 Task: Look for space in Trussville, United States from 10th July, 2023 to 15th July, 2023 for 7 adults in price range Rs.10000 to Rs.15000. Place can be entire place or shared room with 4 bedrooms having 7 beds and 4 bathrooms. Property type can be house, flat, guest house. Amenities needed are: wifi, TV, free parkinig on premises, gym, breakfast. Booking option can be shelf check-in. Required host language is English.
Action: Mouse moved to (491, 94)
Screenshot: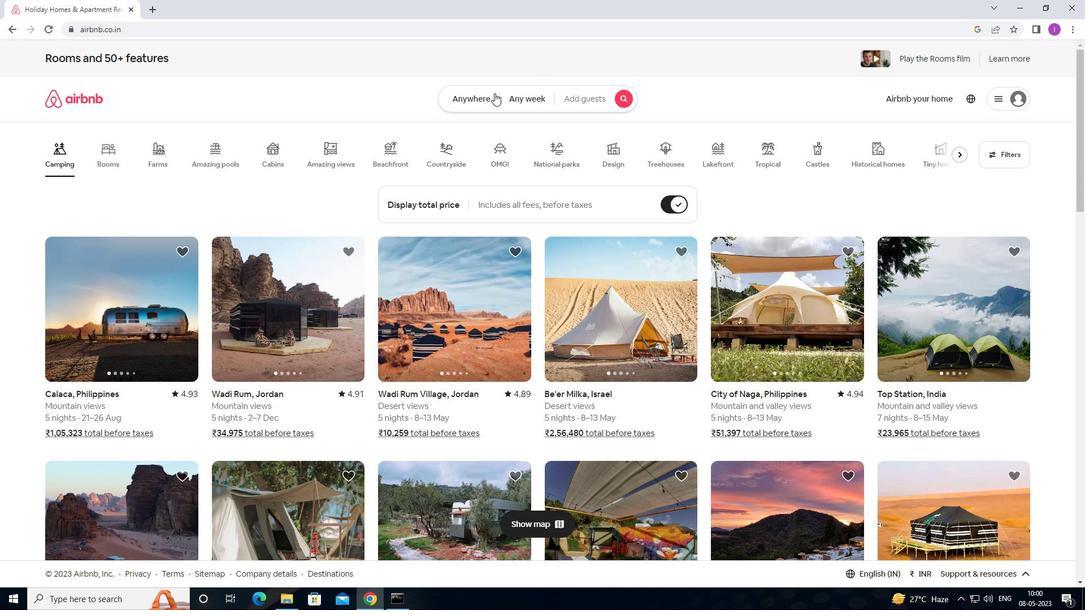 
Action: Mouse pressed left at (491, 94)
Screenshot: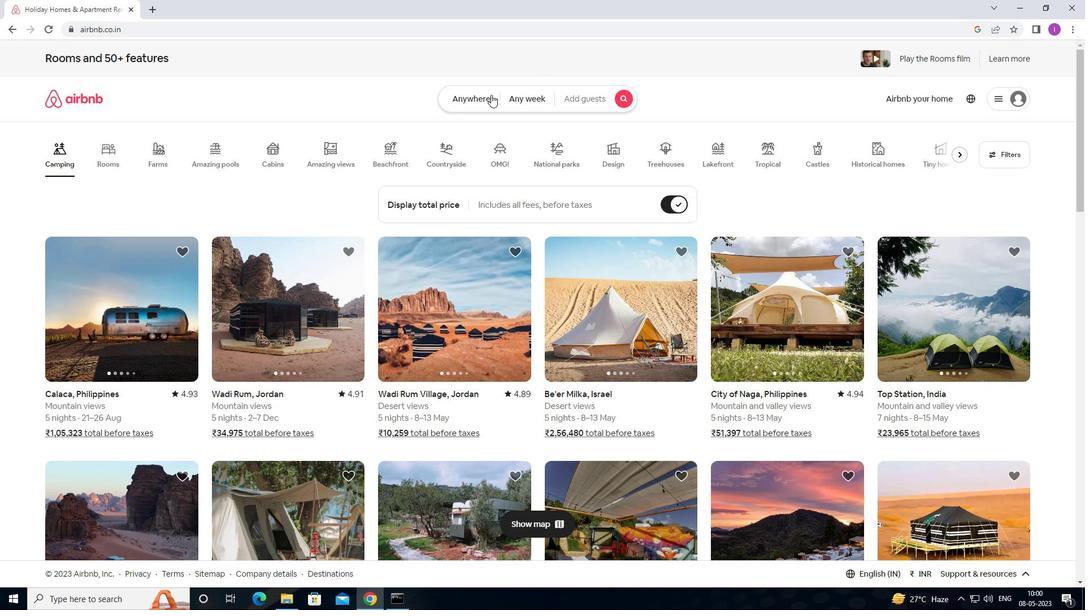
Action: Mouse moved to (395, 144)
Screenshot: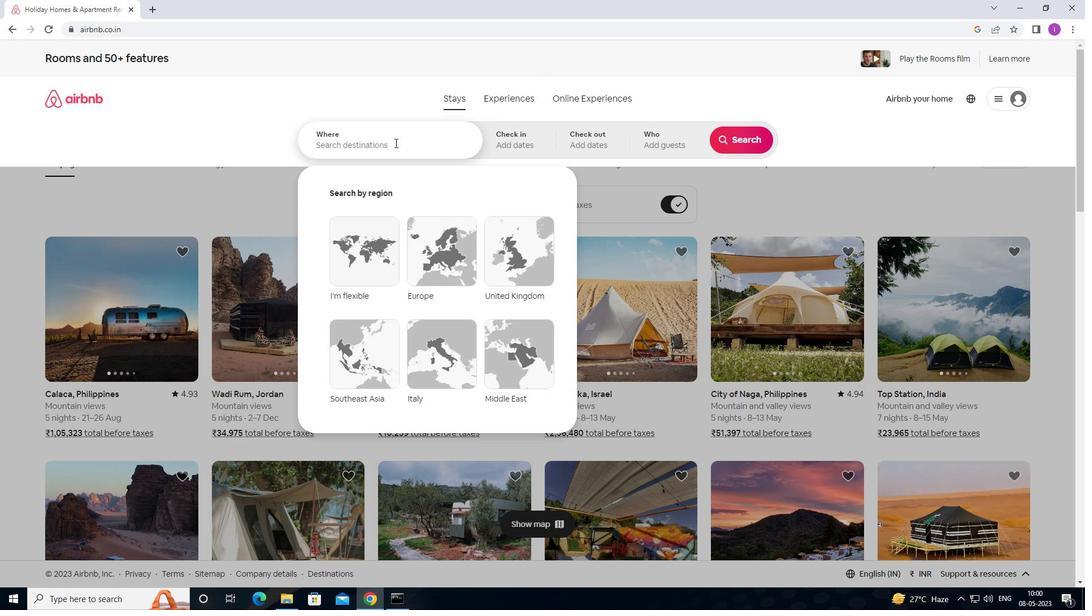 
Action: Mouse pressed left at (395, 144)
Screenshot: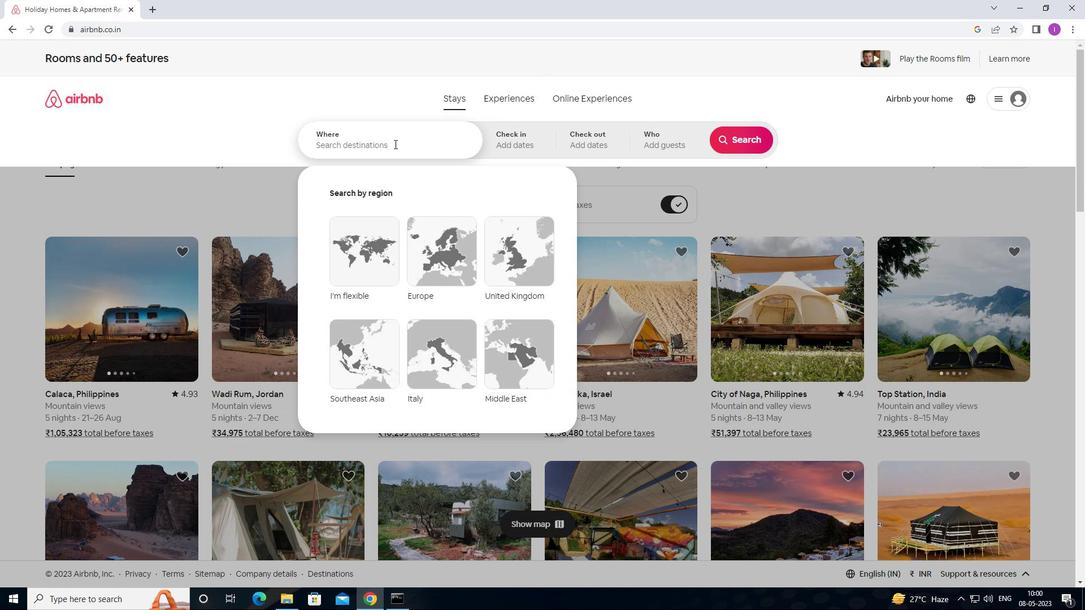 
Action: Mouse moved to (833, 153)
Screenshot: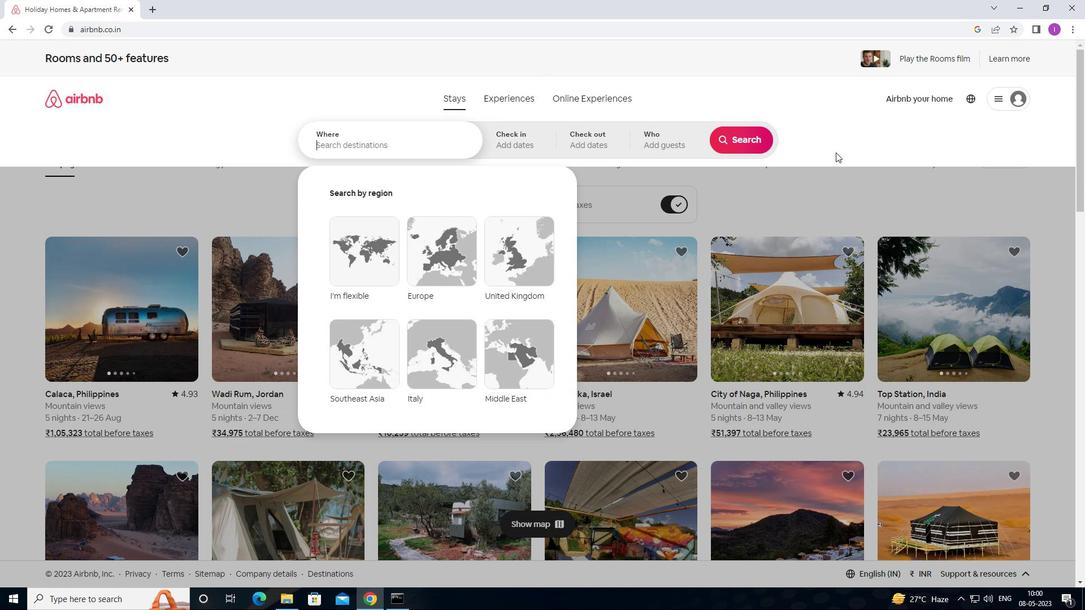 
Action: Key pressed <Key.shift>TRUSSVILLE,<Key.shift>UNITED<Key.space>STATES
Screenshot: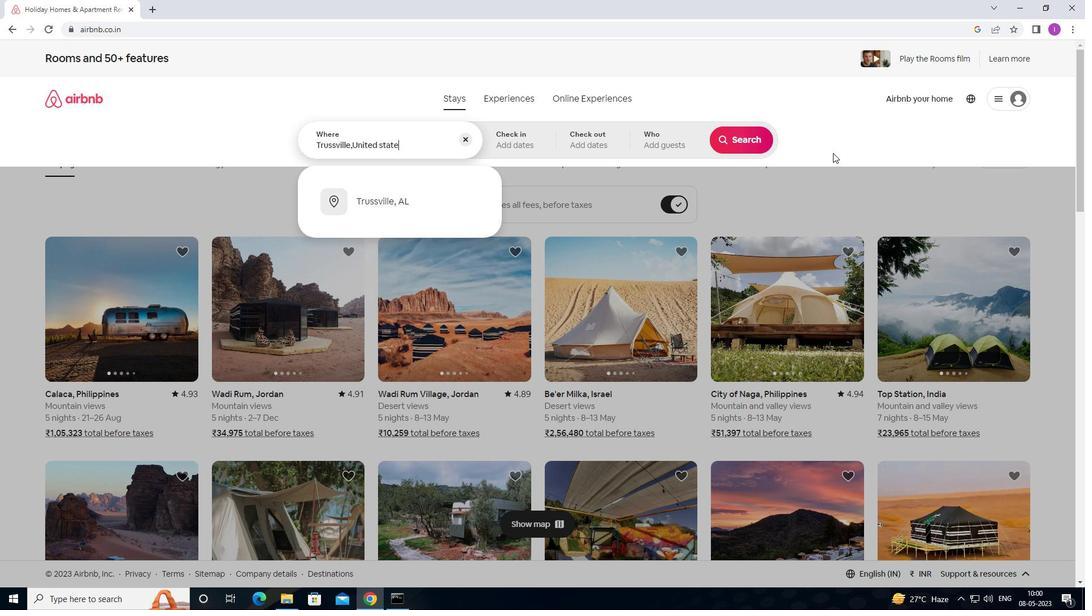 
Action: Mouse moved to (530, 146)
Screenshot: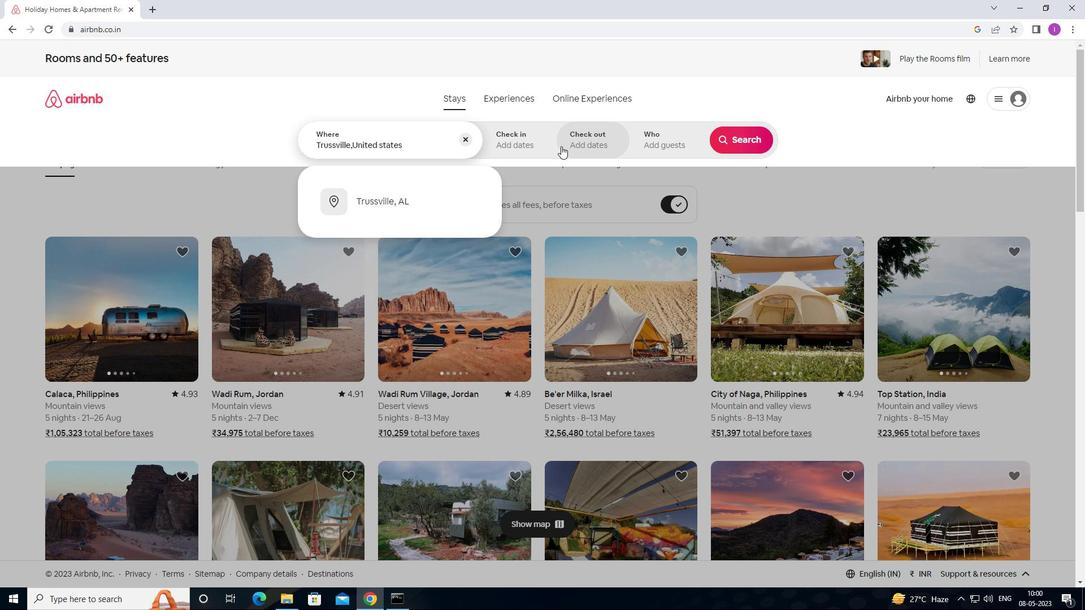 
Action: Mouse pressed left at (530, 146)
Screenshot: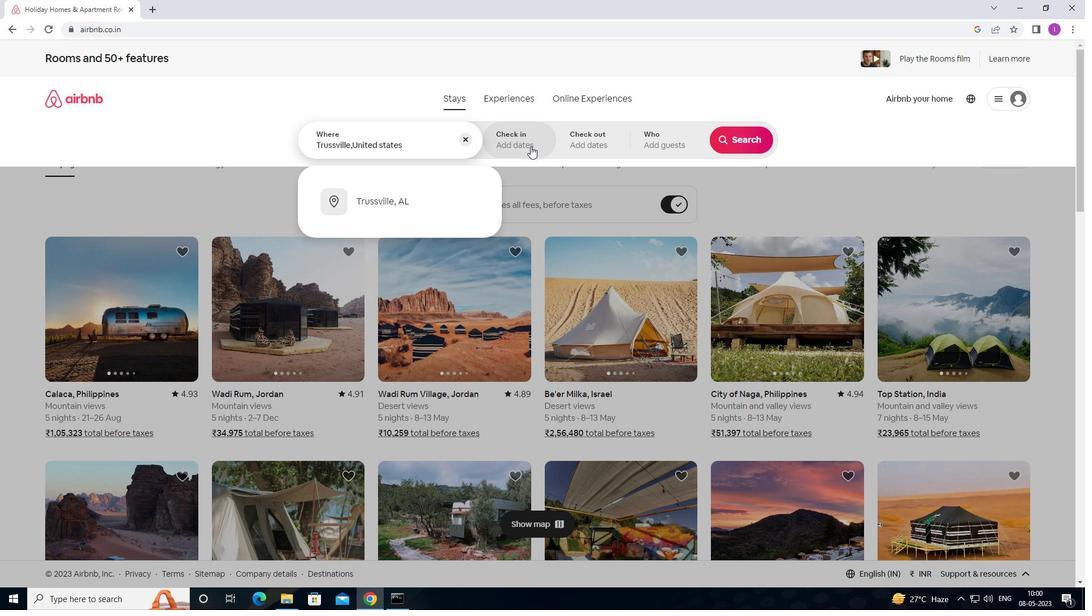
Action: Mouse moved to (743, 232)
Screenshot: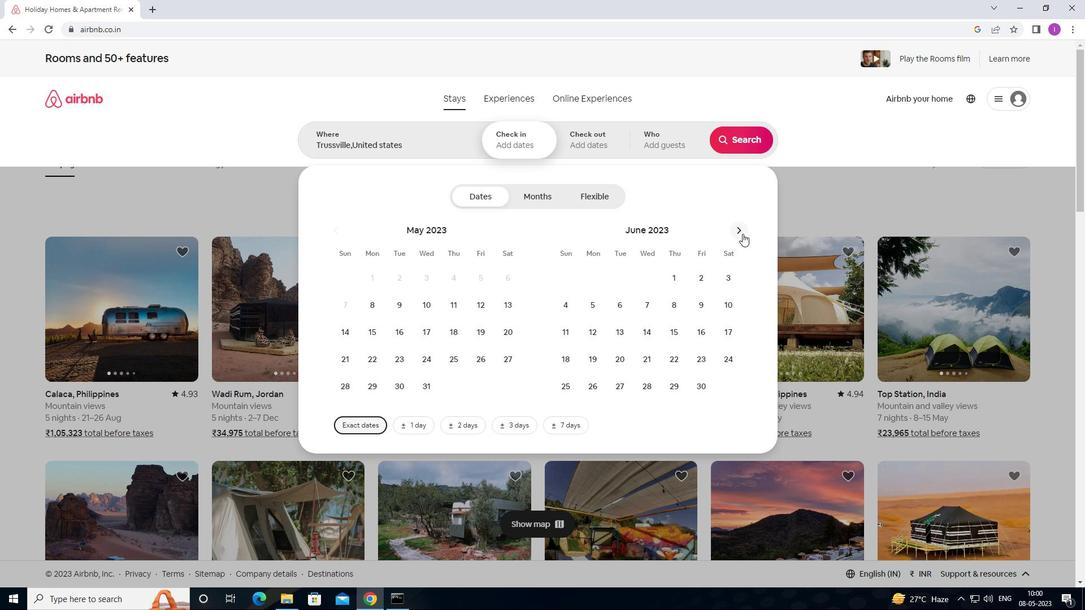 
Action: Mouse pressed left at (743, 232)
Screenshot: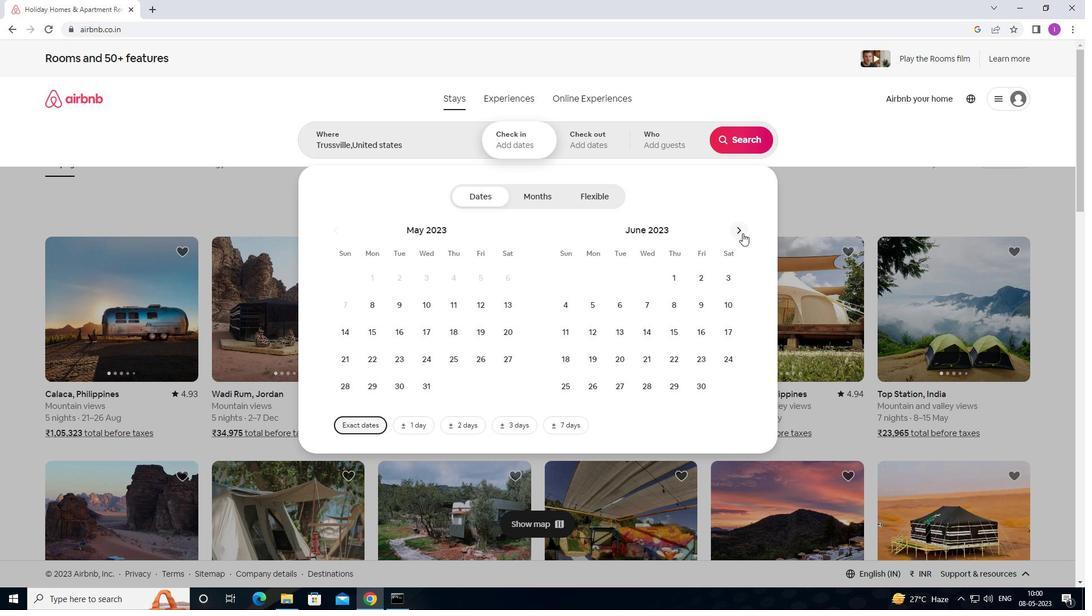 
Action: Mouse moved to (598, 332)
Screenshot: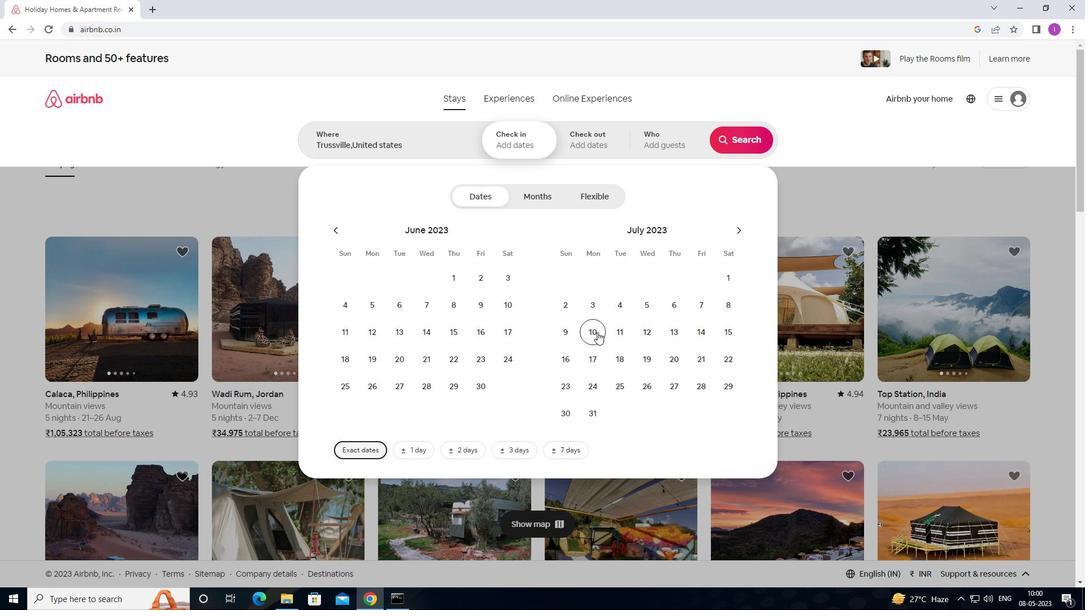 
Action: Mouse pressed left at (598, 332)
Screenshot: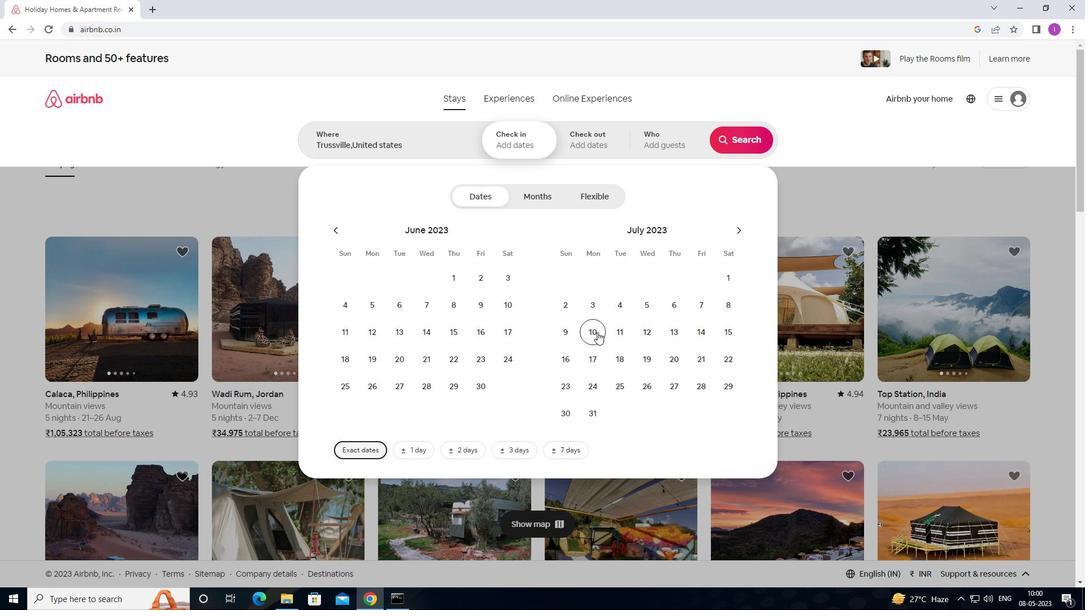 
Action: Mouse moved to (736, 336)
Screenshot: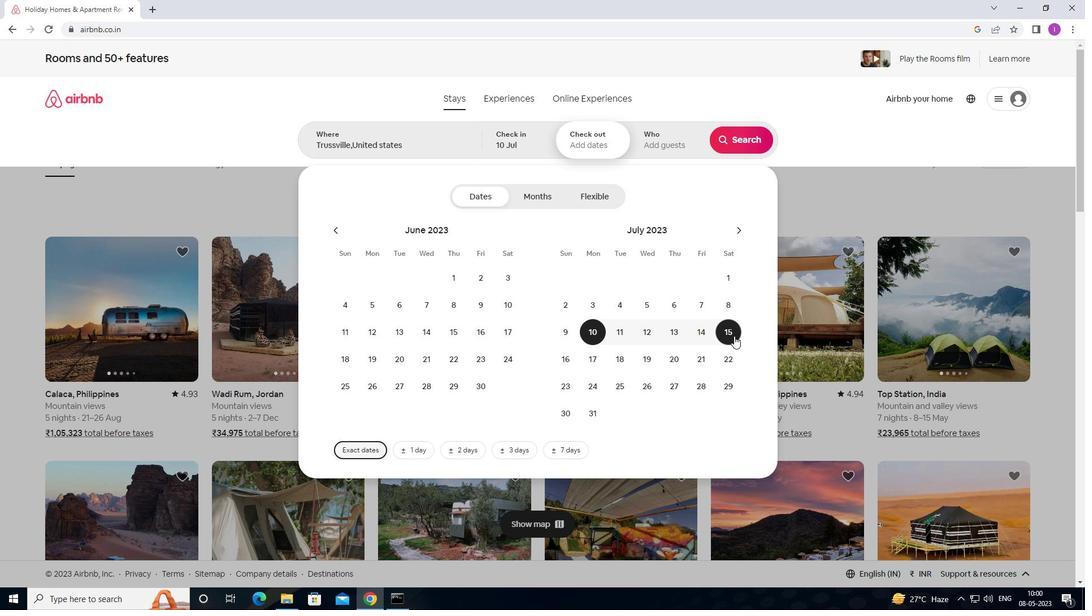 
Action: Mouse pressed left at (736, 336)
Screenshot: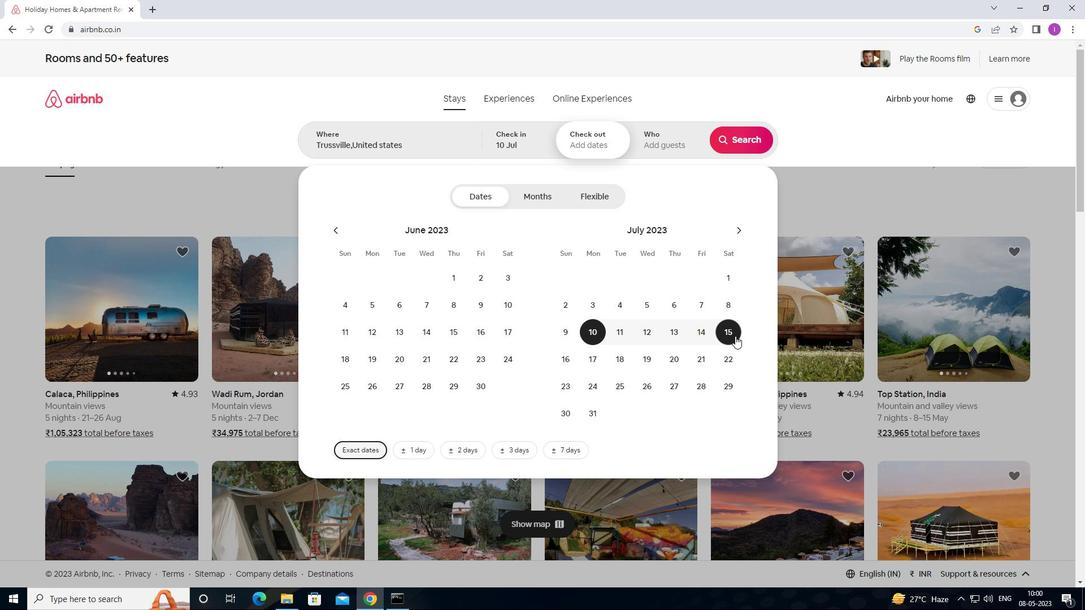 
Action: Mouse moved to (675, 137)
Screenshot: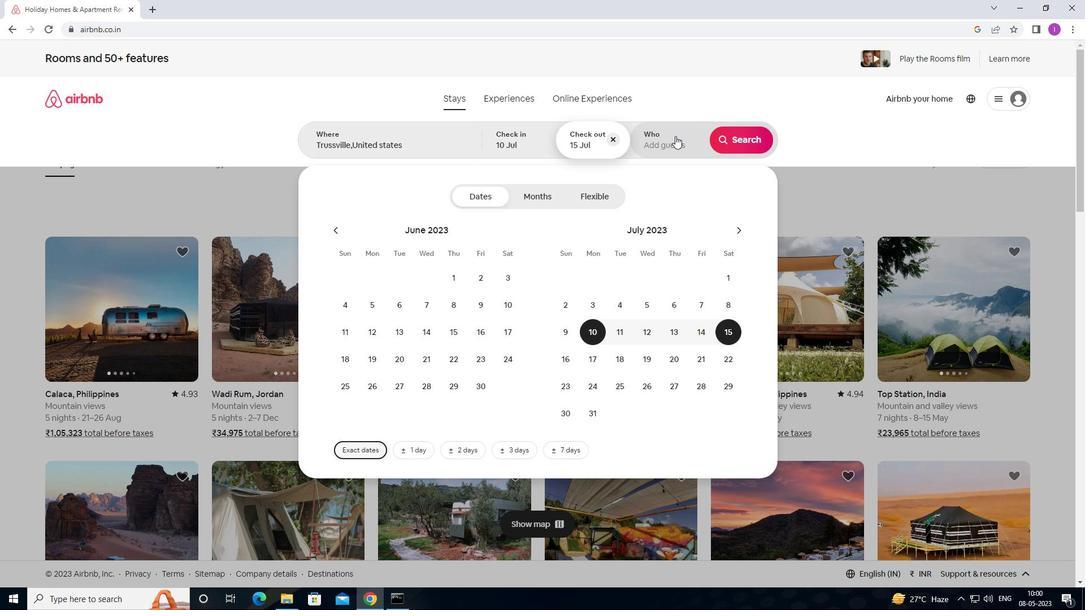 
Action: Mouse pressed left at (675, 137)
Screenshot: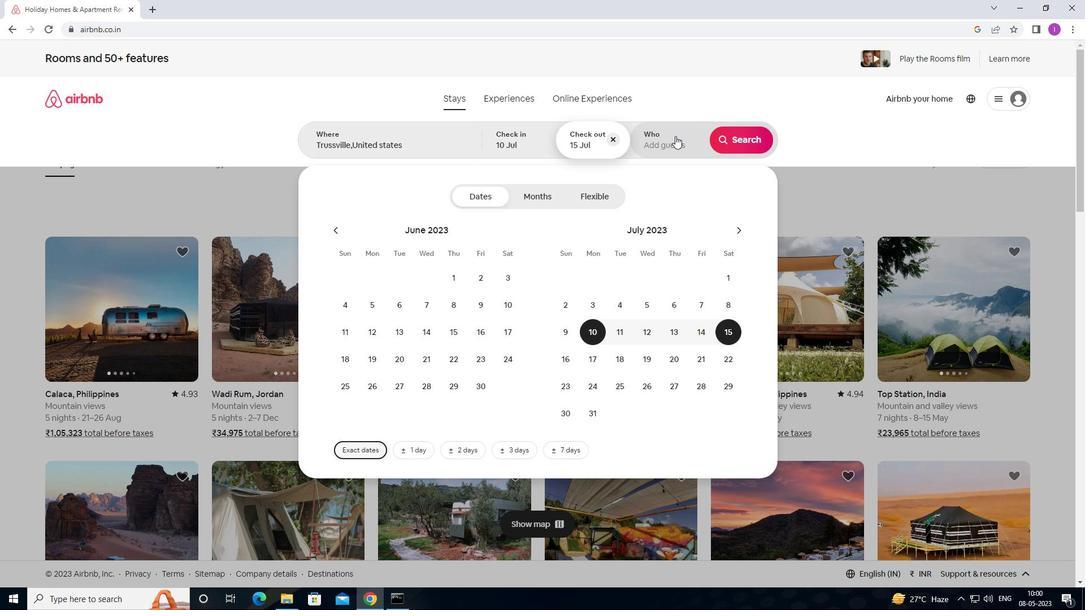 
Action: Mouse moved to (743, 205)
Screenshot: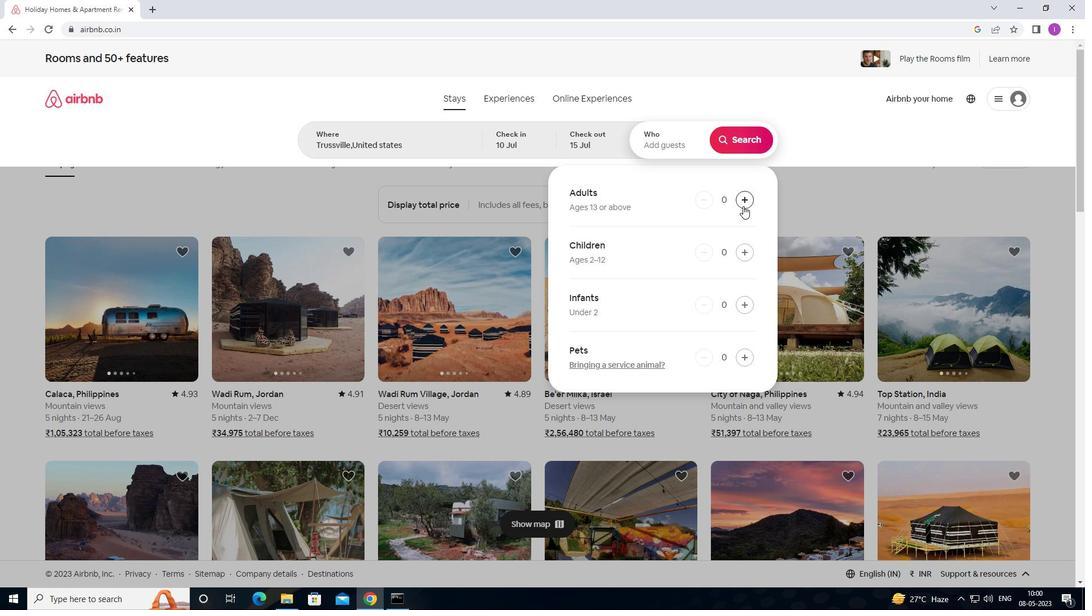
Action: Mouse pressed left at (743, 205)
Screenshot: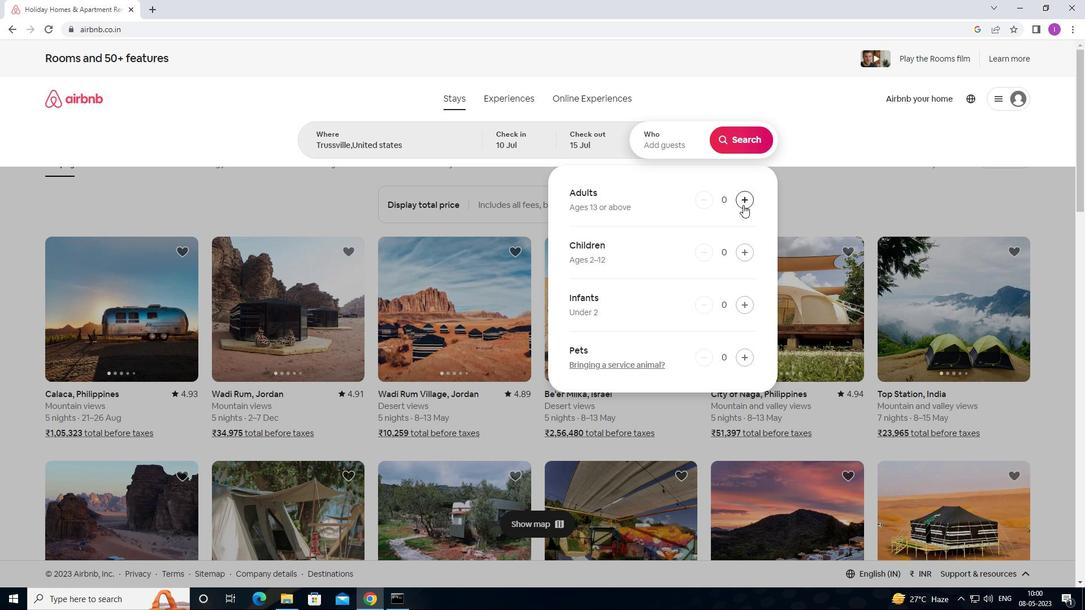 
Action: Mouse pressed left at (743, 205)
Screenshot: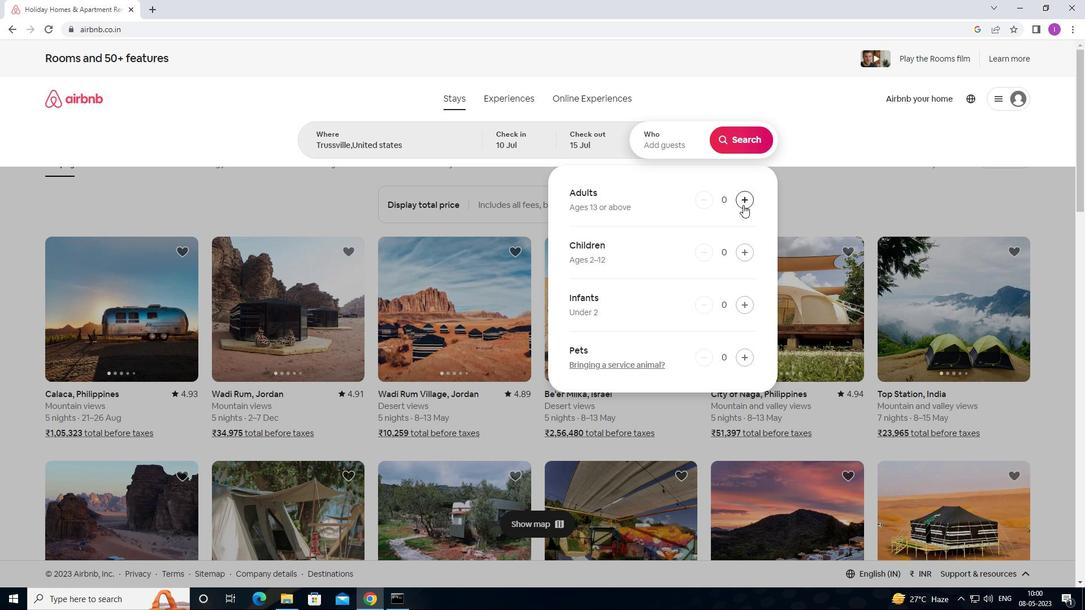 
Action: Mouse pressed left at (743, 205)
Screenshot: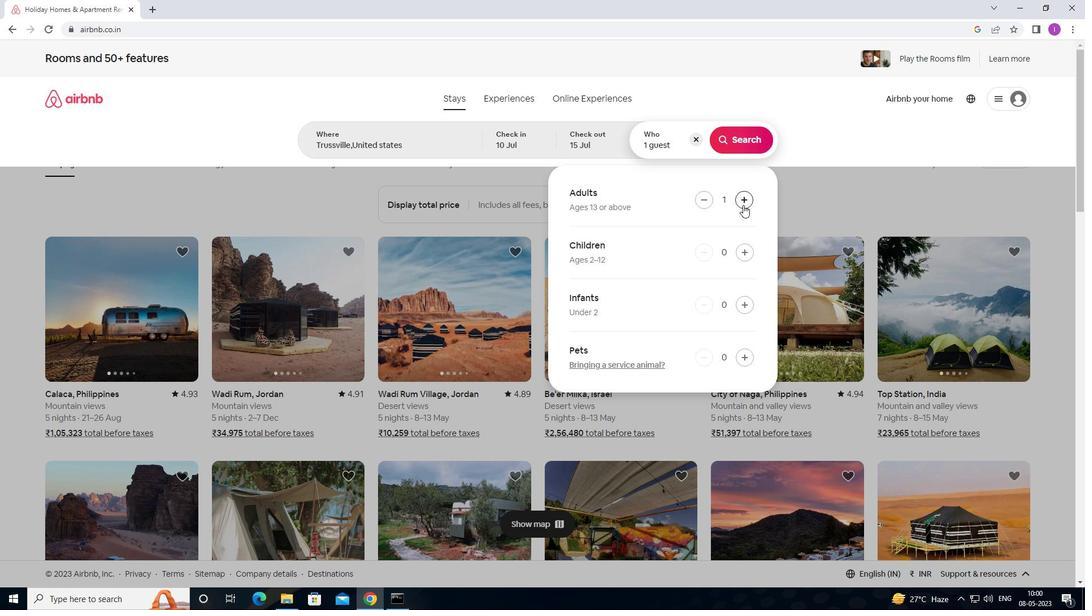 
Action: Mouse pressed left at (743, 205)
Screenshot: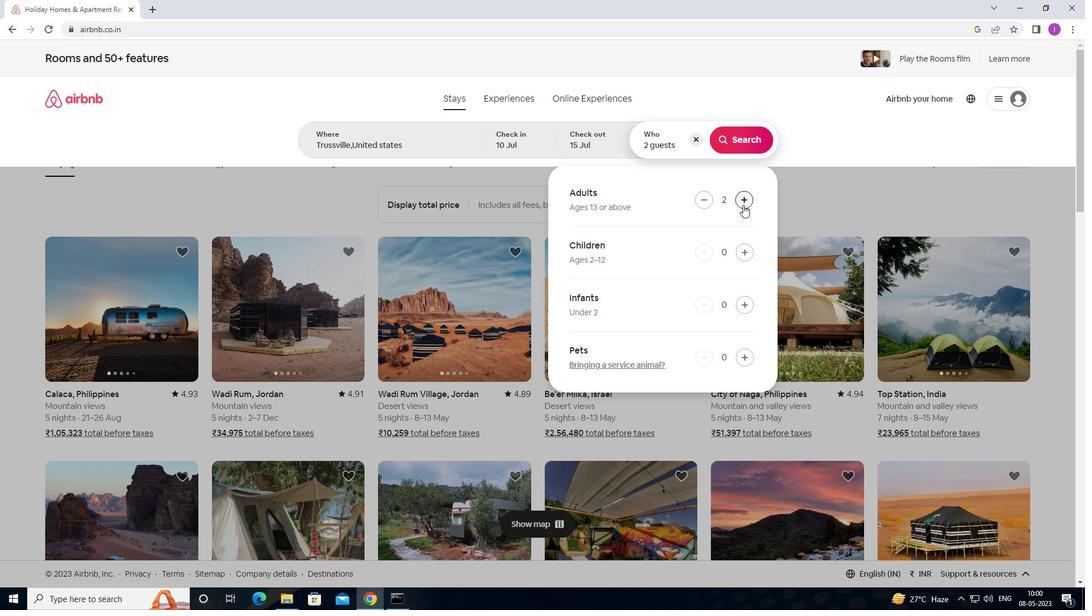 
Action: Mouse pressed left at (743, 205)
Screenshot: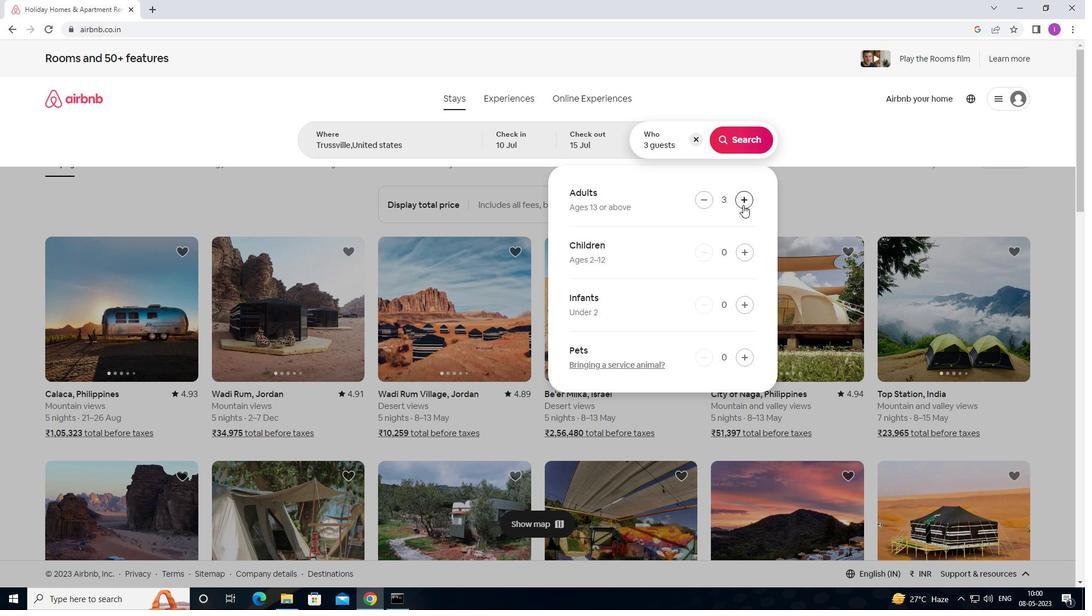 
Action: Mouse pressed left at (743, 205)
Screenshot: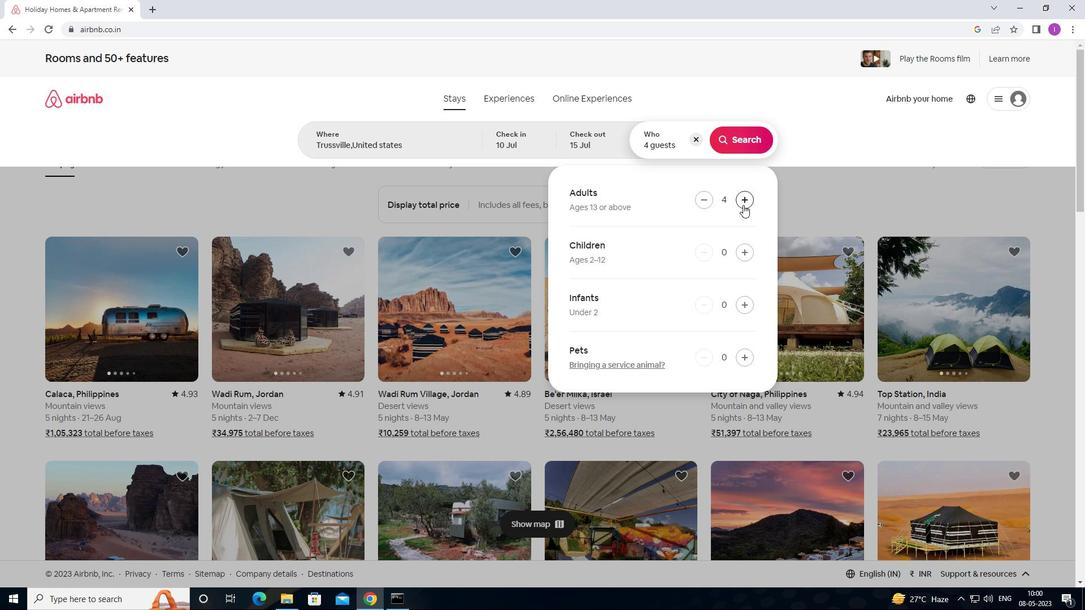 
Action: Mouse pressed left at (743, 205)
Screenshot: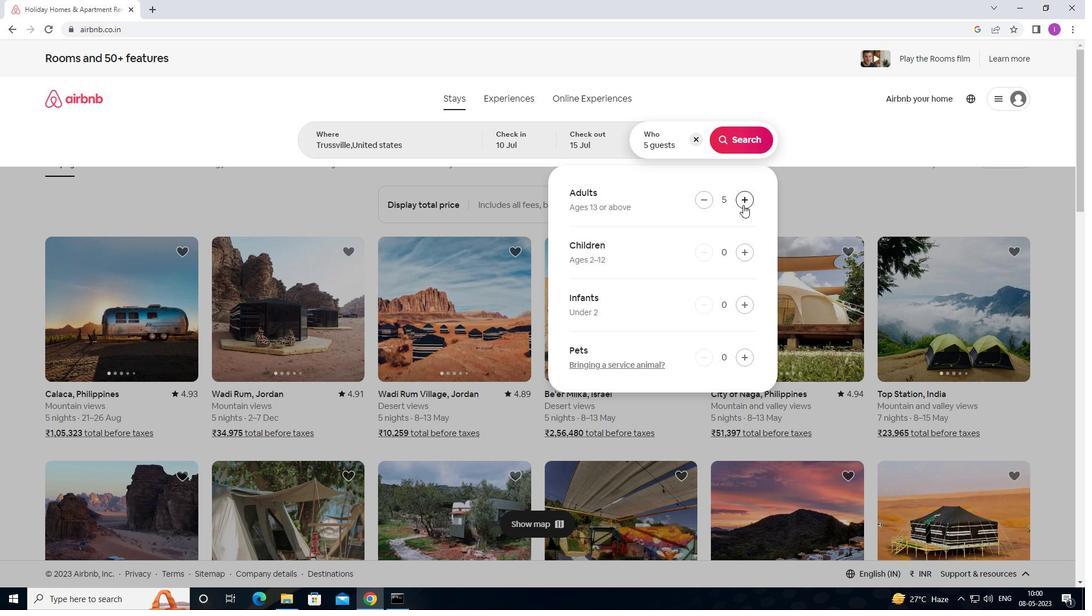 
Action: Mouse moved to (761, 145)
Screenshot: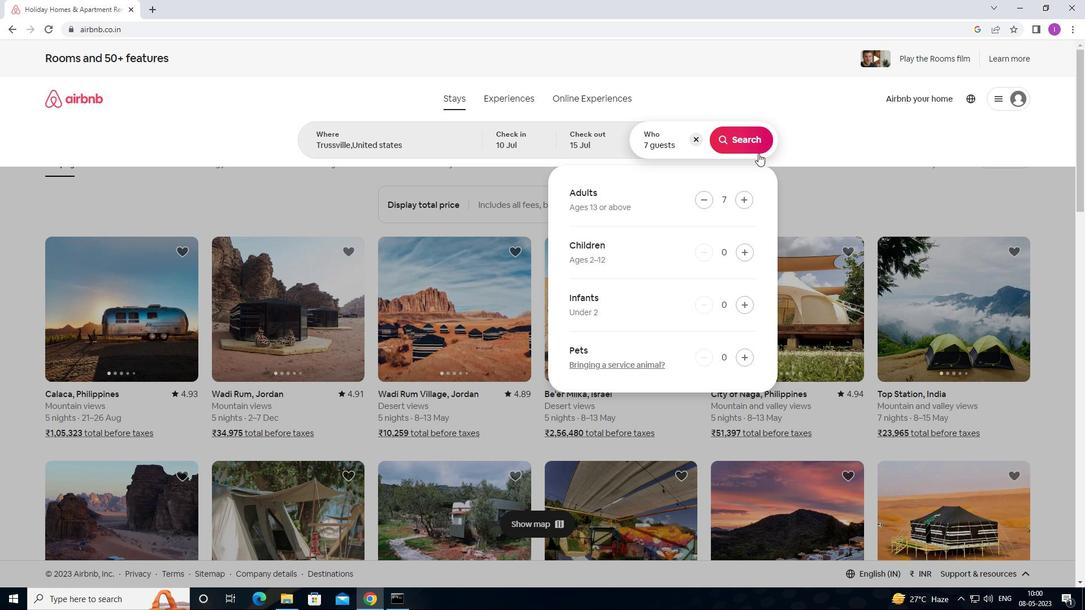 
Action: Mouse pressed left at (761, 145)
Screenshot: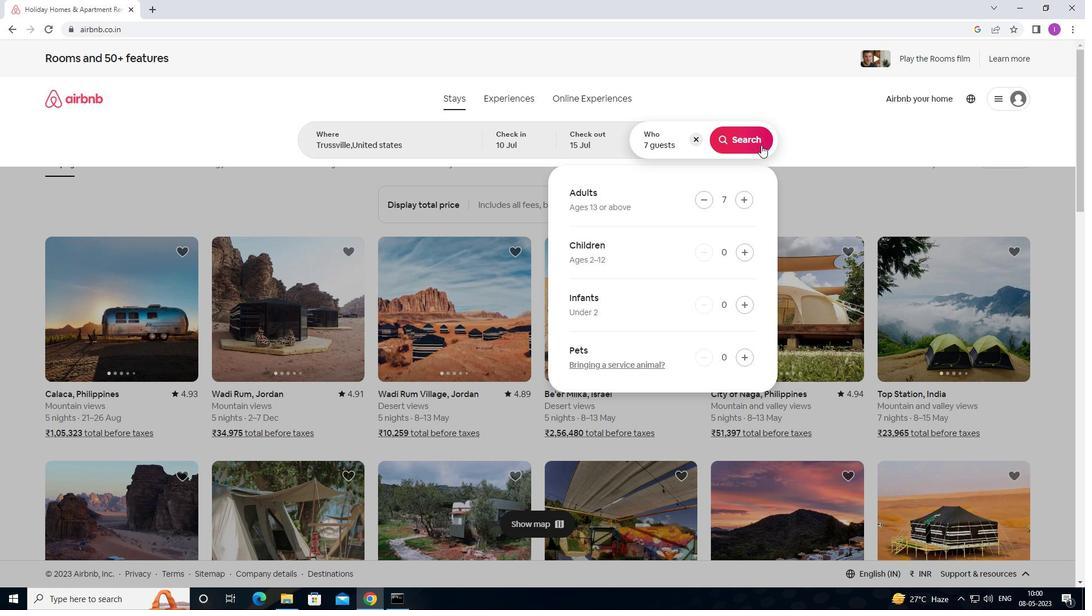 
Action: Mouse moved to (1026, 105)
Screenshot: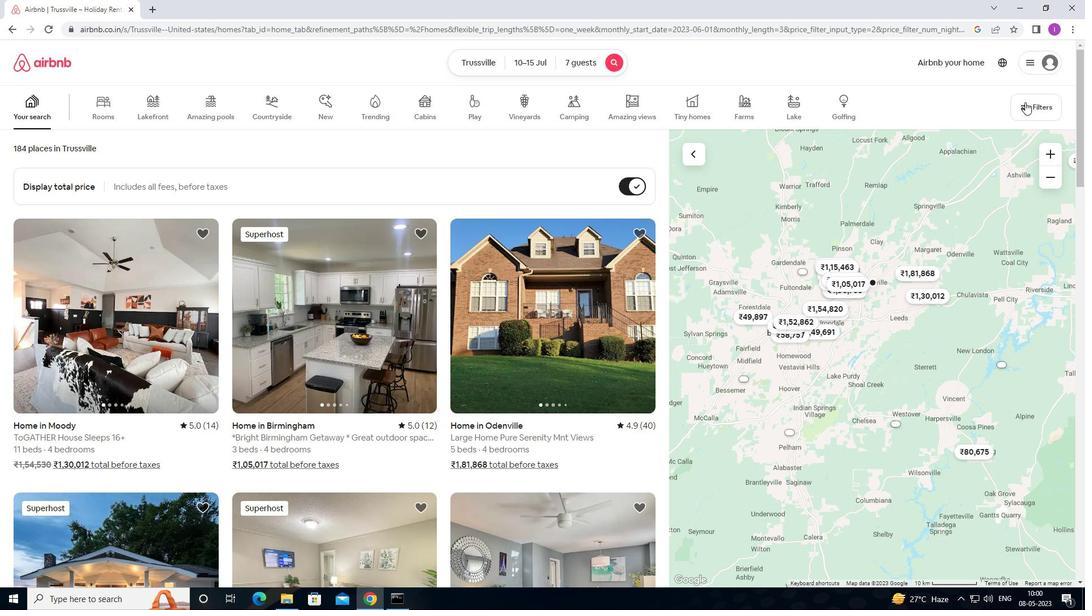 
Action: Mouse pressed left at (1026, 105)
Screenshot: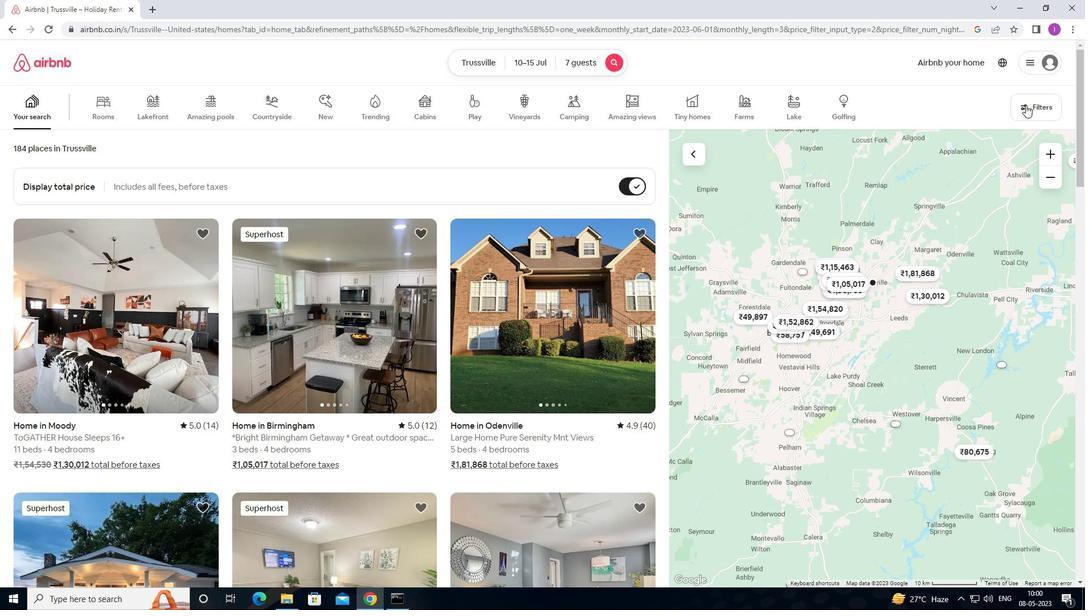 
Action: Mouse moved to (396, 387)
Screenshot: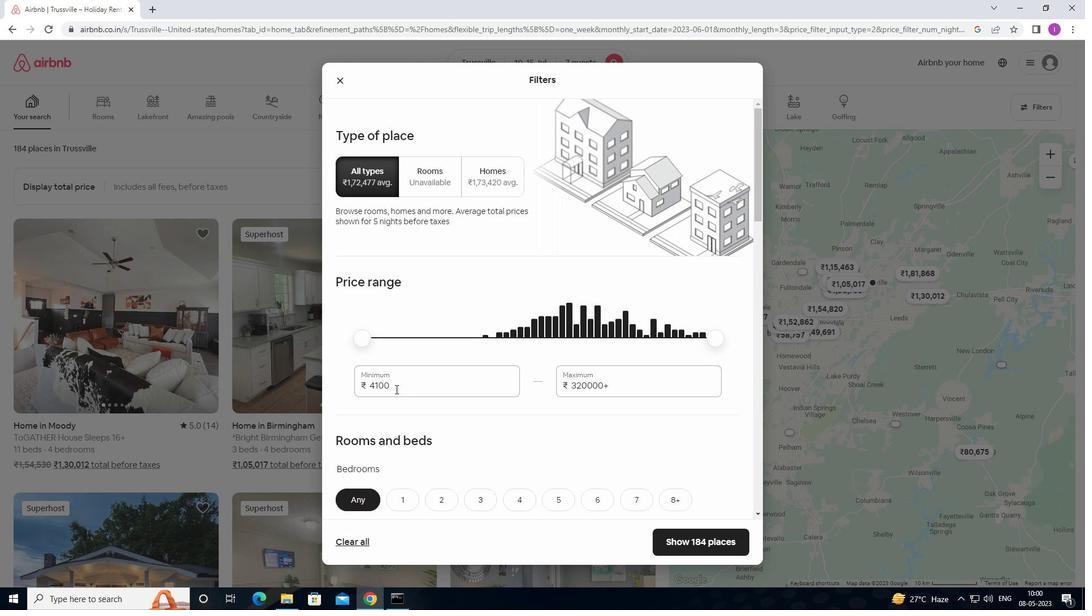 
Action: Mouse pressed left at (396, 387)
Screenshot: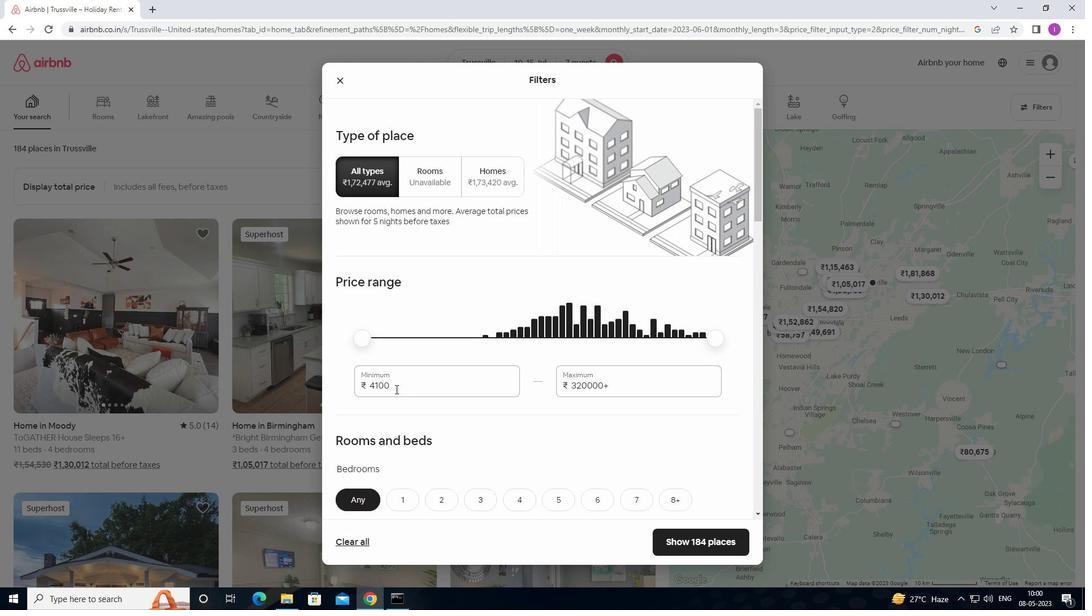 
Action: Mouse moved to (440, 384)
Screenshot: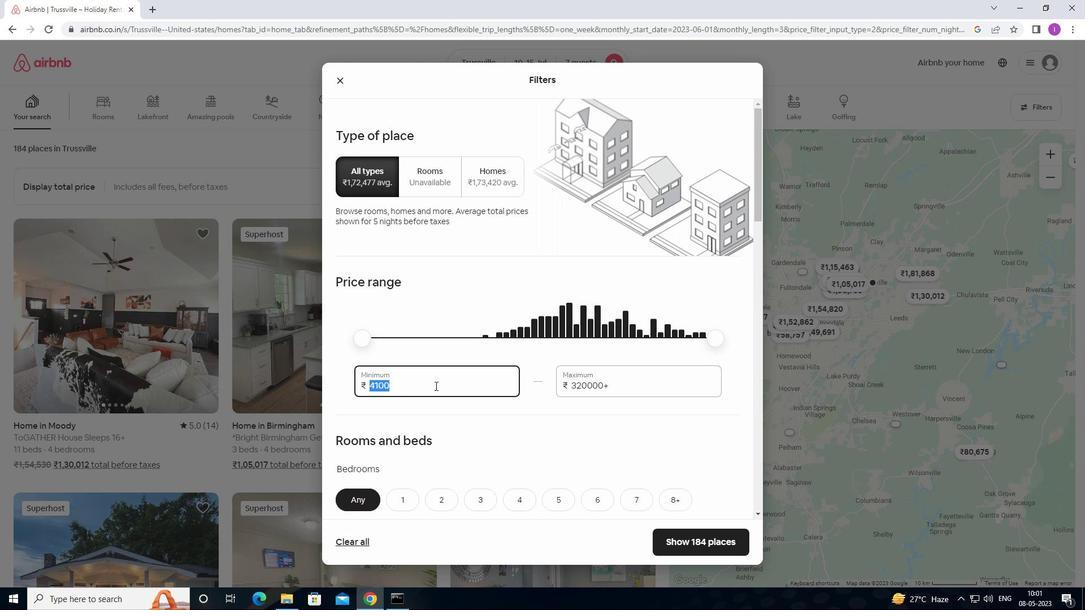 
Action: Key pressed 10000
Screenshot: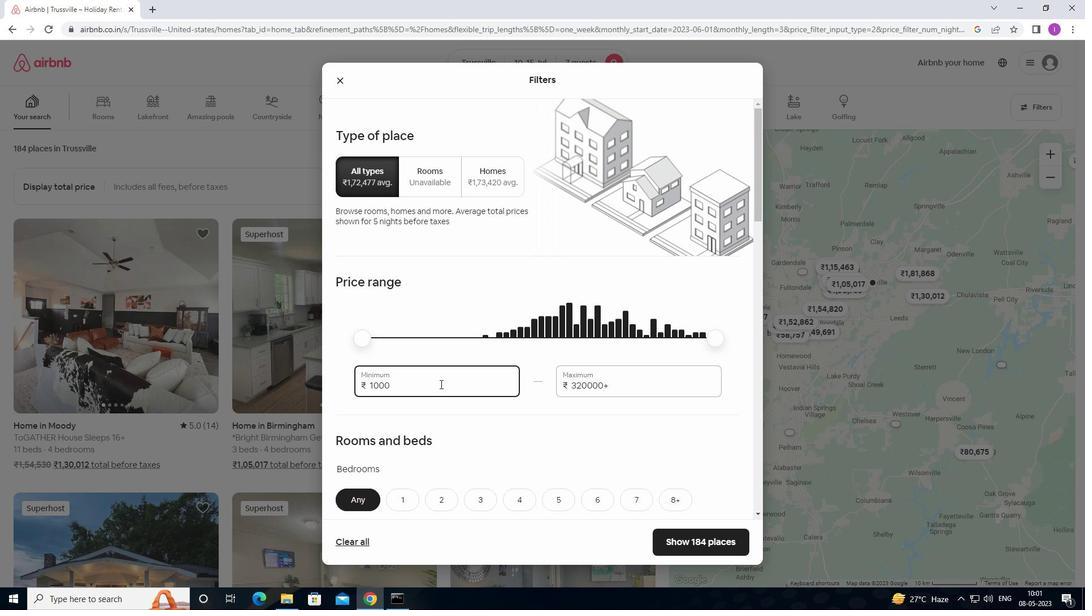 
Action: Mouse moved to (621, 385)
Screenshot: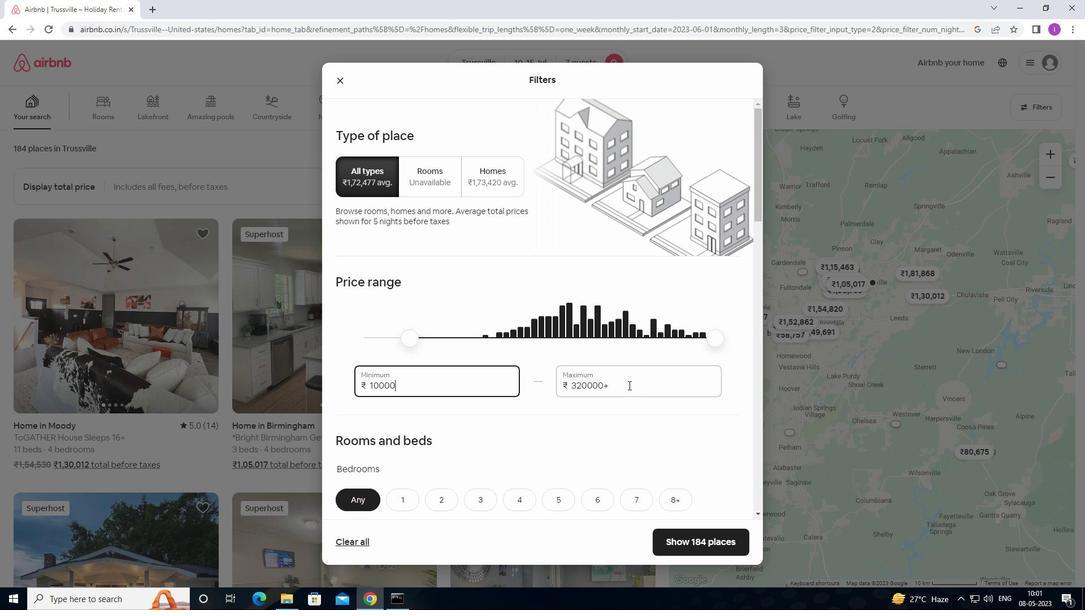 
Action: Mouse pressed left at (621, 385)
Screenshot: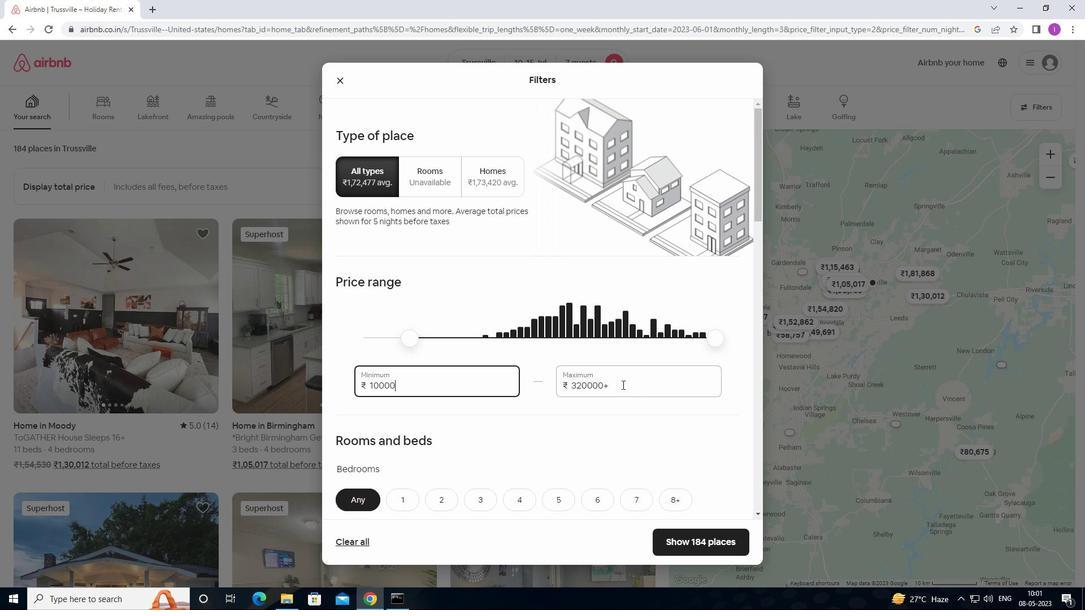 
Action: Mouse moved to (562, 386)
Screenshot: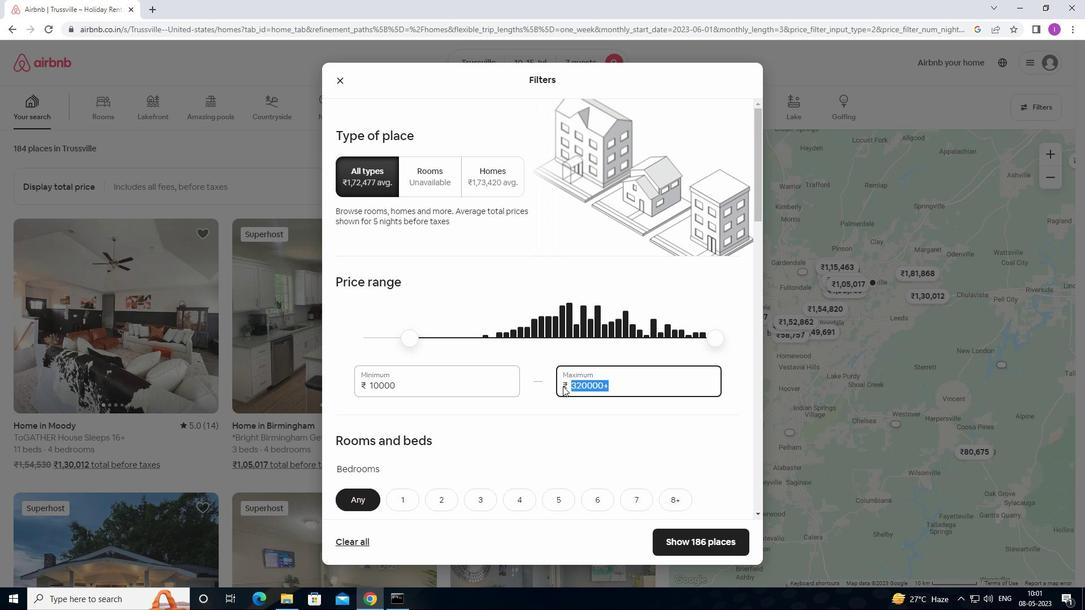 
Action: Key pressed 15000
Screenshot: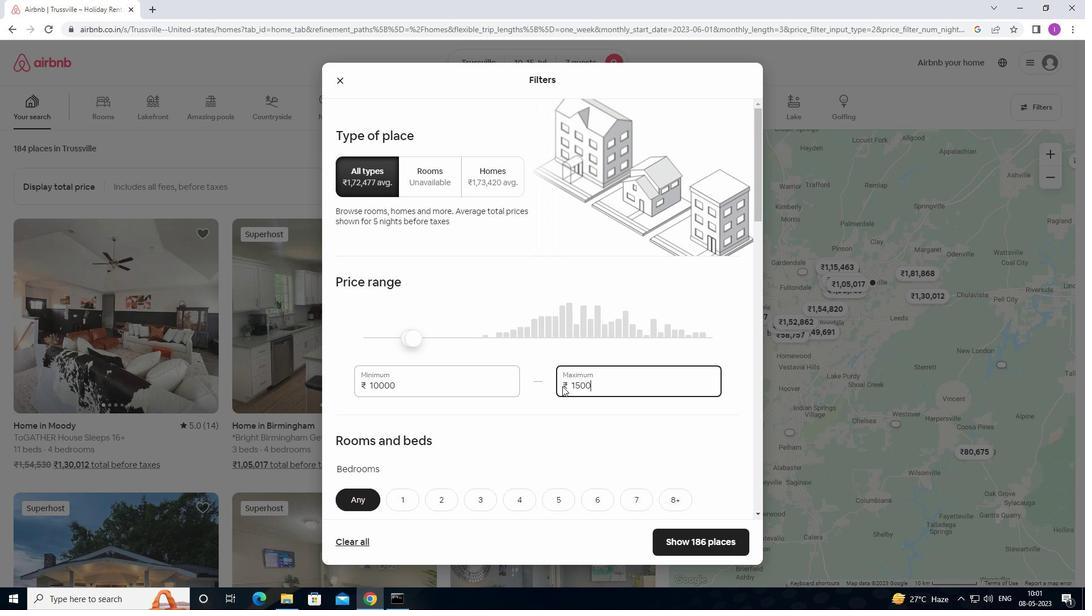 
Action: Mouse moved to (581, 387)
Screenshot: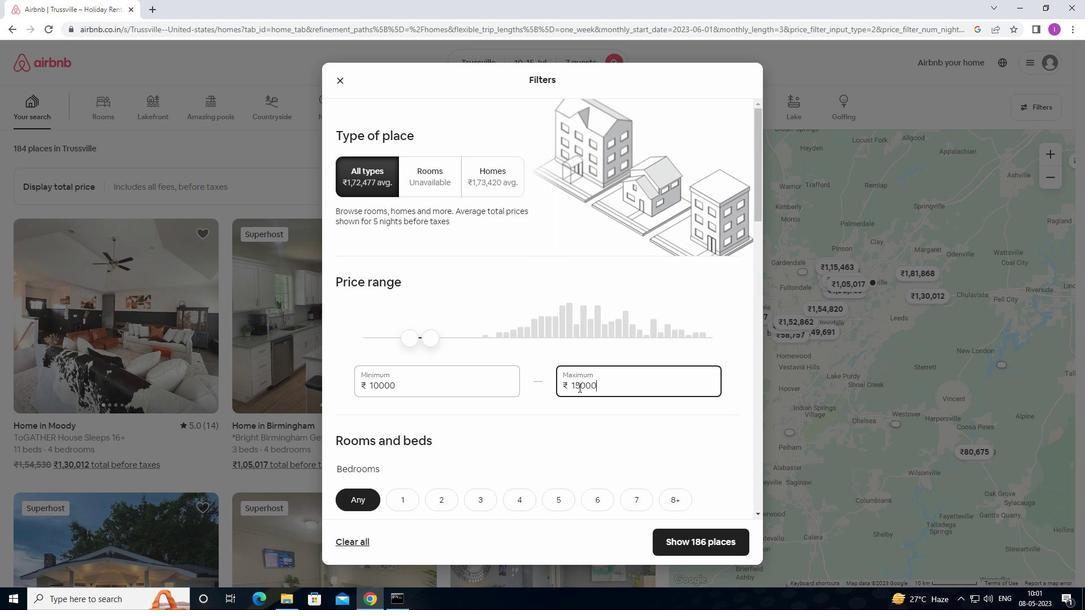 
Action: Mouse scrolled (581, 386) with delta (0, 0)
Screenshot: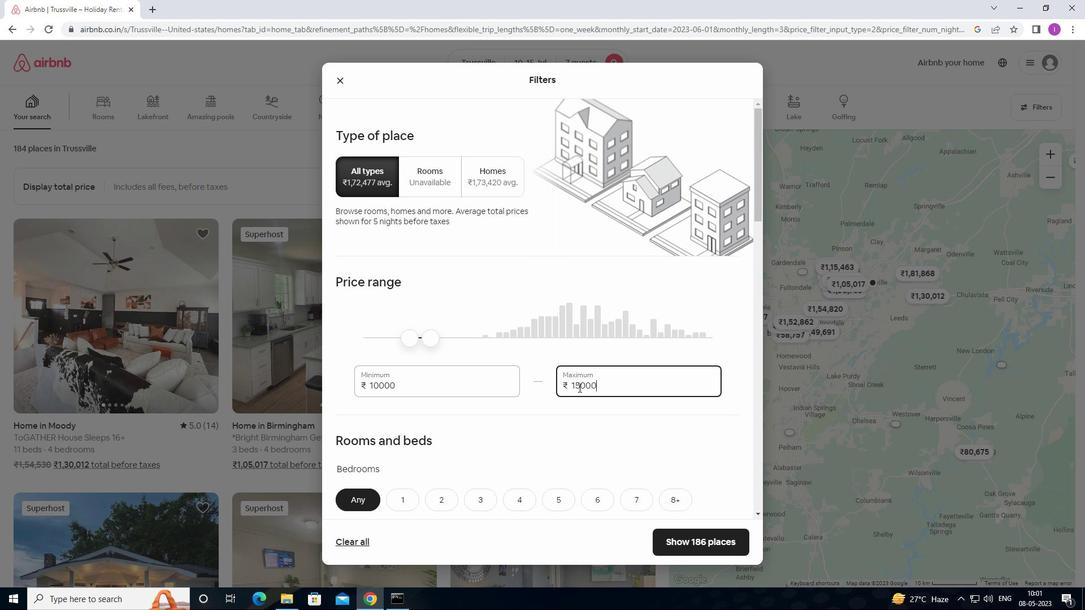 
Action: Mouse scrolled (581, 386) with delta (0, 0)
Screenshot: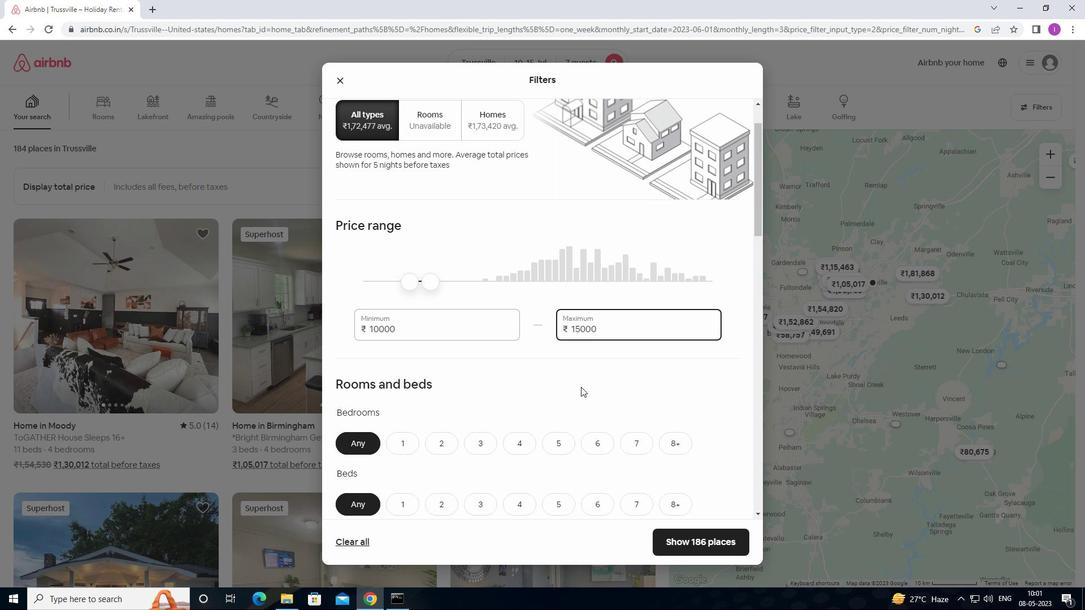 
Action: Mouse moved to (516, 389)
Screenshot: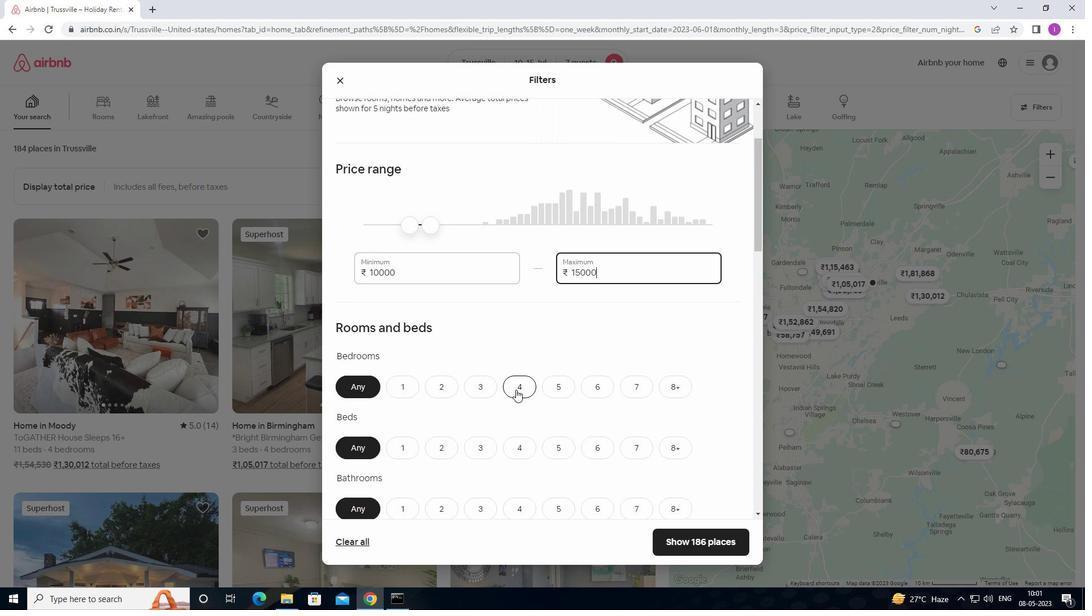 
Action: Mouse pressed left at (516, 389)
Screenshot: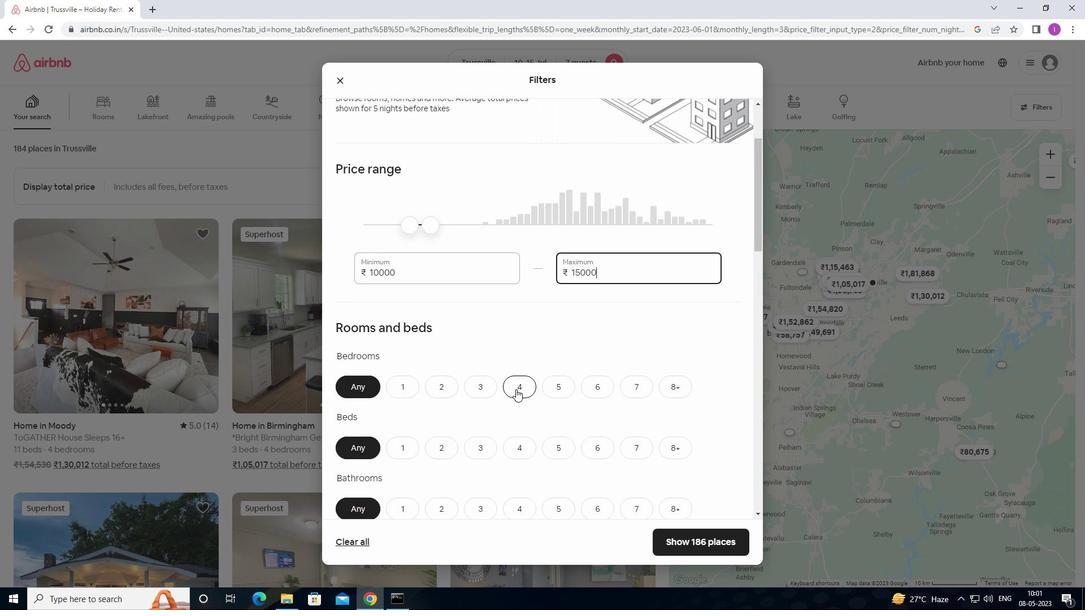 
Action: Mouse moved to (646, 445)
Screenshot: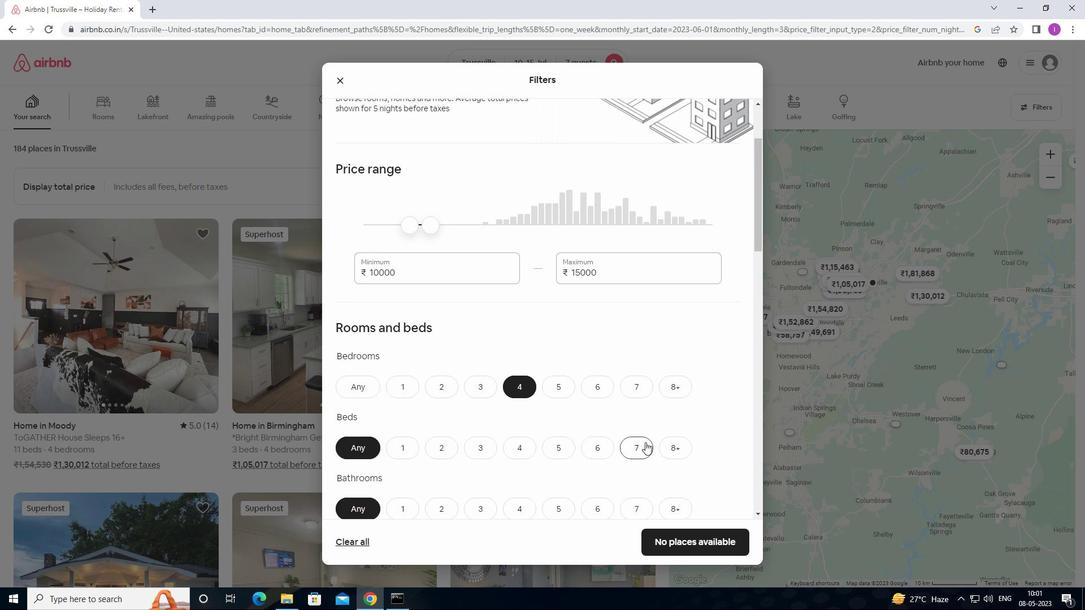 
Action: Mouse pressed left at (646, 445)
Screenshot: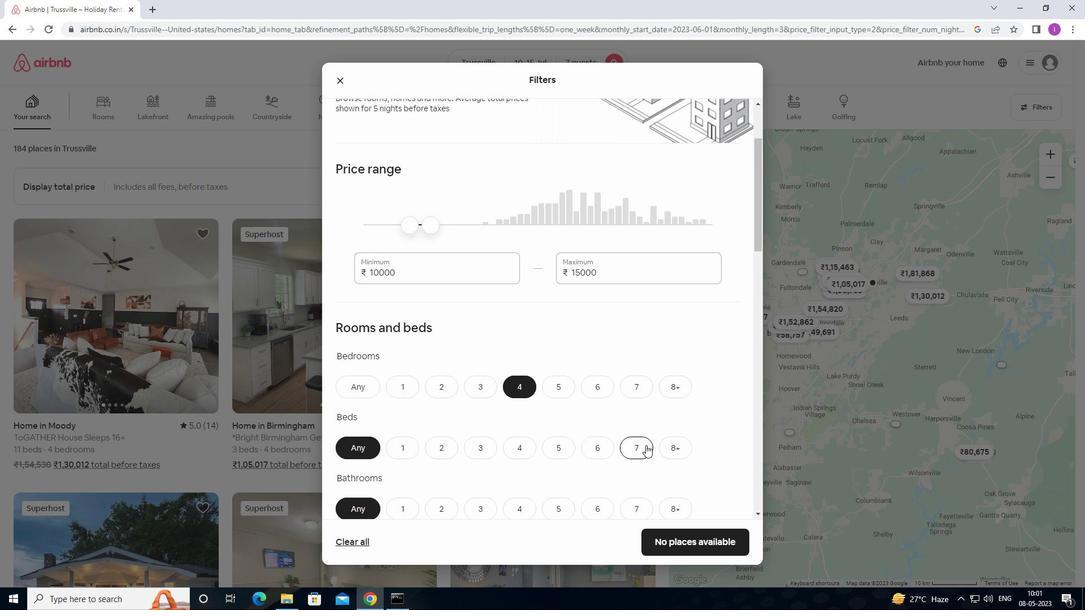 
Action: Mouse moved to (607, 482)
Screenshot: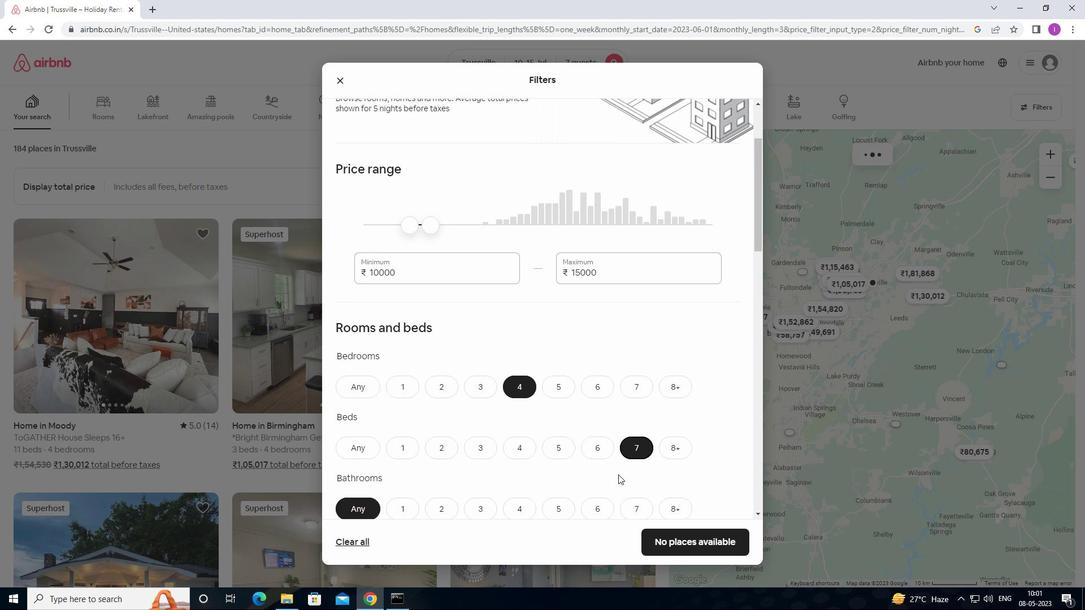 
Action: Mouse scrolled (607, 482) with delta (0, 0)
Screenshot: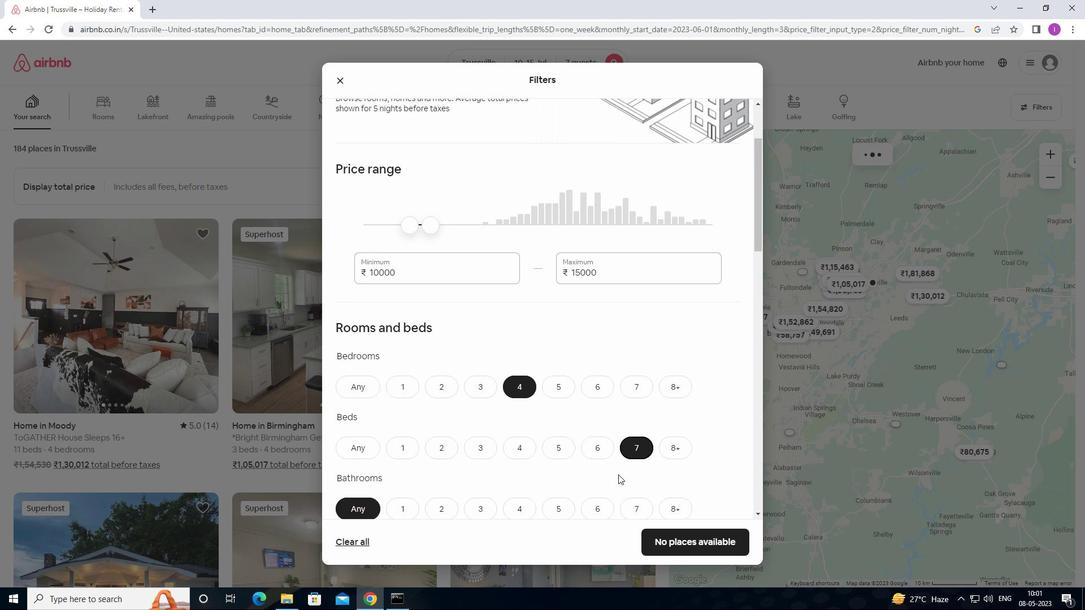 
Action: Mouse moved to (607, 482)
Screenshot: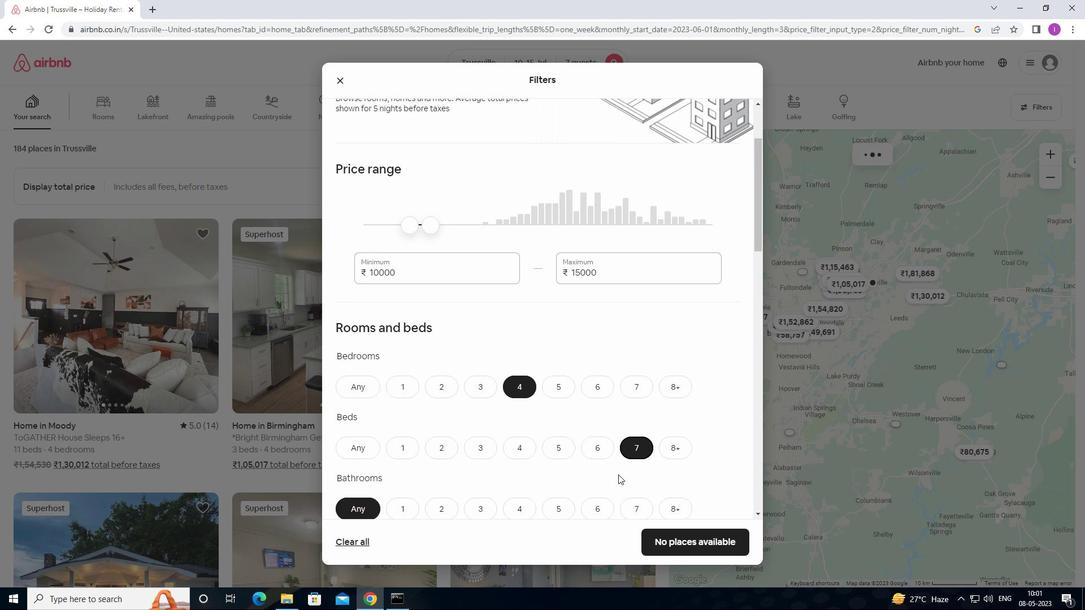 
Action: Mouse scrolled (607, 482) with delta (0, 0)
Screenshot: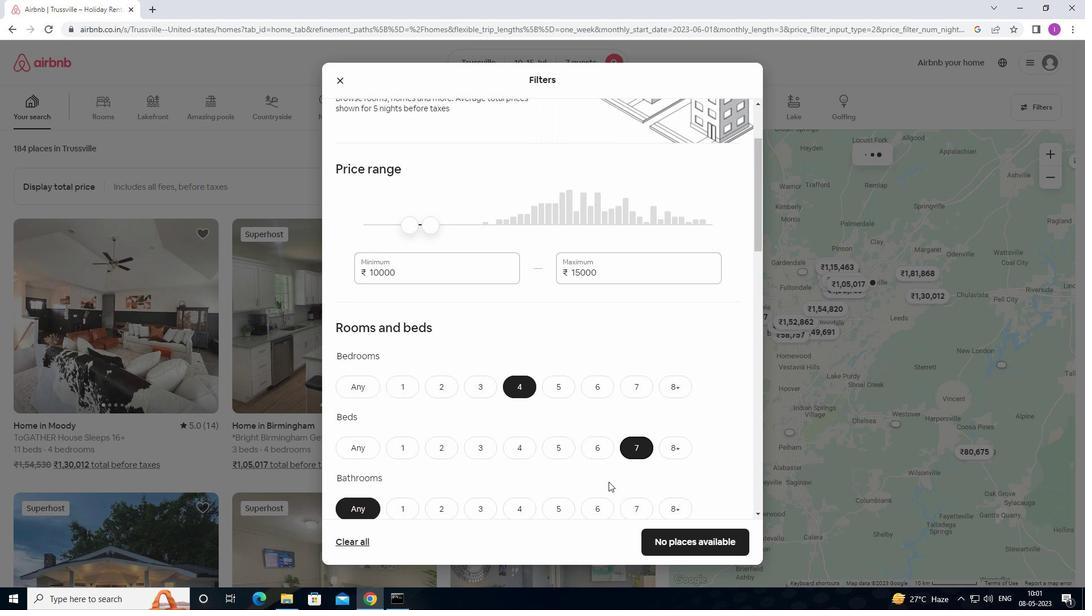 
Action: Mouse moved to (519, 401)
Screenshot: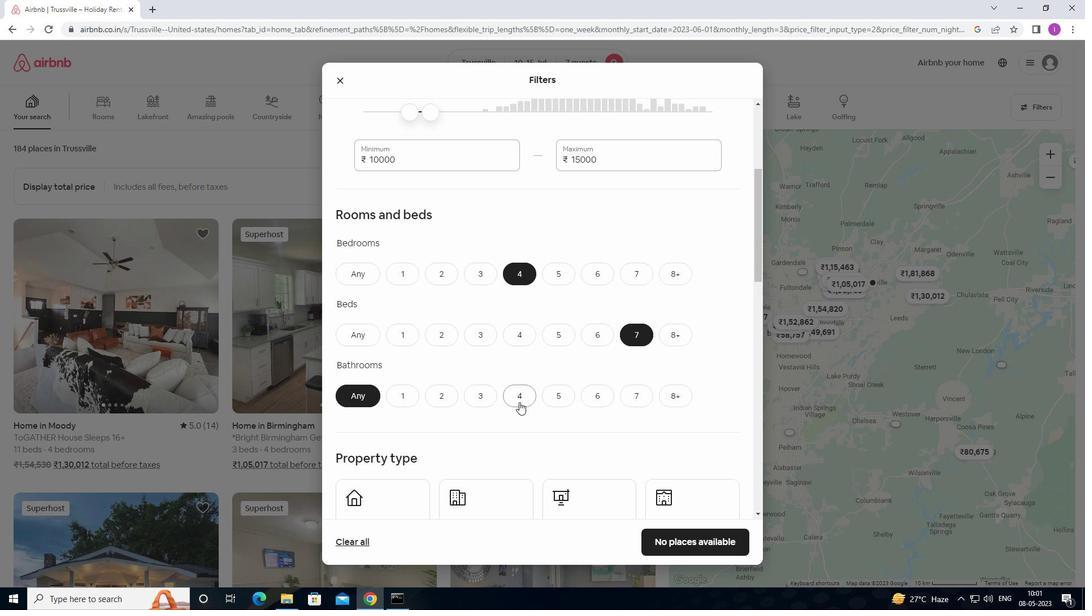 
Action: Mouse pressed left at (519, 401)
Screenshot: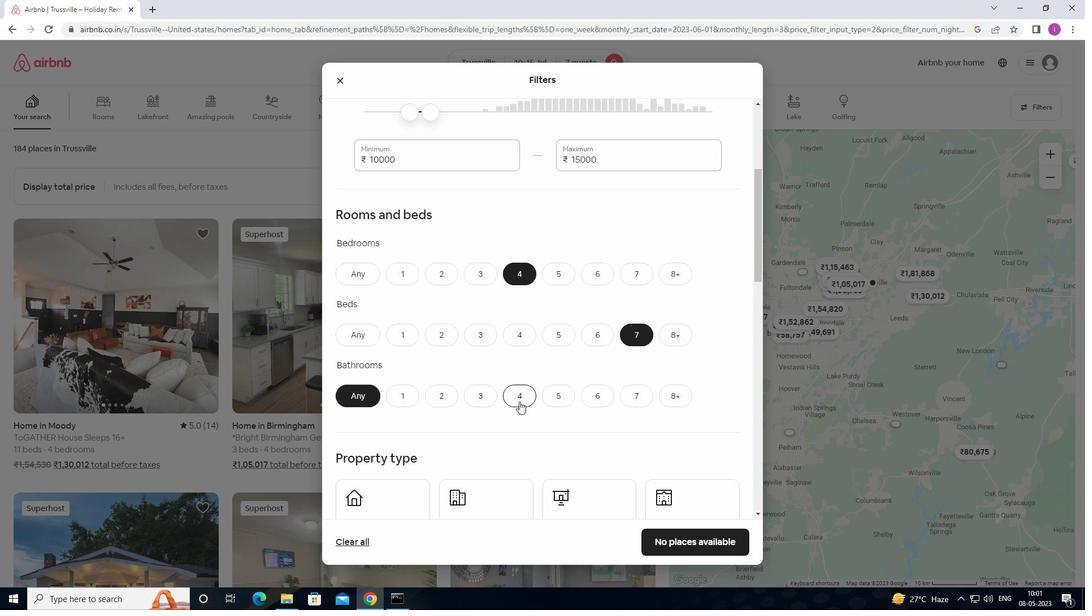 
Action: Mouse moved to (614, 414)
Screenshot: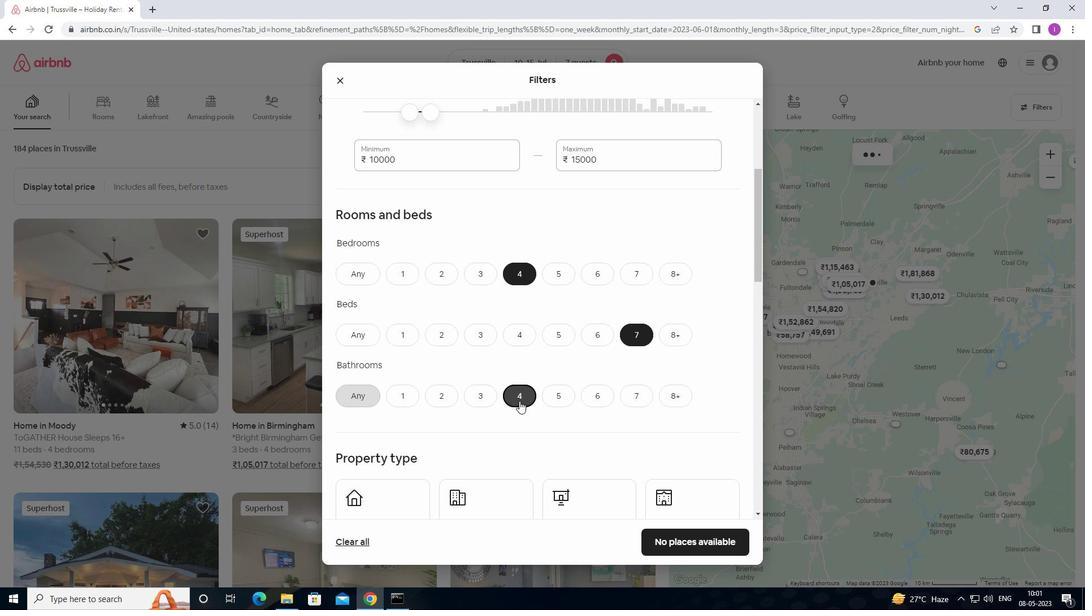 
Action: Mouse scrolled (614, 413) with delta (0, 0)
Screenshot: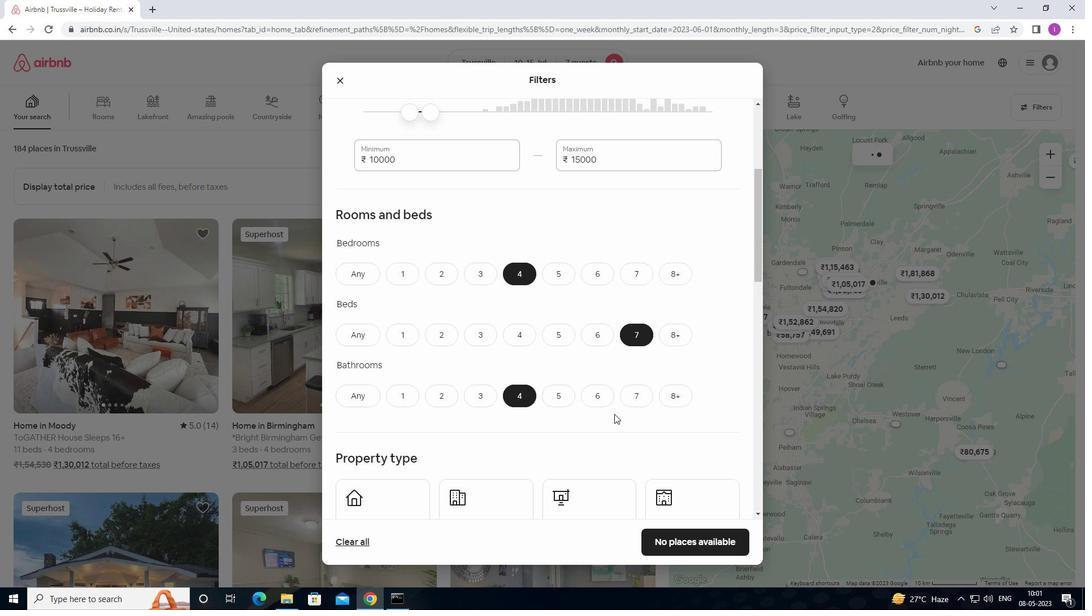
Action: Mouse scrolled (614, 413) with delta (0, 0)
Screenshot: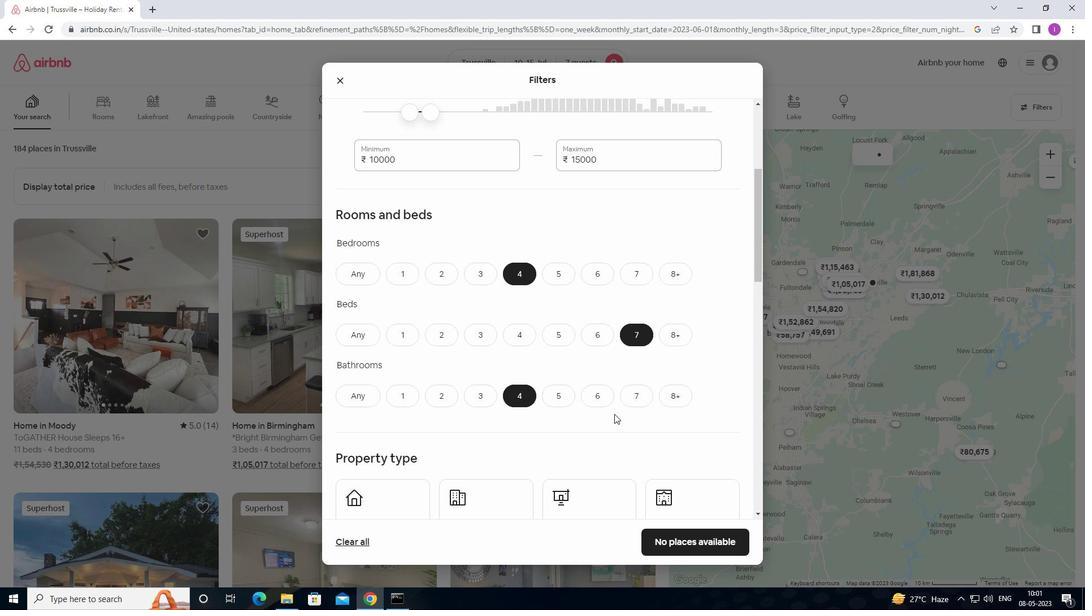 
Action: Mouse scrolled (614, 413) with delta (0, 0)
Screenshot: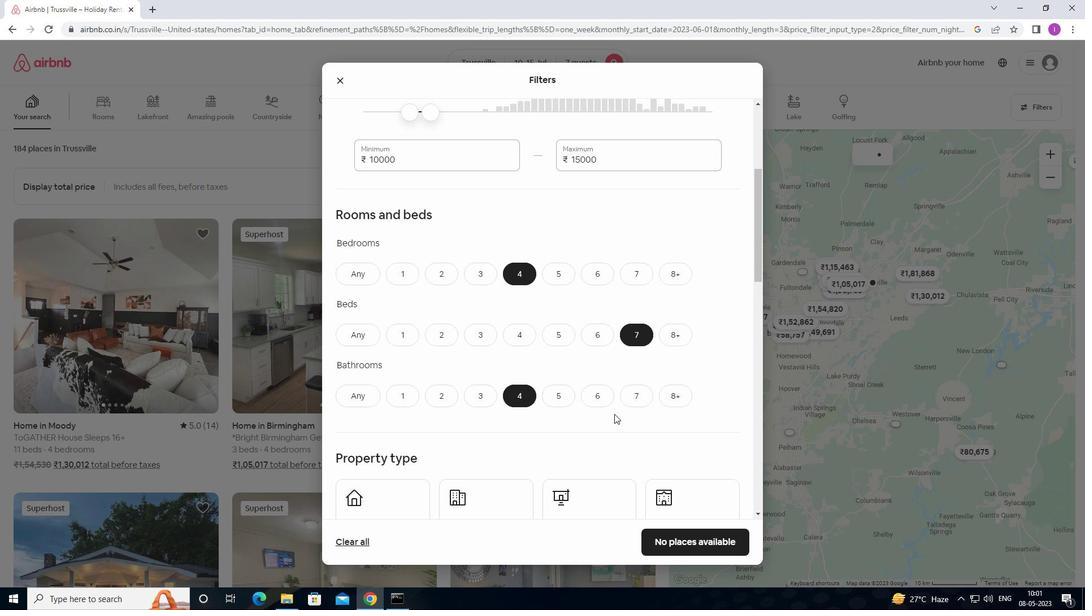 
Action: Mouse moved to (408, 365)
Screenshot: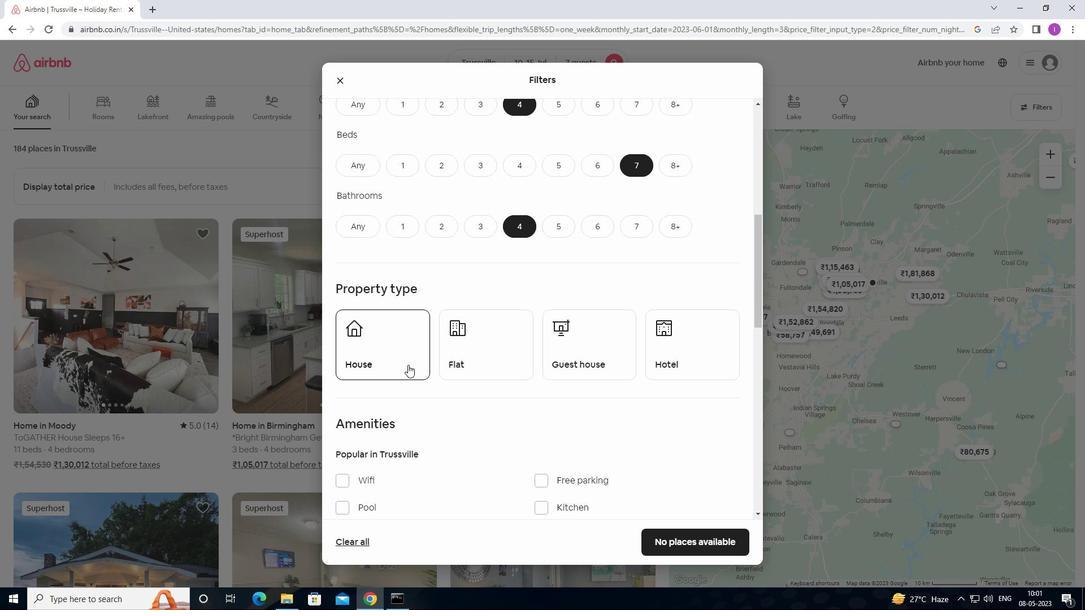 
Action: Mouse pressed left at (408, 365)
Screenshot: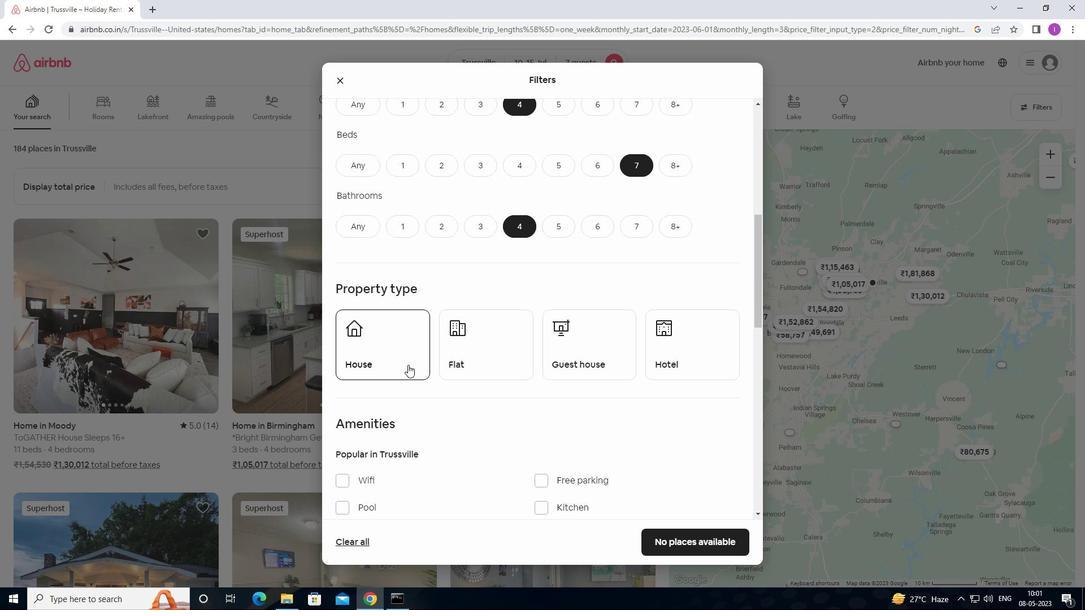 
Action: Mouse moved to (515, 365)
Screenshot: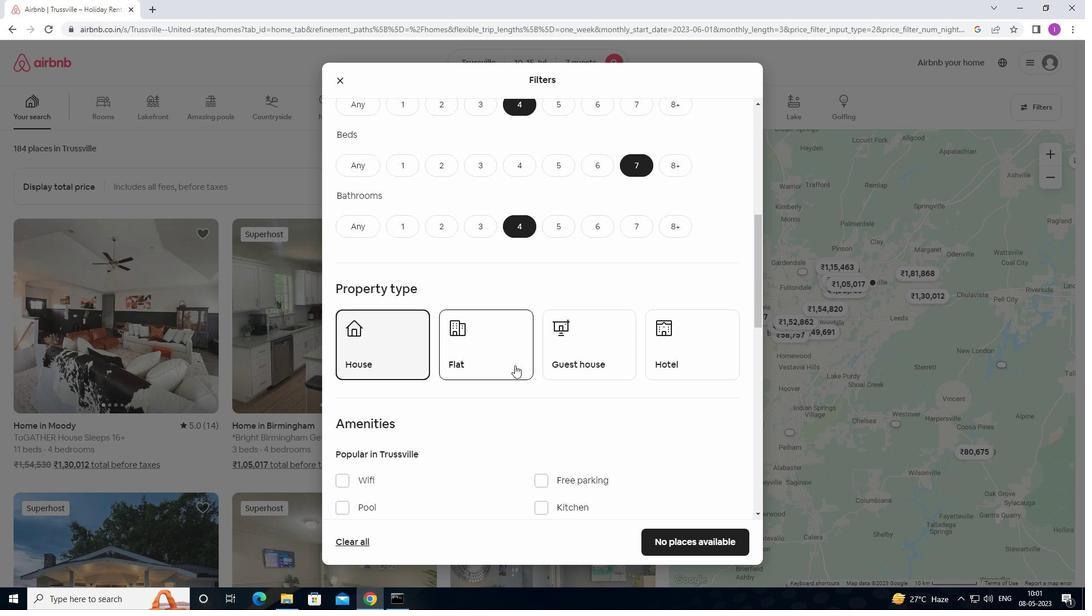 
Action: Mouse pressed left at (515, 365)
Screenshot: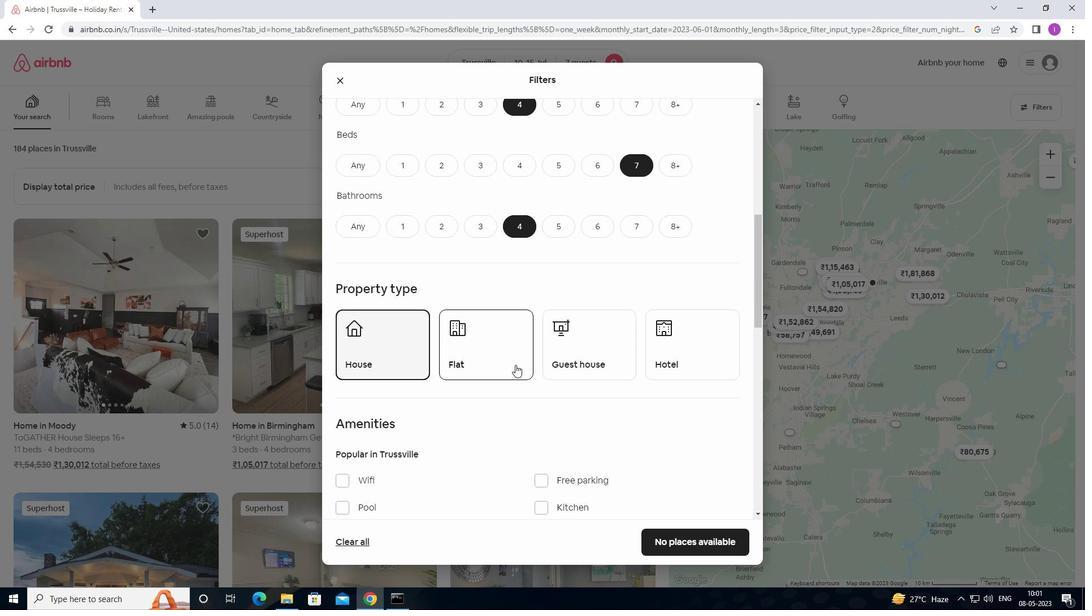
Action: Mouse moved to (620, 365)
Screenshot: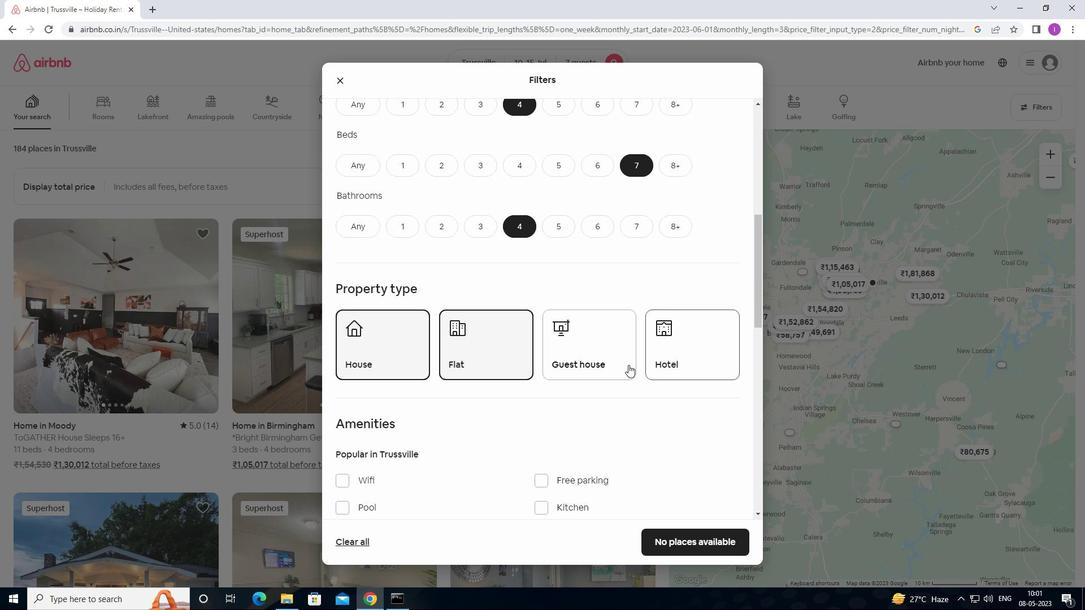 
Action: Mouse pressed left at (620, 365)
Screenshot: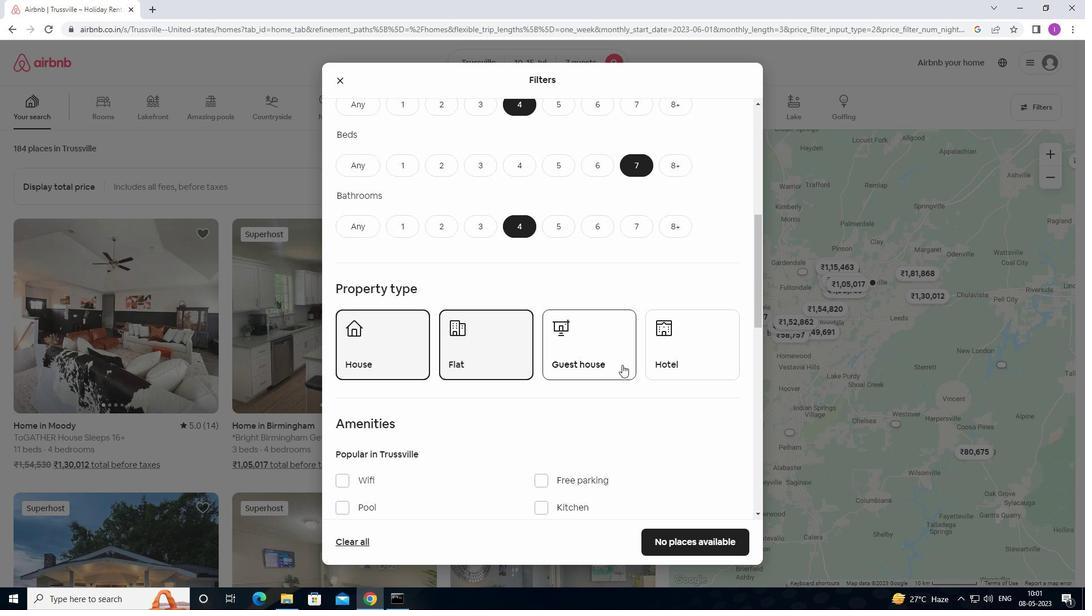 
Action: Mouse moved to (619, 429)
Screenshot: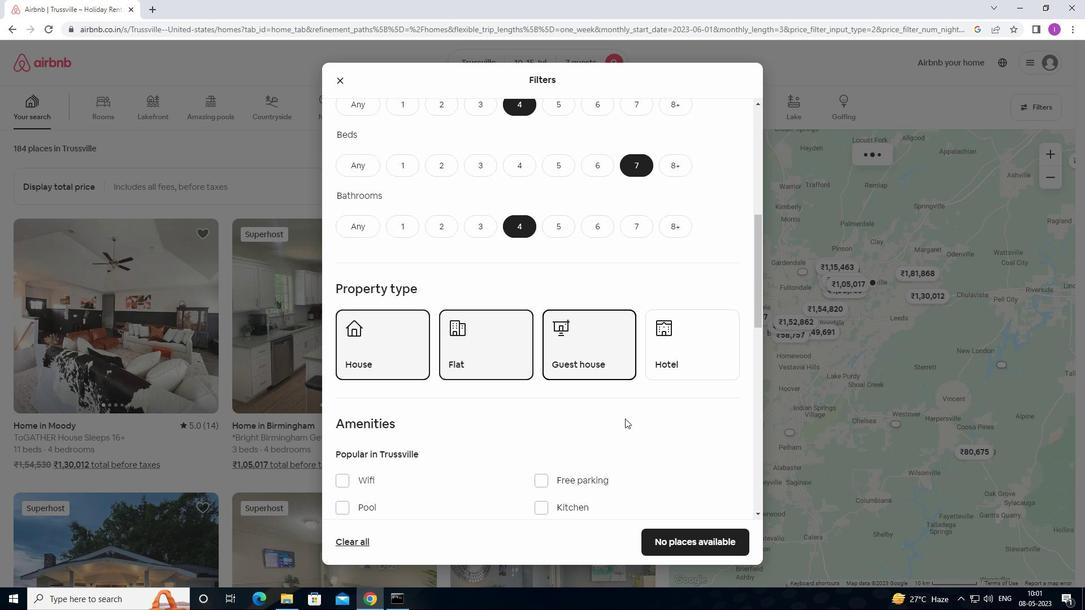 
Action: Mouse scrolled (619, 428) with delta (0, 0)
Screenshot: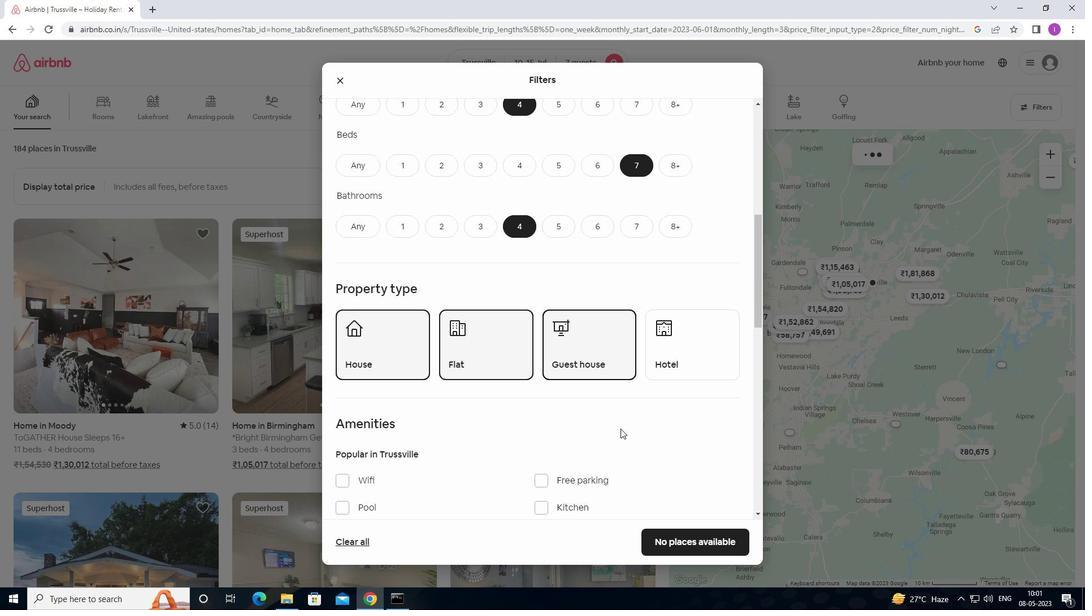 
Action: Mouse scrolled (619, 428) with delta (0, 0)
Screenshot: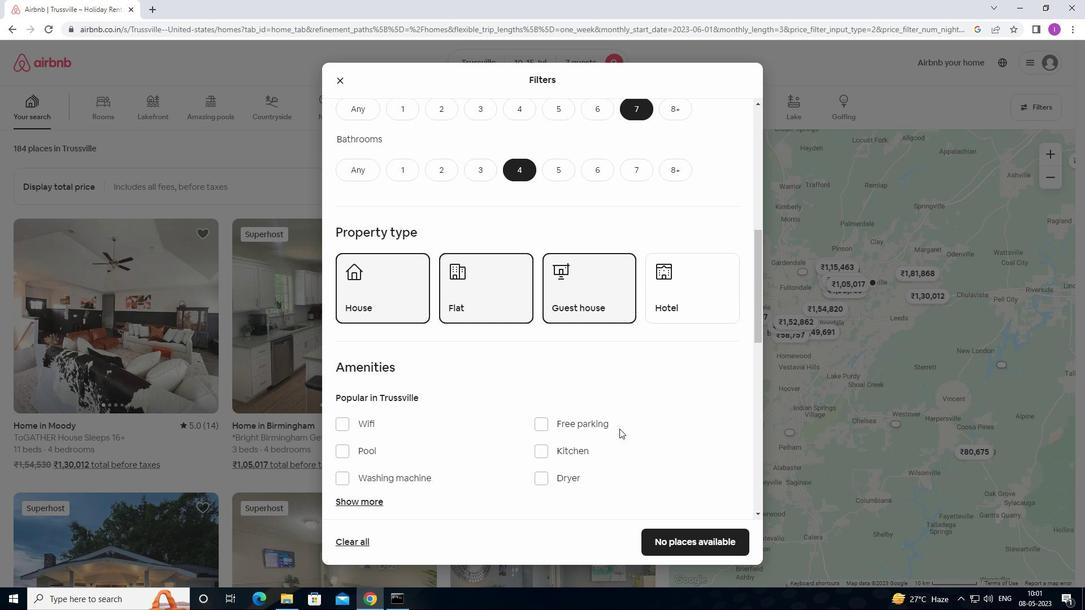 
Action: Mouse moved to (628, 392)
Screenshot: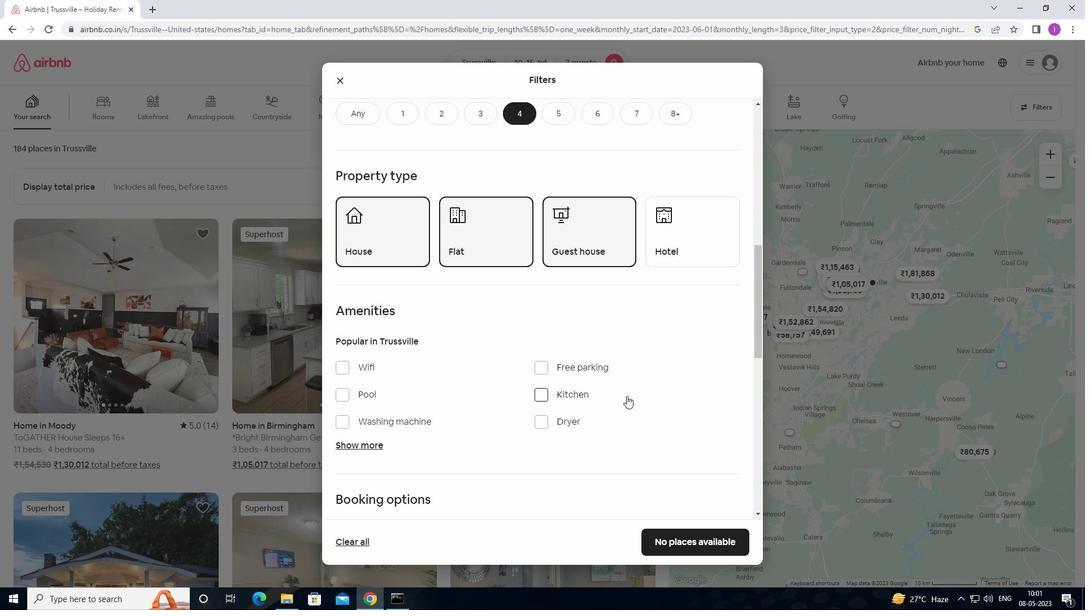 
Action: Mouse scrolled (628, 392) with delta (0, 0)
Screenshot: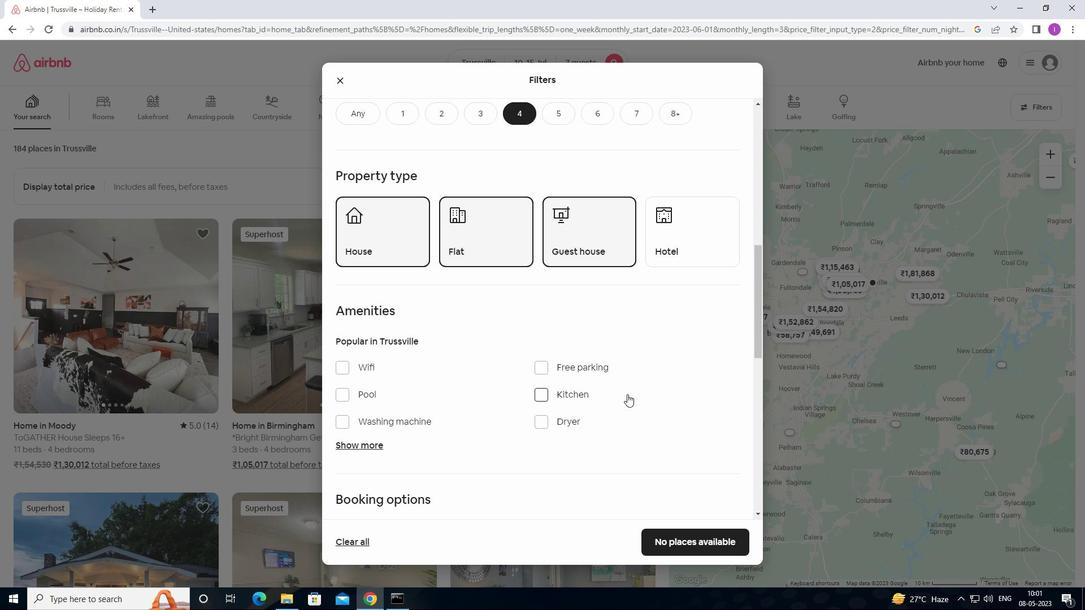 
Action: Mouse moved to (338, 310)
Screenshot: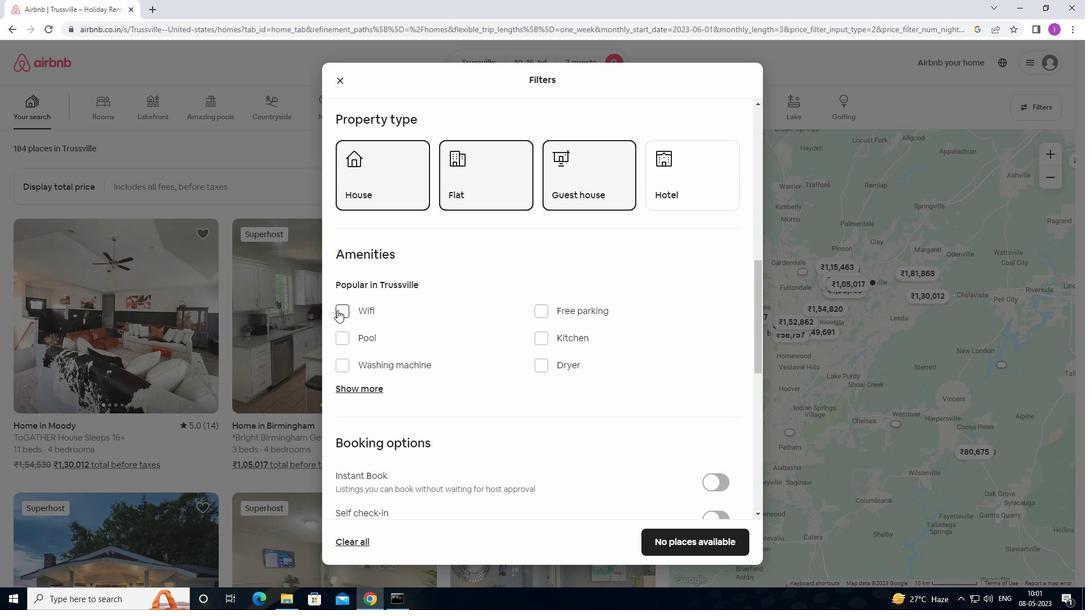 
Action: Mouse pressed left at (338, 310)
Screenshot: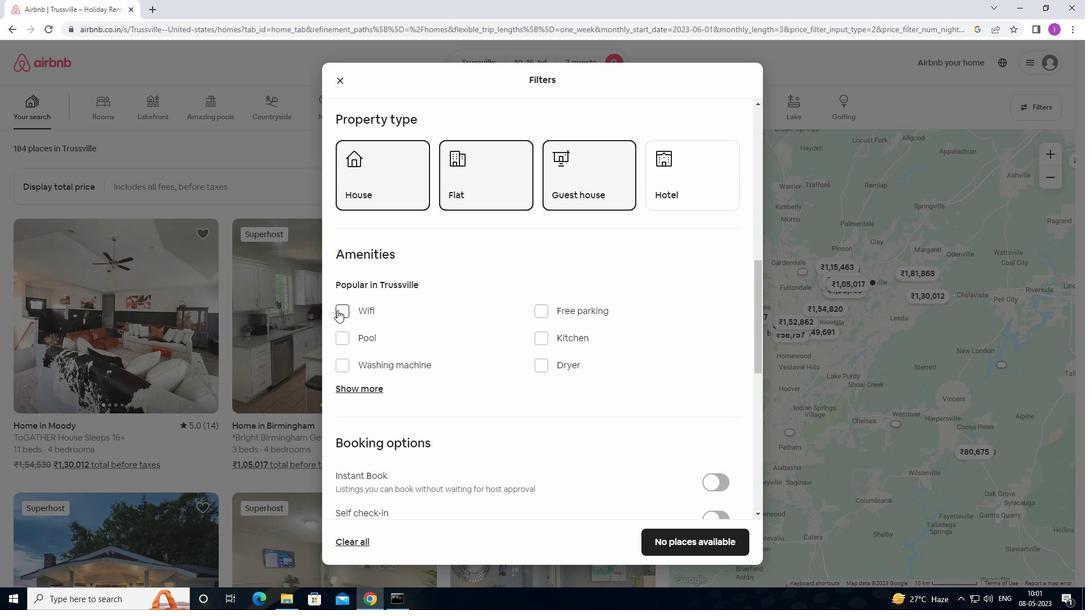 
Action: Mouse moved to (449, 343)
Screenshot: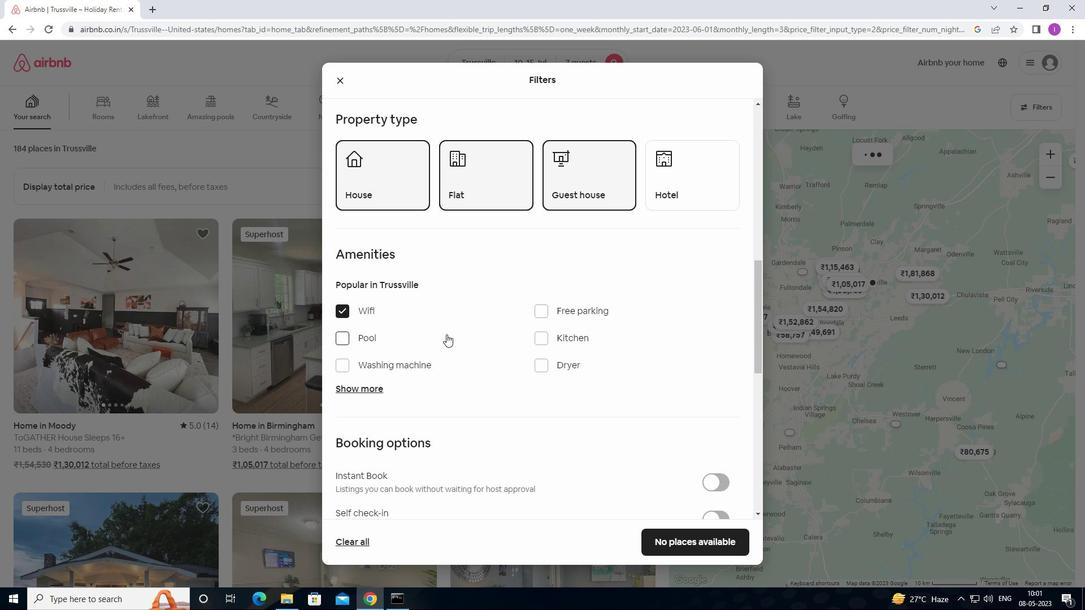 
Action: Mouse scrolled (449, 342) with delta (0, 0)
Screenshot: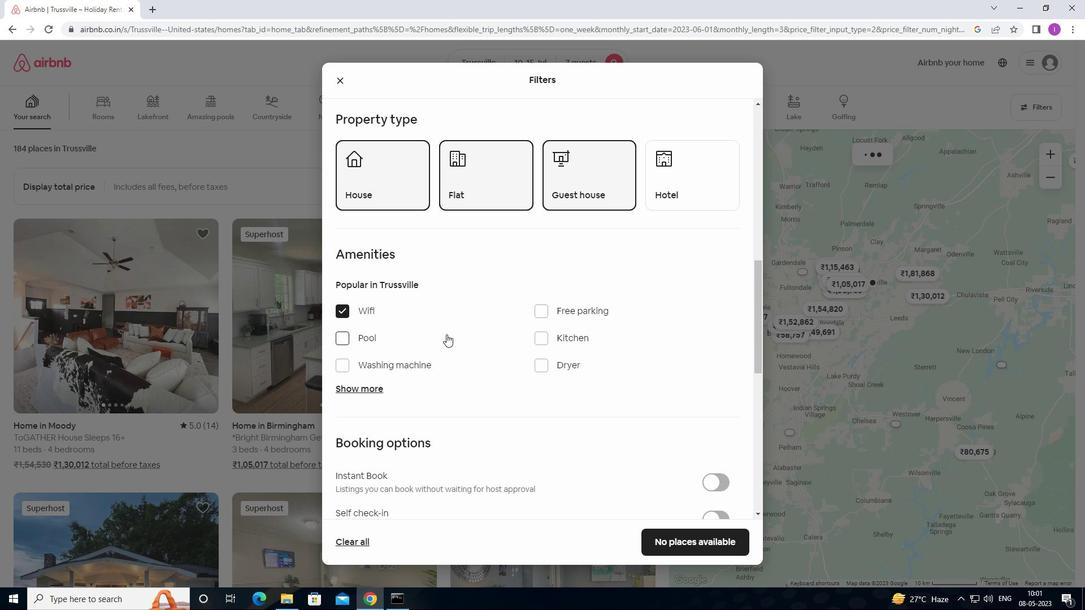 
Action: Mouse moved to (542, 261)
Screenshot: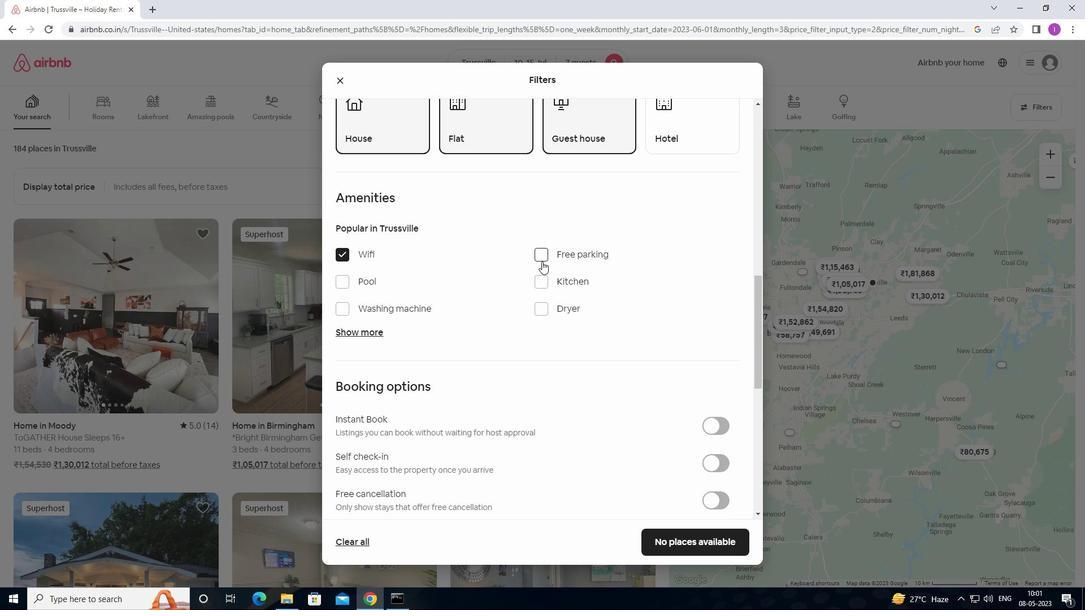 
Action: Mouse pressed left at (542, 261)
Screenshot: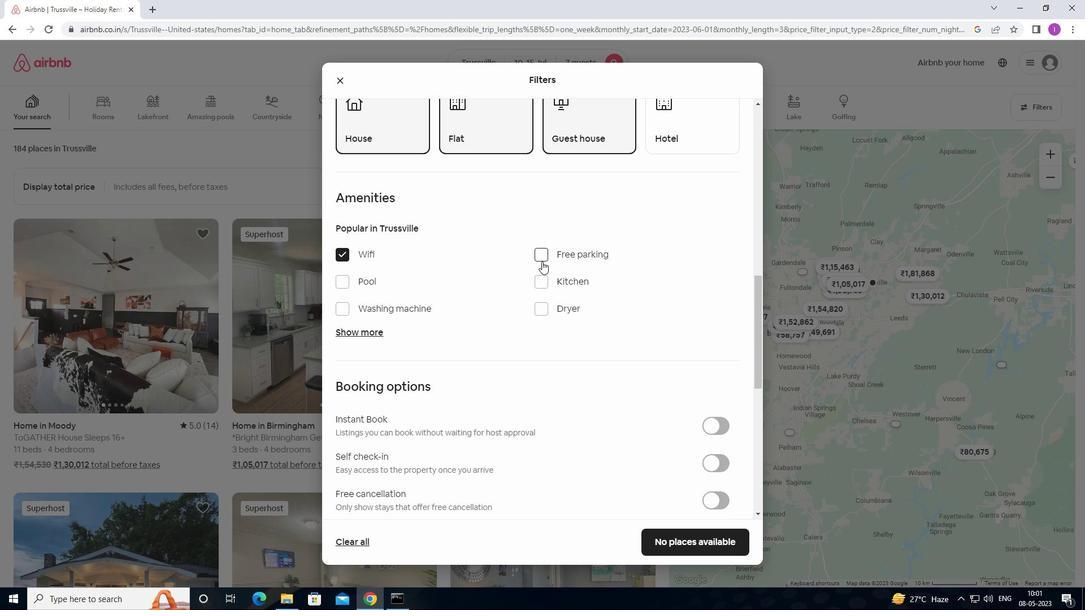 
Action: Mouse moved to (376, 334)
Screenshot: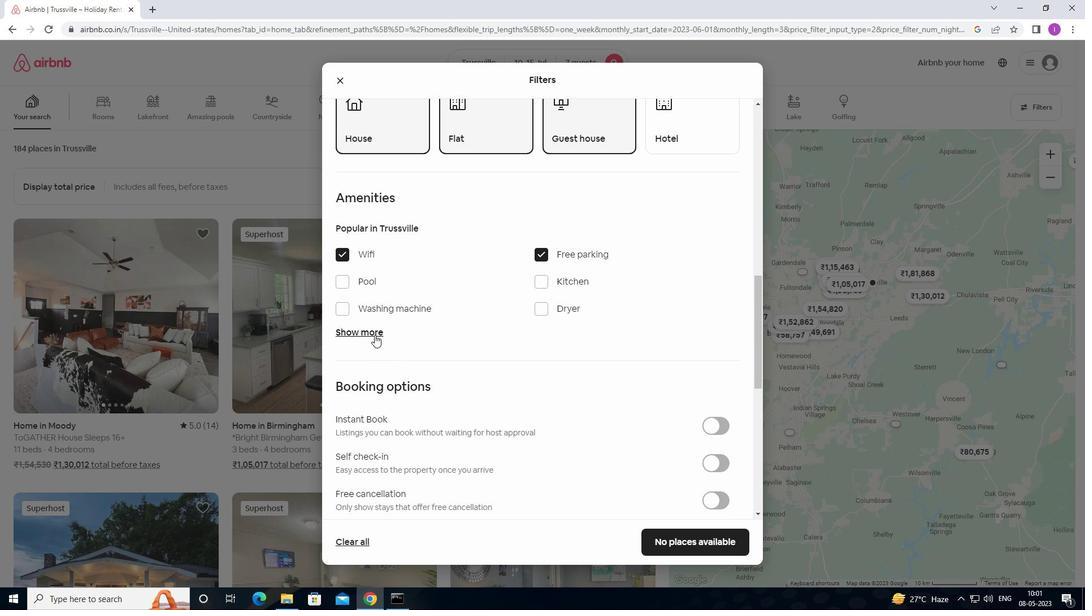 
Action: Mouse pressed left at (376, 334)
Screenshot: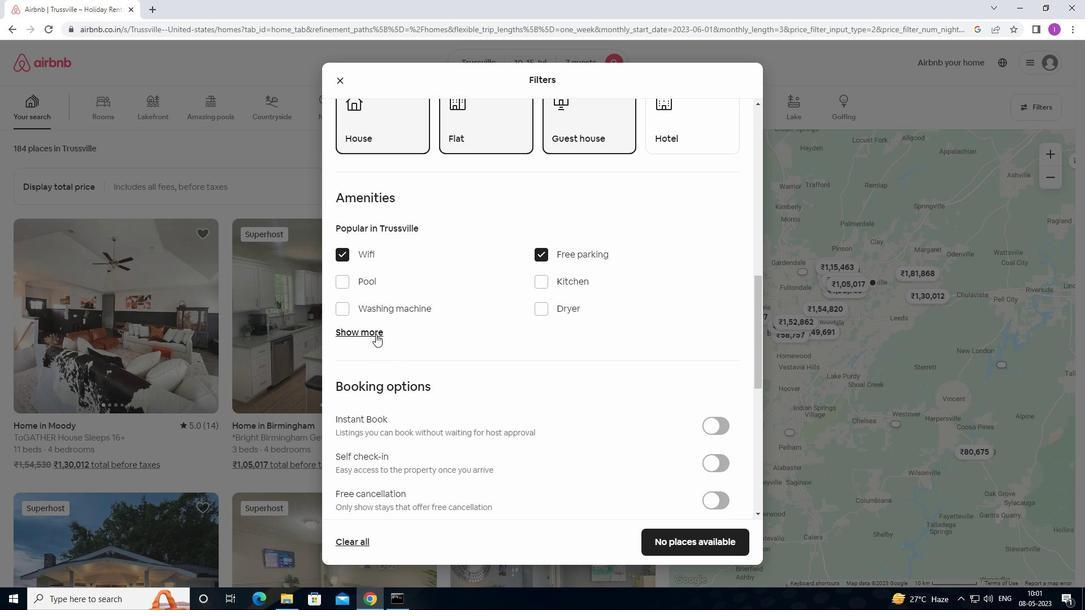 
Action: Mouse moved to (459, 382)
Screenshot: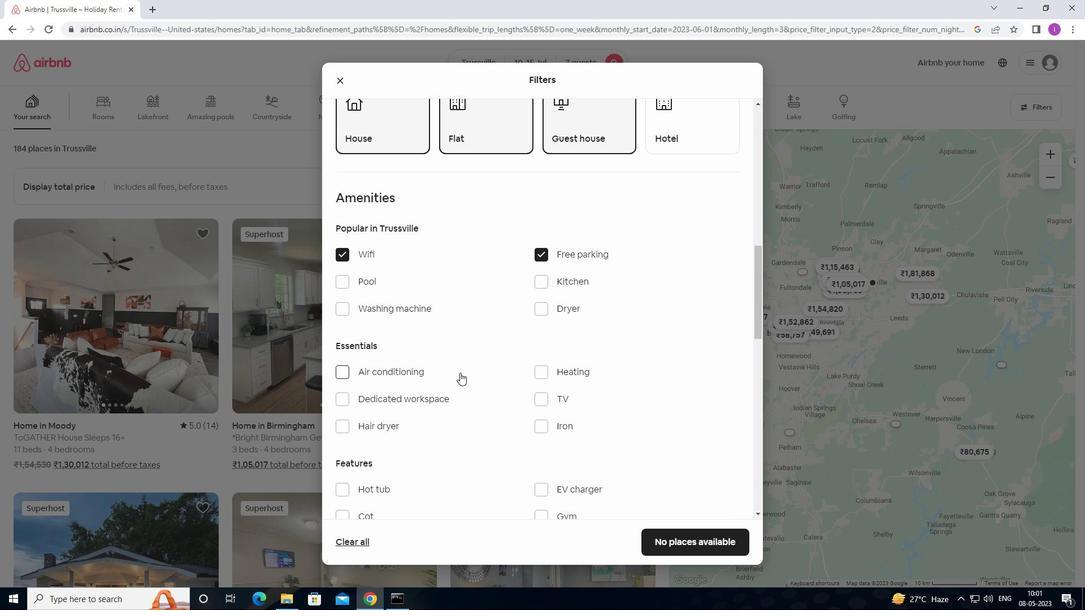 
Action: Mouse scrolled (459, 381) with delta (0, 0)
Screenshot: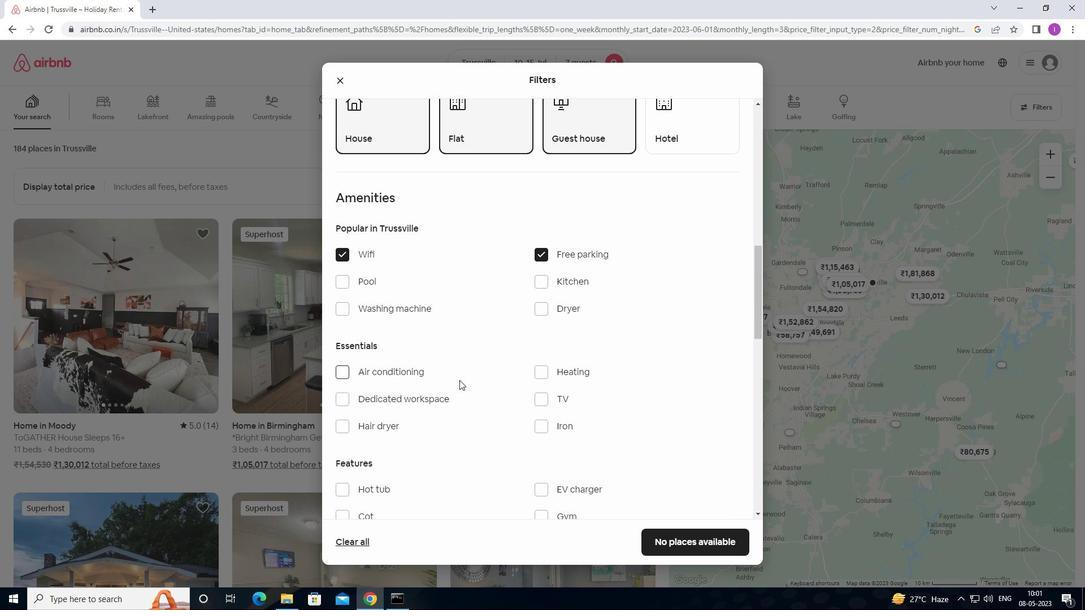 
Action: Mouse scrolled (459, 381) with delta (0, 0)
Screenshot: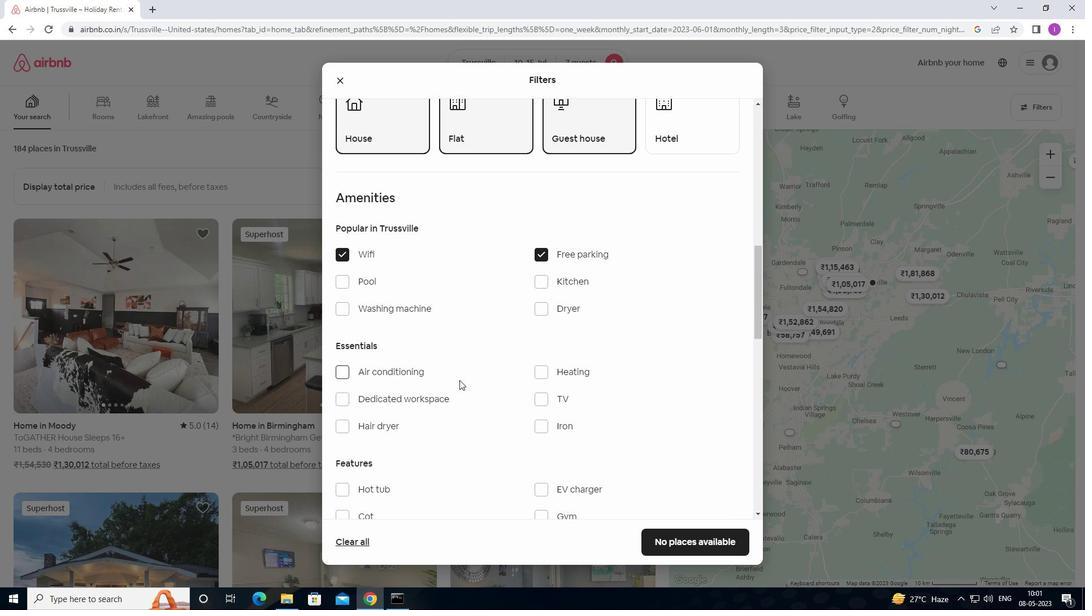 
Action: Mouse moved to (540, 283)
Screenshot: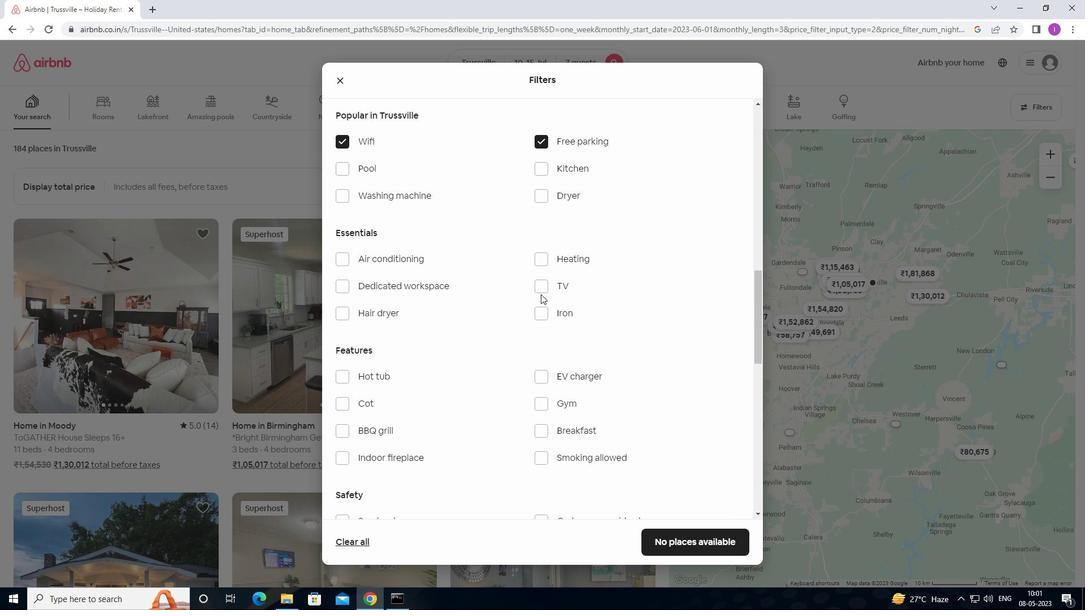 
Action: Mouse pressed left at (540, 283)
Screenshot: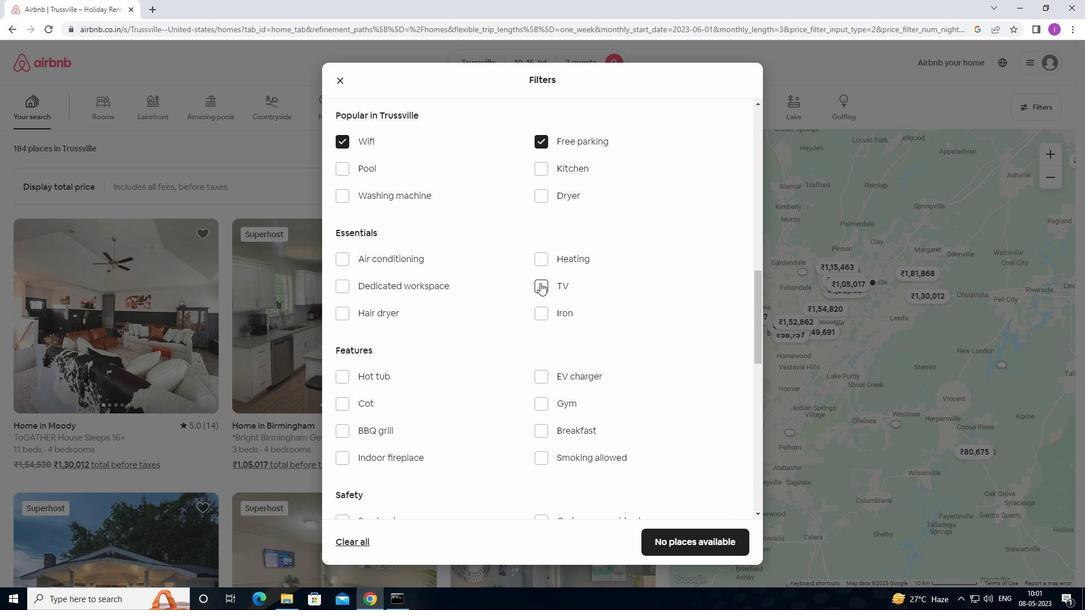 
Action: Mouse moved to (465, 413)
Screenshot: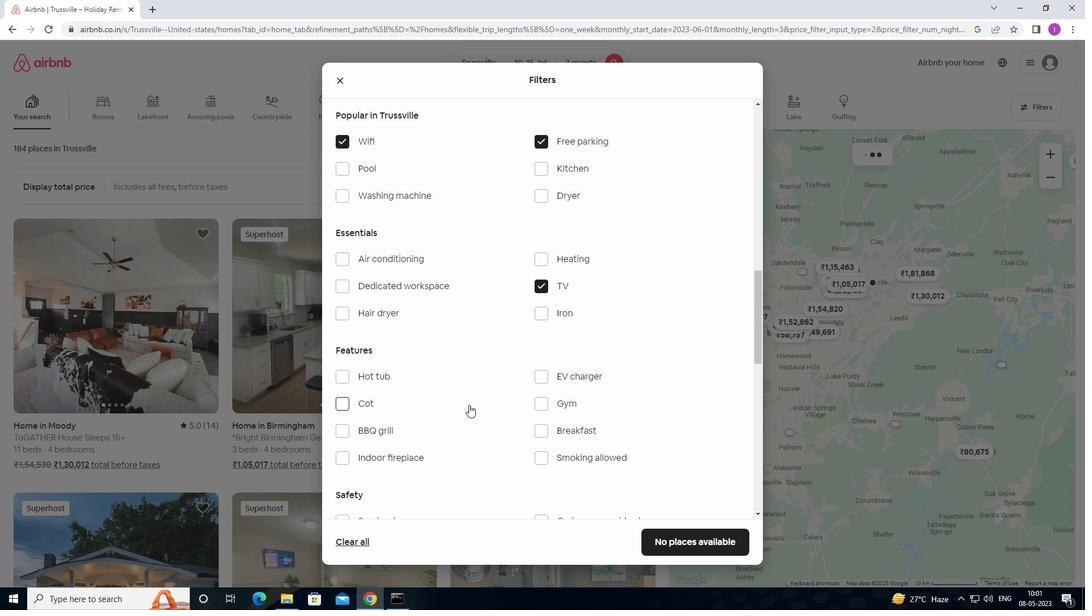 
Action: Mouse scrolled (465, 412) with delta (0, 0)
Screenshot: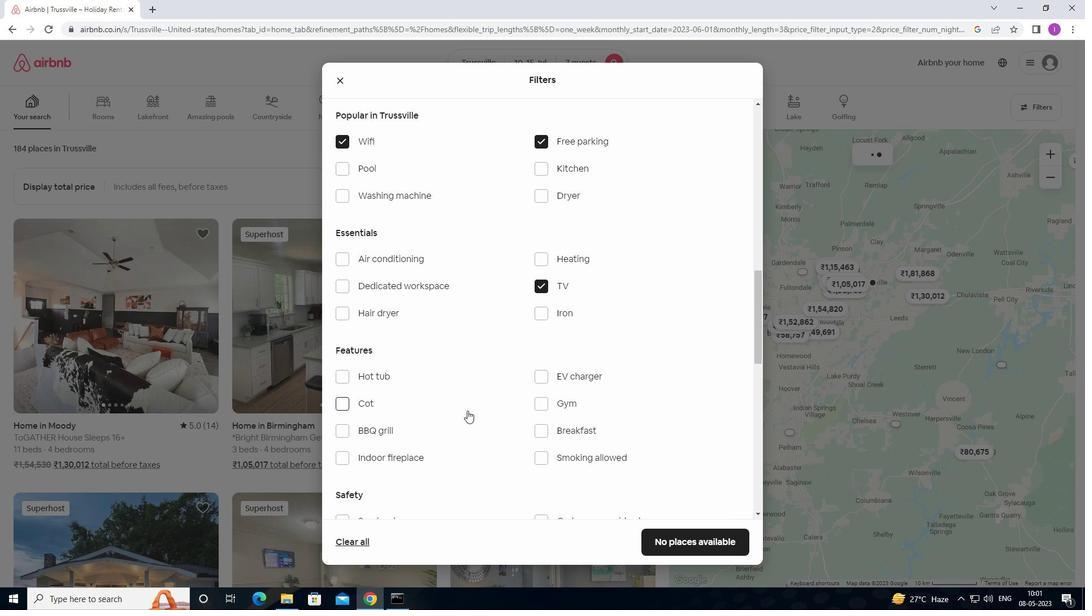 
Action: Mouse scrolled (465, 412) with delta (0, 0)
Screenshot: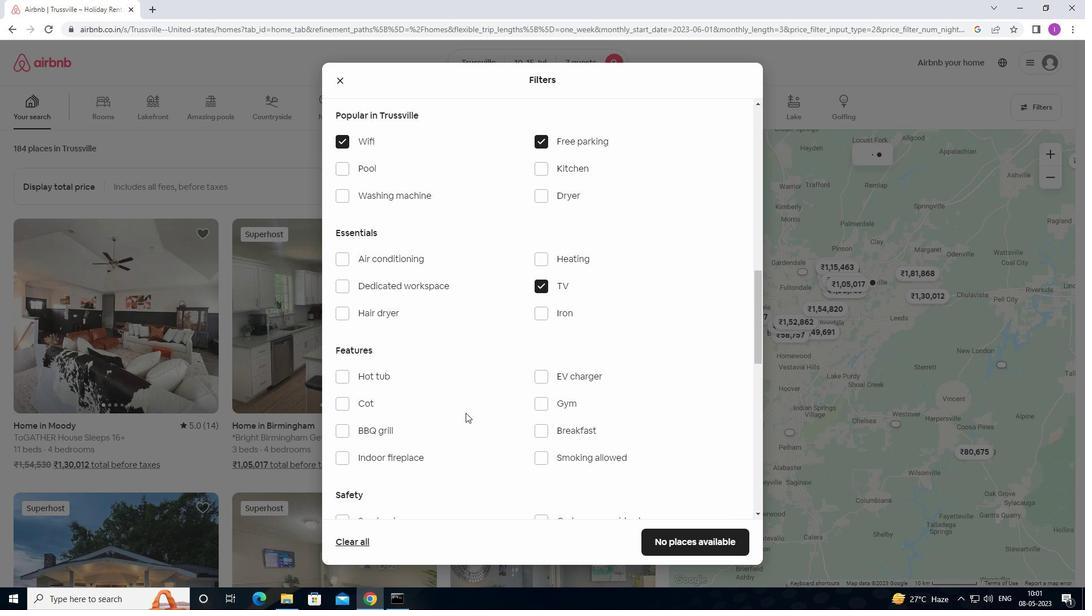 
Action: Mouse moved to (541, 289)
Screenshot: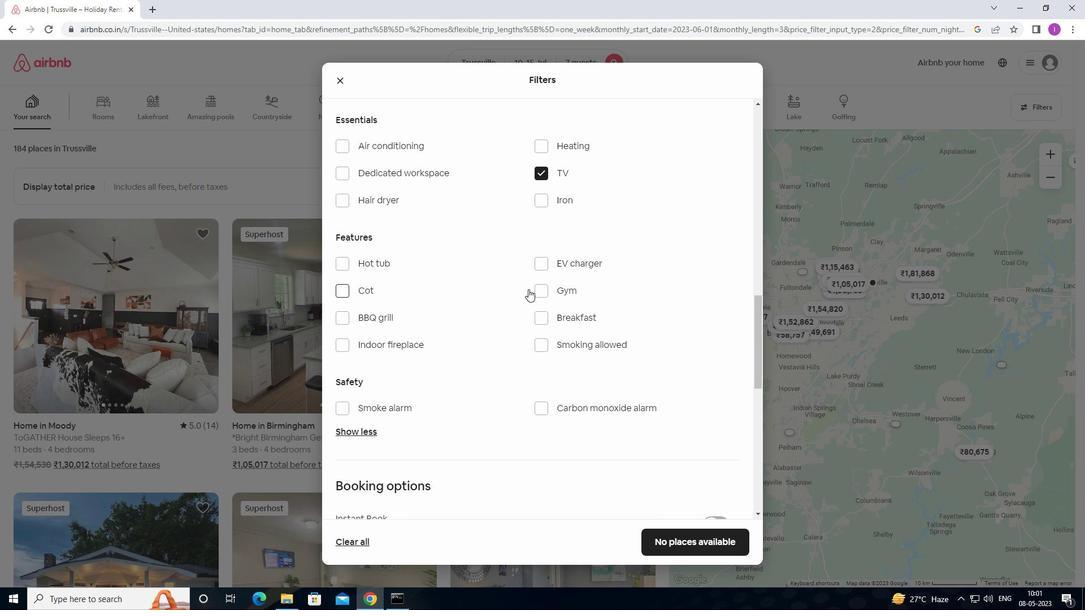 
Action: Mouse pressed left at (541, 289)
Screenshot: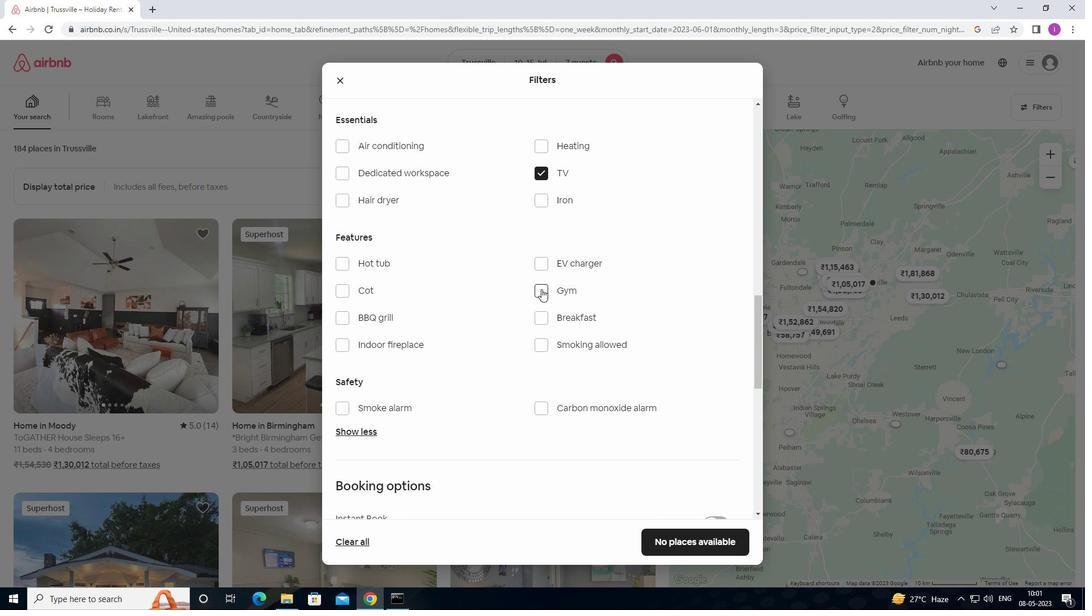 
Action: Mouse moved to (542, 318)
Screenshot: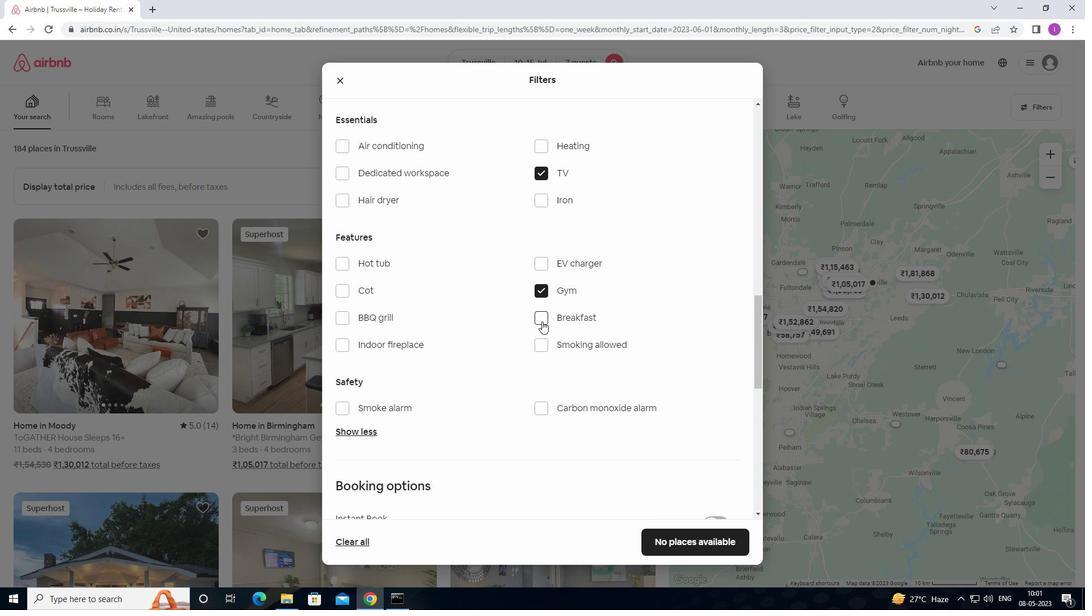 
Action: Mouse pressed left at (542, 318)
Screenshot: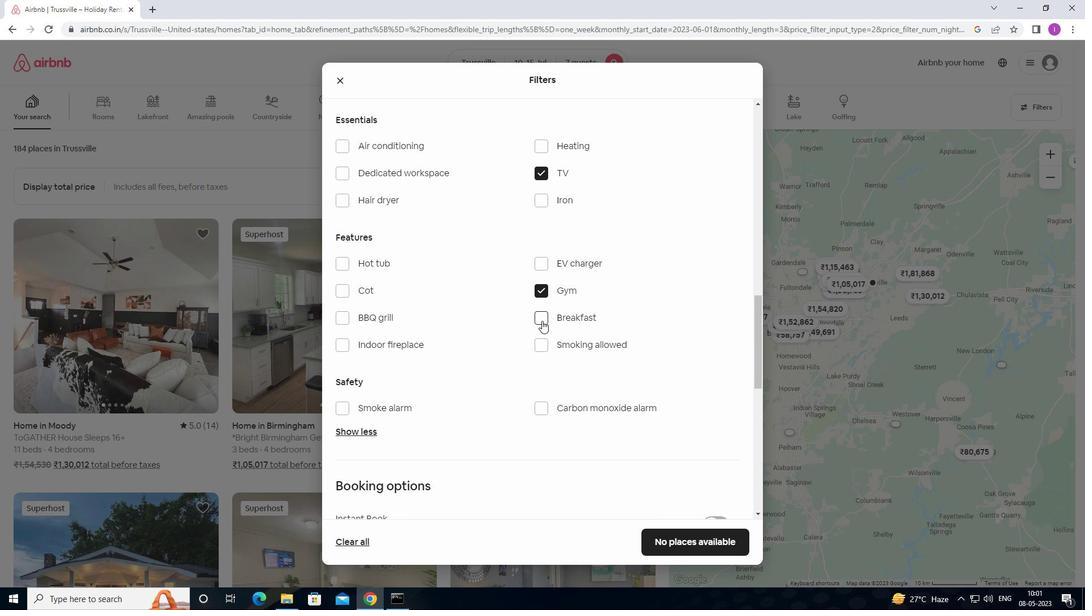 
Action: Mouse moved to (525, 364)
Screenshot: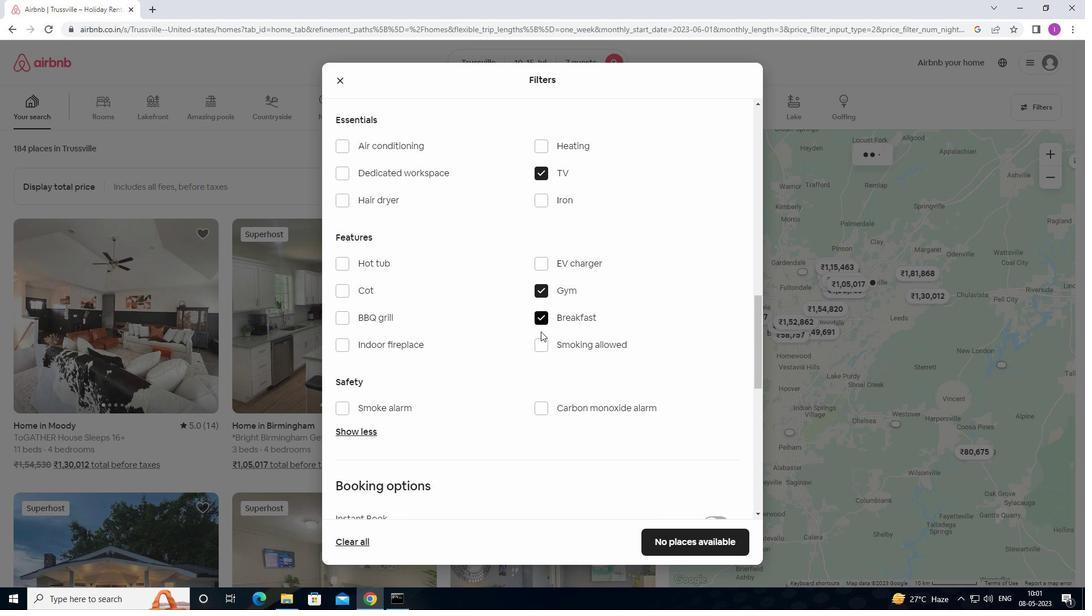 
Action: Mouse scrolled (525, 364) with delta (0, 0)
Screenshot: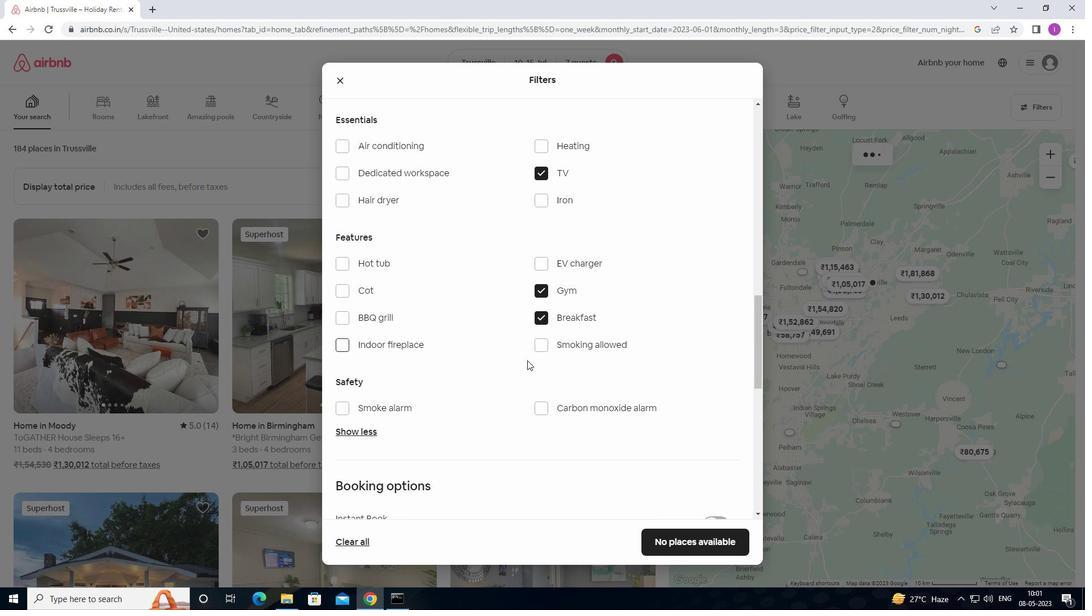 
Action: Mouse moved to (524, 368)
Screenshot: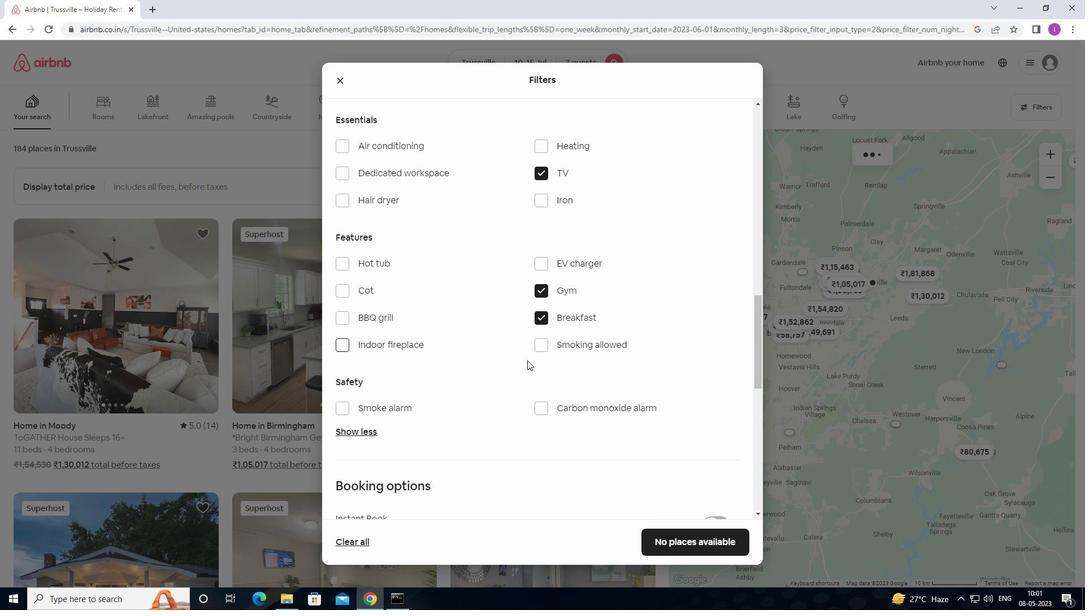 
Action: Mouse scrolled (524, 367) with delta (0, 0)
Screenshot: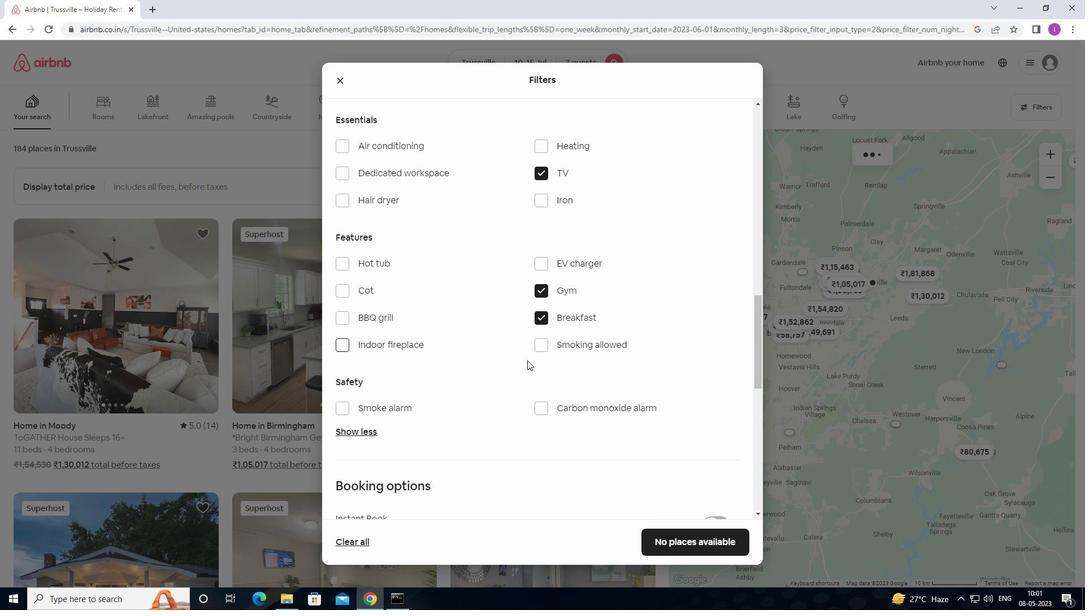 
Action: Mouse moved to (524, 369)
Screenshot: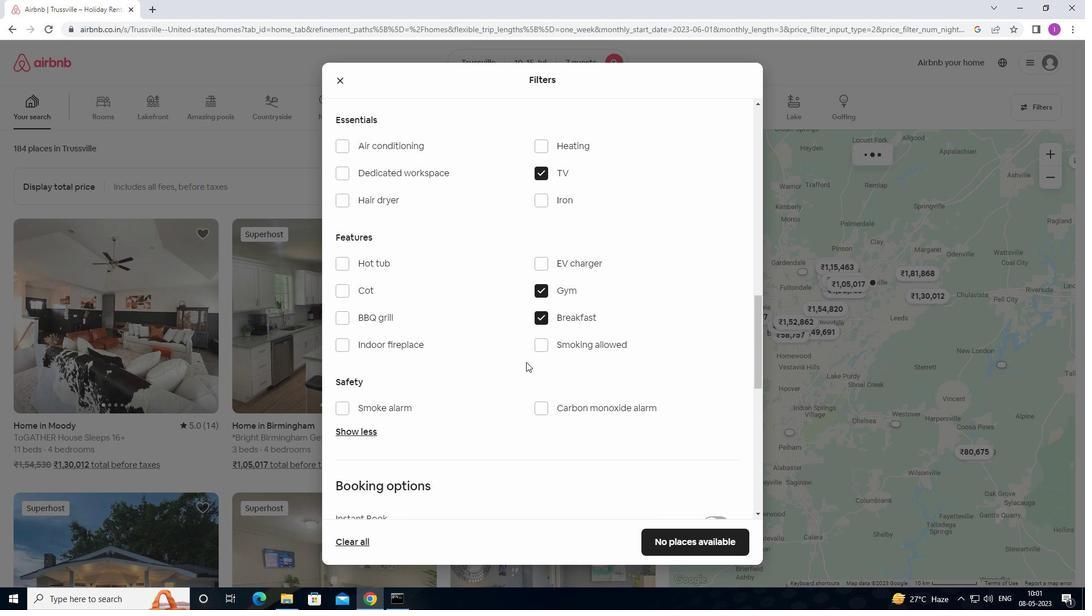 
Action: Mouse scrolled (524, 368) with delta (0, 0)
Screenshot: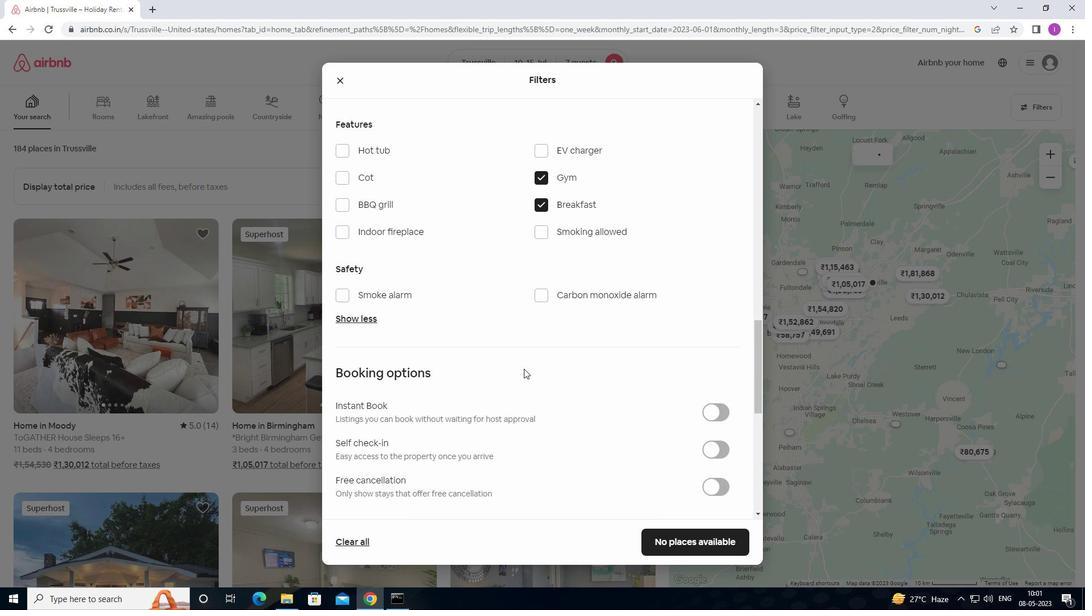
Action: Mouse scrolled (524, 368) with delta (0, 0)
Screenshot: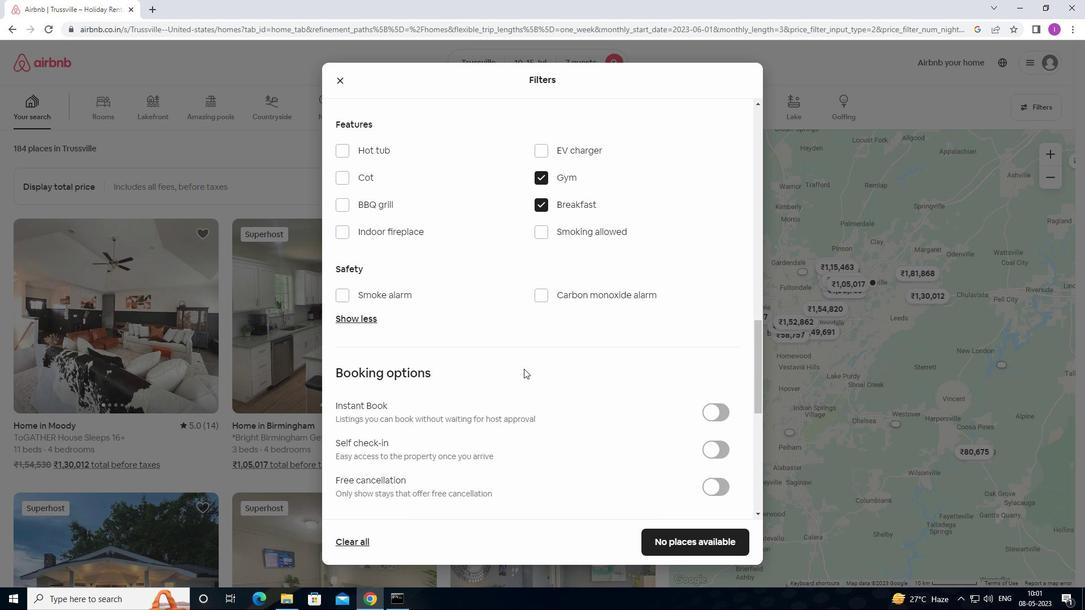 
Action: Mouse scrolled (524, 368) with delta (0, 0)
Screenshot: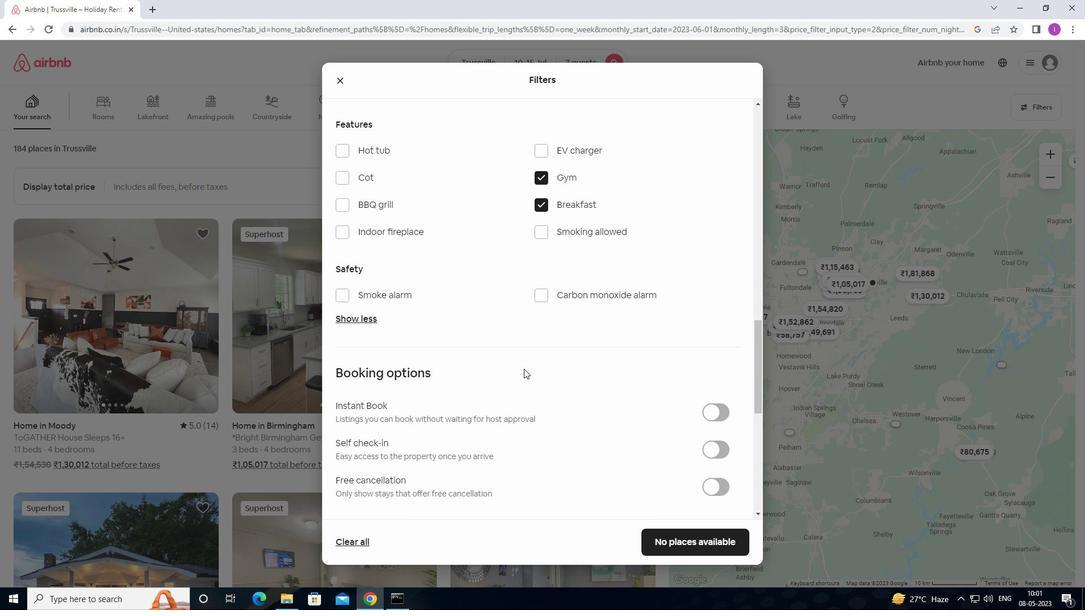 
Action: Mouse moved to (711, 285)
Screenshot: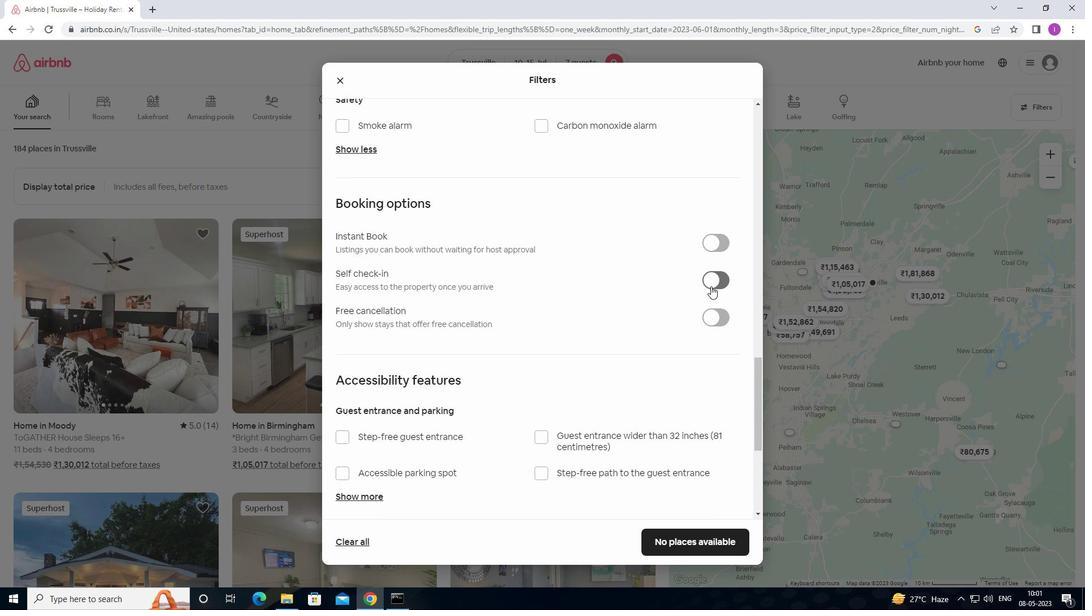 
Action: Mouse pressed left at (711, 285)
Screenshot: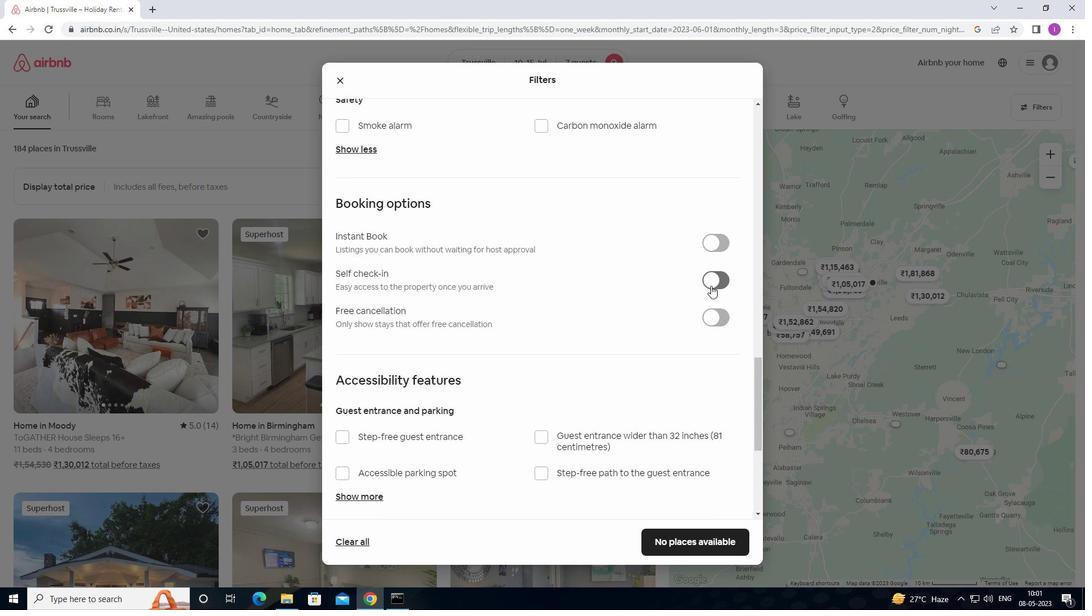 
Action: Mouse moved to (401, 438)
Screenshot: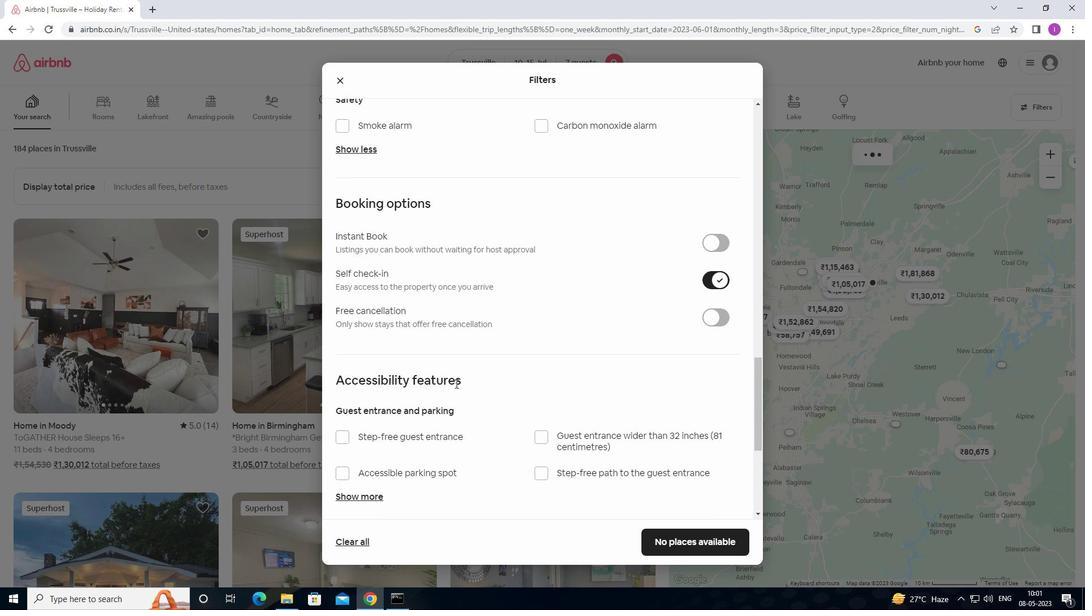 
Action: Mouse scrolled (401, 437) with delta (0, 0)
Screenshot: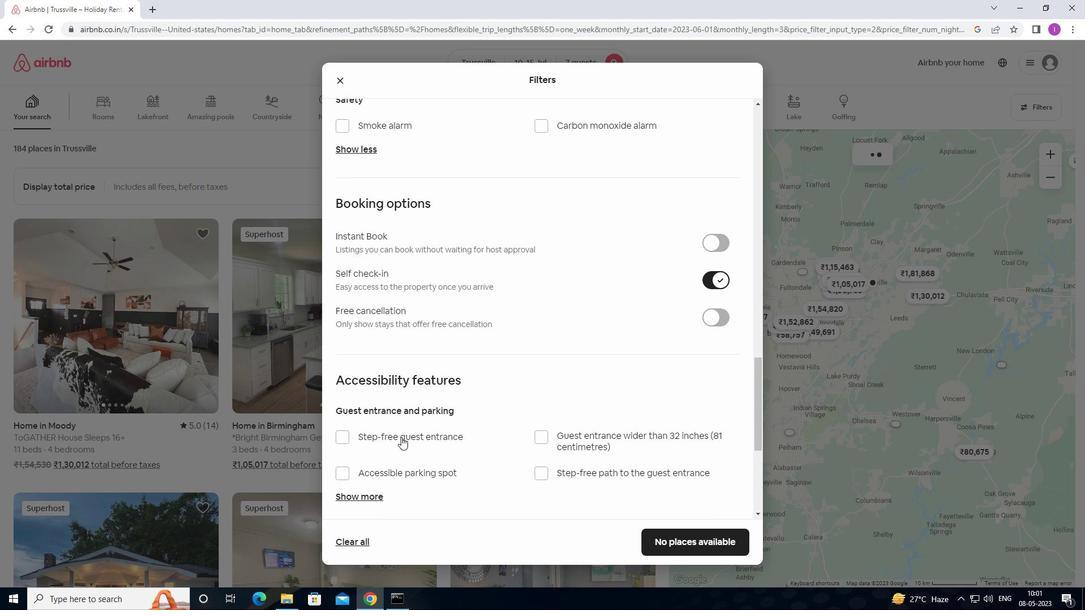 
Action: Mouse scrolled (401, 437) with delta (0, 0)
Screenshot: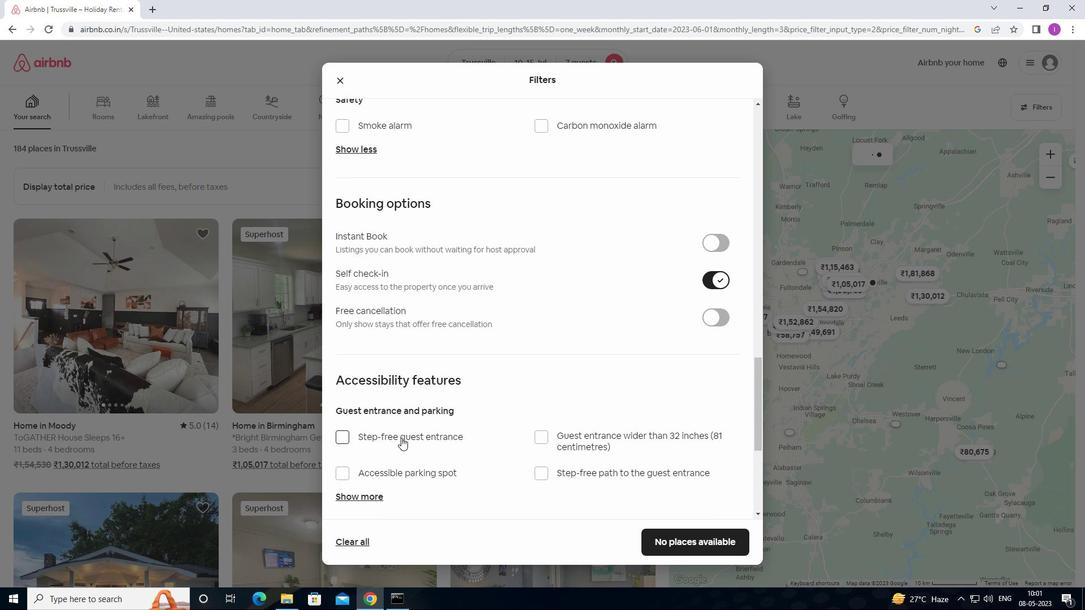 
Action: Mouse scrolled (401, 437) with delta (0, 0)
Screenshot: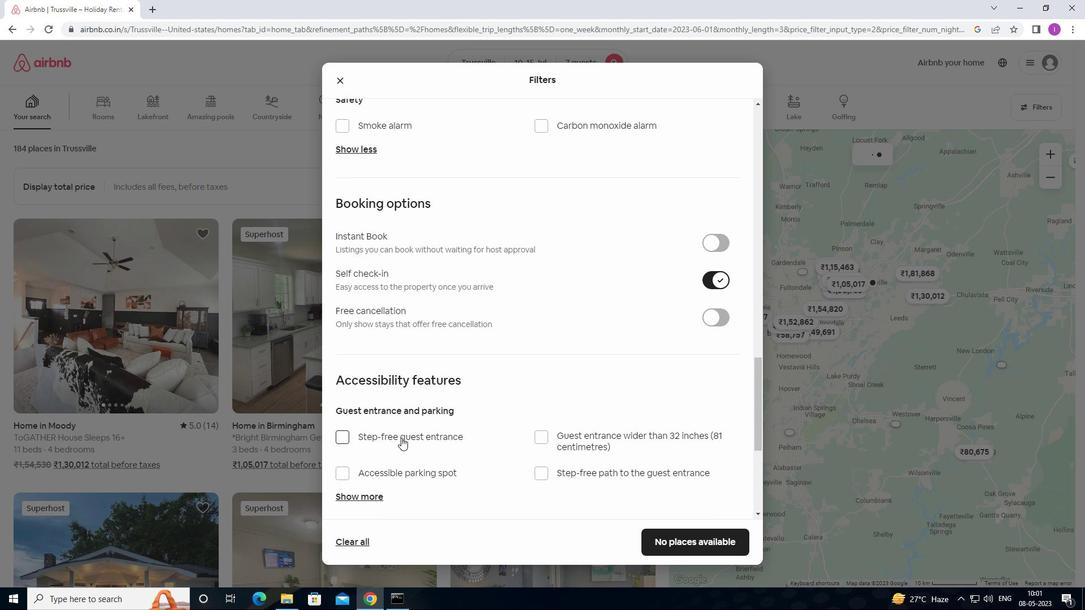 
Action: Mouse scrolled (401, 437) with delta (0, 0)
Screenshot: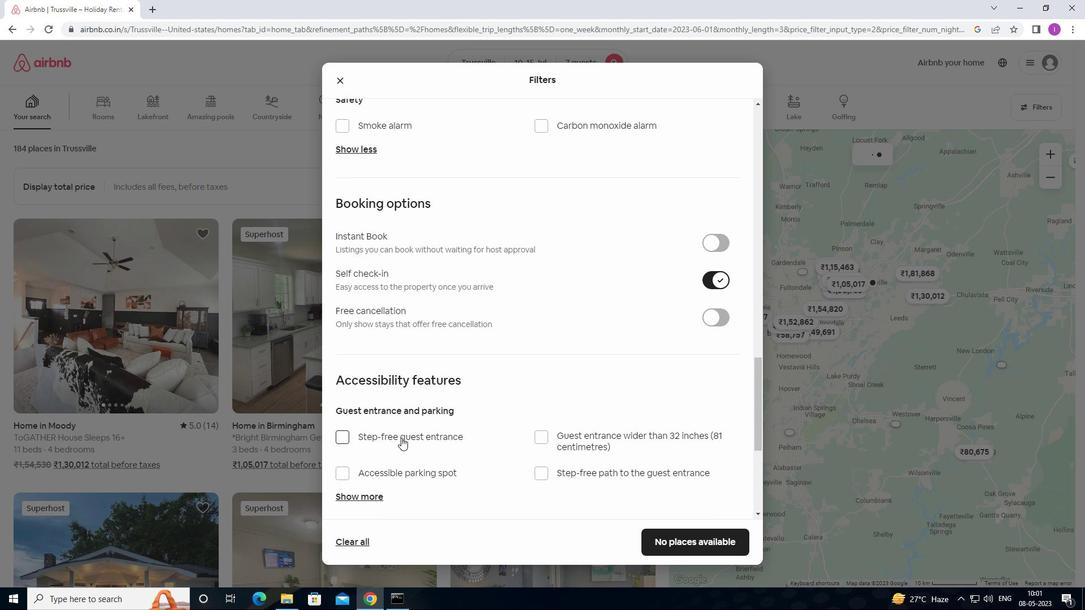 
Action: Mouse scrolled (401, 437) with delta (0, 0)
Screenshot: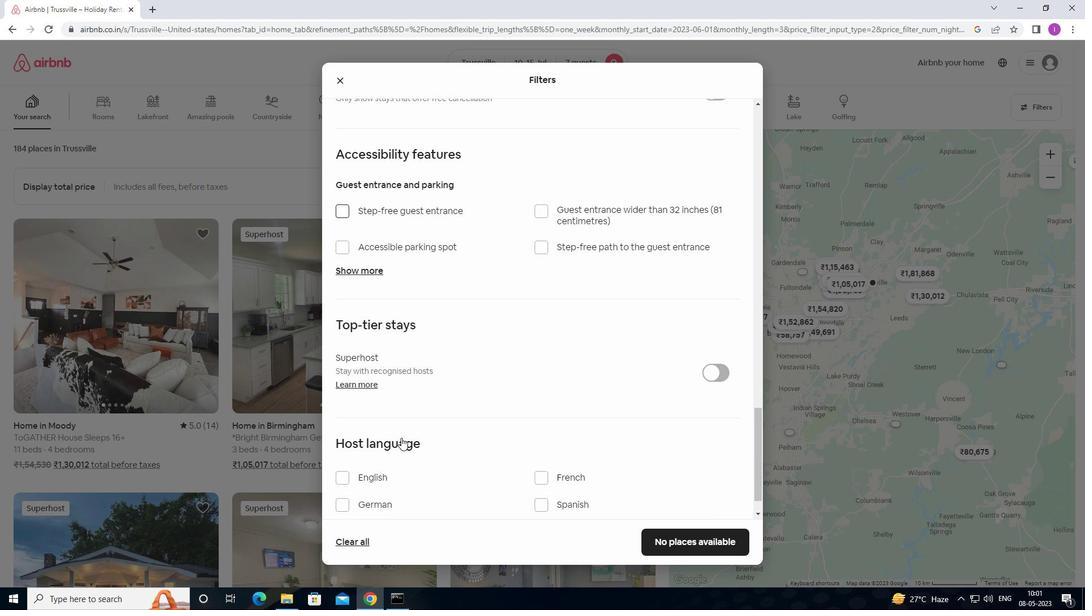 
Action: Mouse scrolled (401, 437) with delta (0, 0)
Screenshot: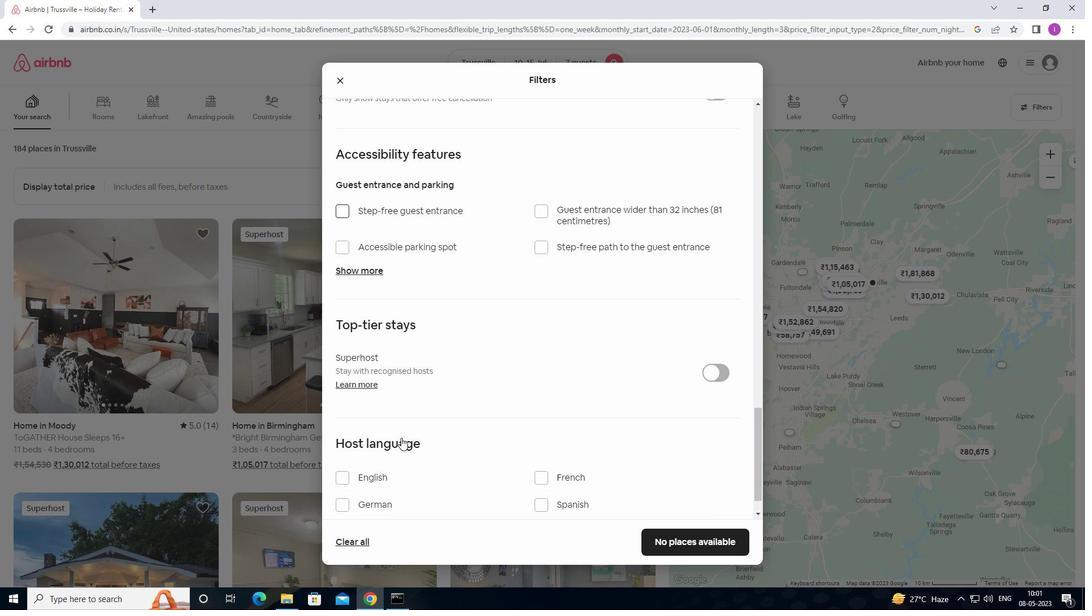 
Action: Mouse scrolled (401, 437) with delta (0, 0)
Screenshot: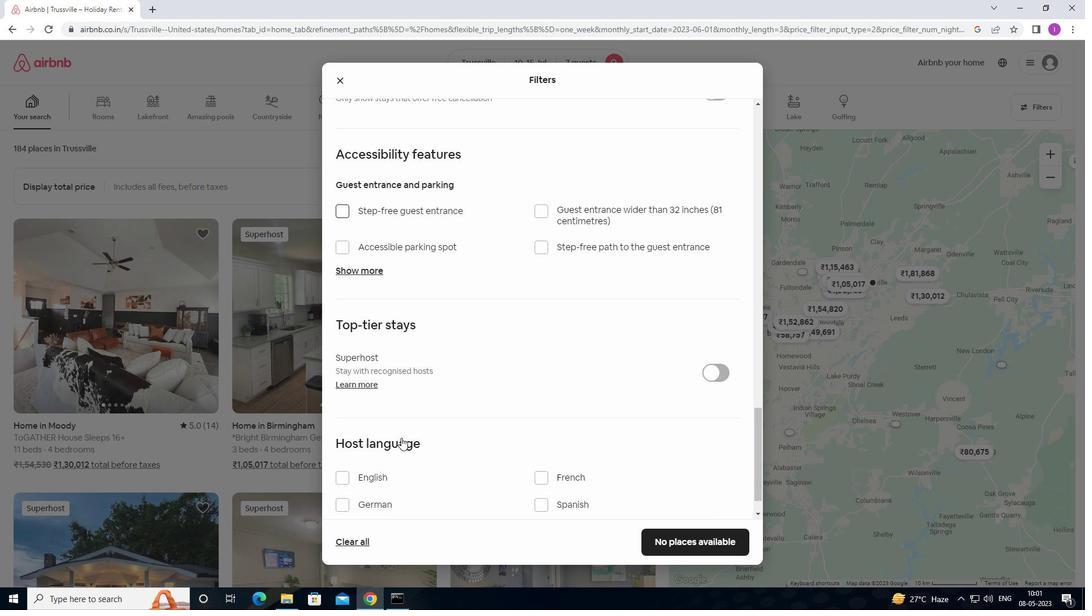 
Action: Mouse scrolled (401, 437) with delta (0, 0)
Screenshot: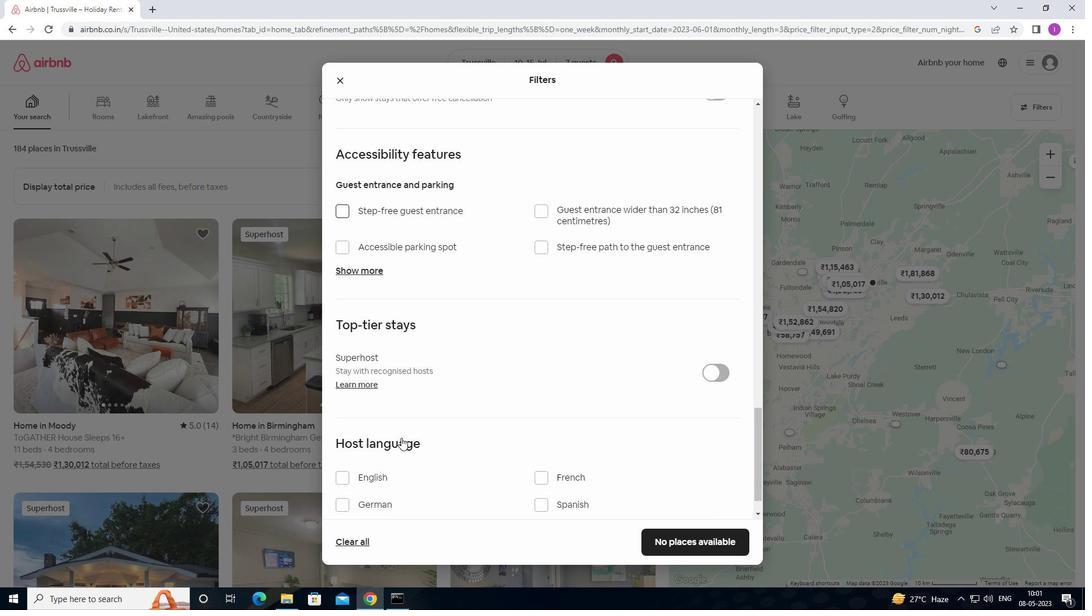 
Action: Mouse moved to (401, 438)
Screenshot: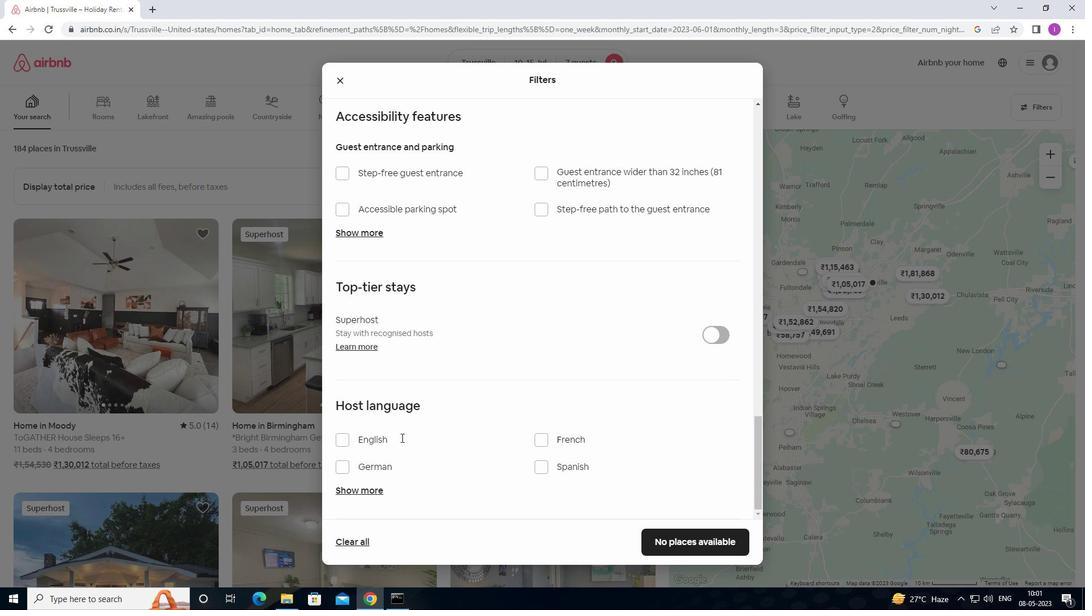 
Action: Mouse scrolled (401, 437) with delta (0, 0)
Screenshot: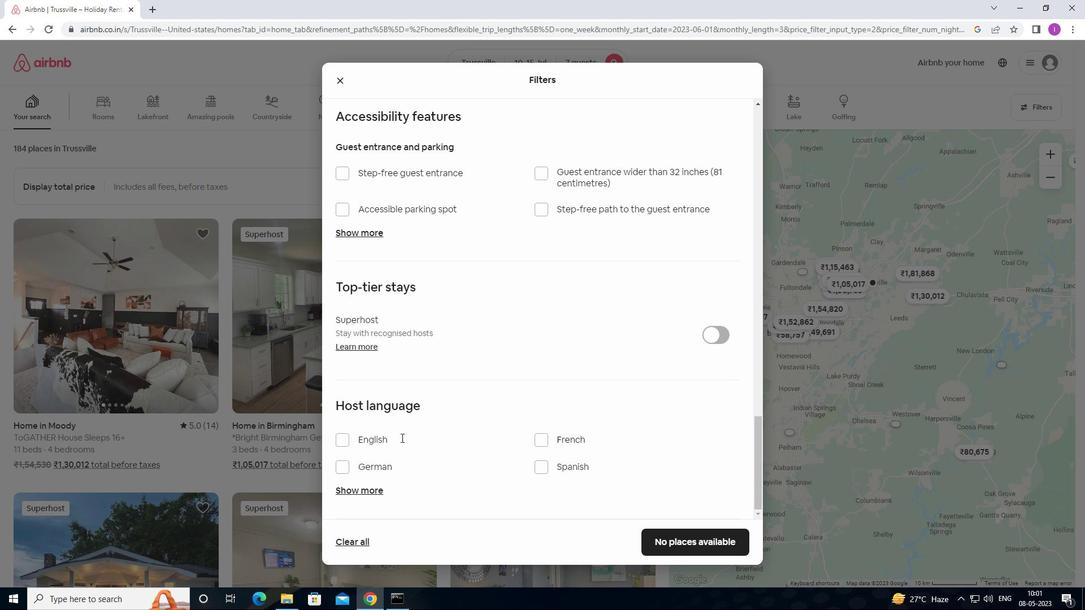 
Action: Mouse scrolled (401, 437) with delta (0, 0)
Screenshot: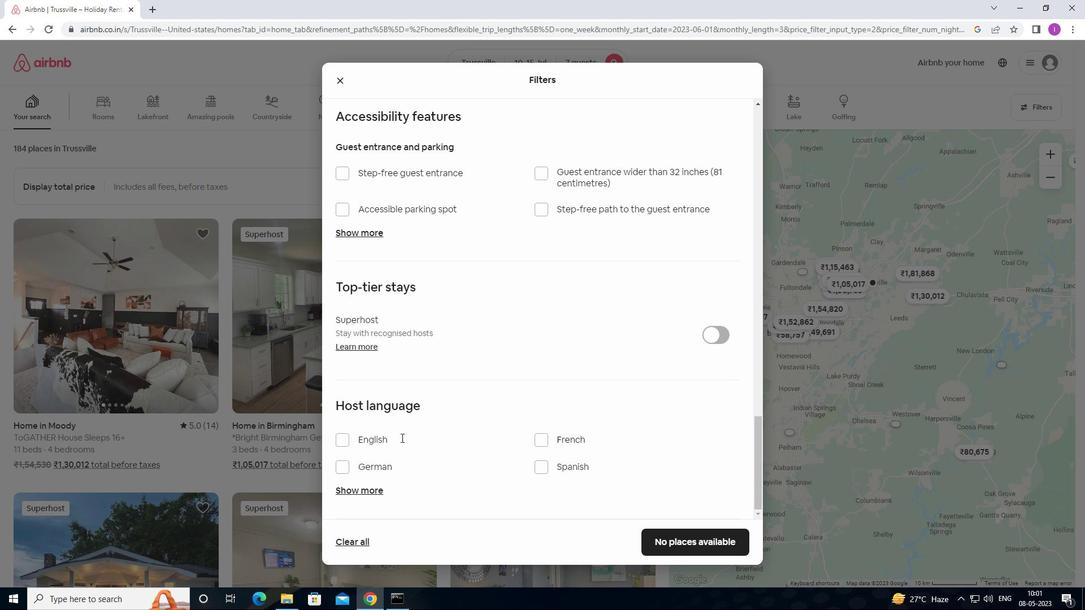 
Action: Mouse scrolled (401, 437) with delta (0, 0)
Screenshot: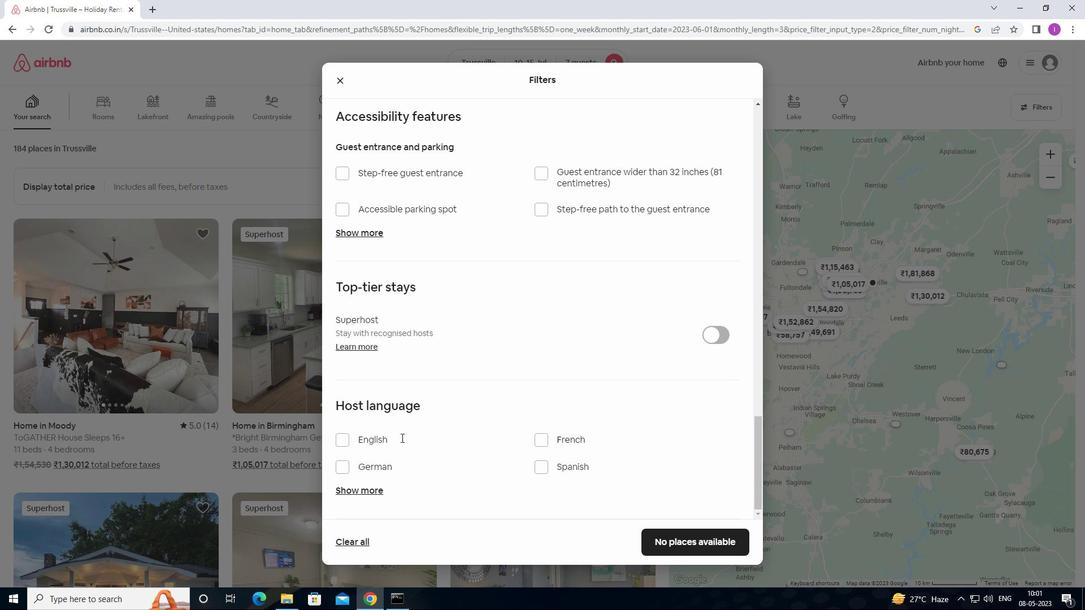 
Action: Mouse moved to (338, 440)
Screenshot: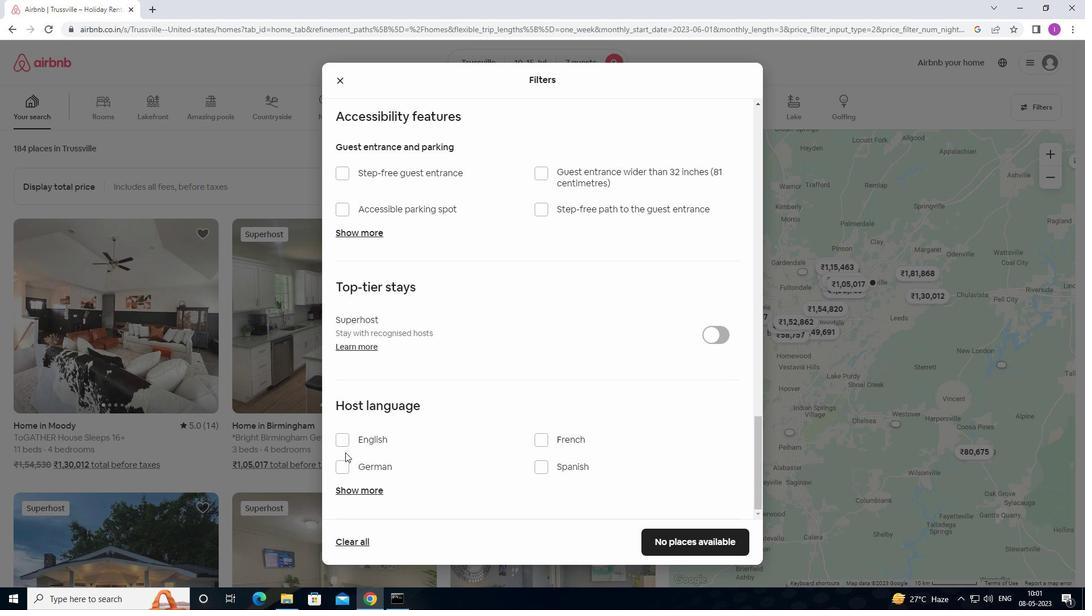 
Action: Mouse pressed left at (338, 440)
Screenshot: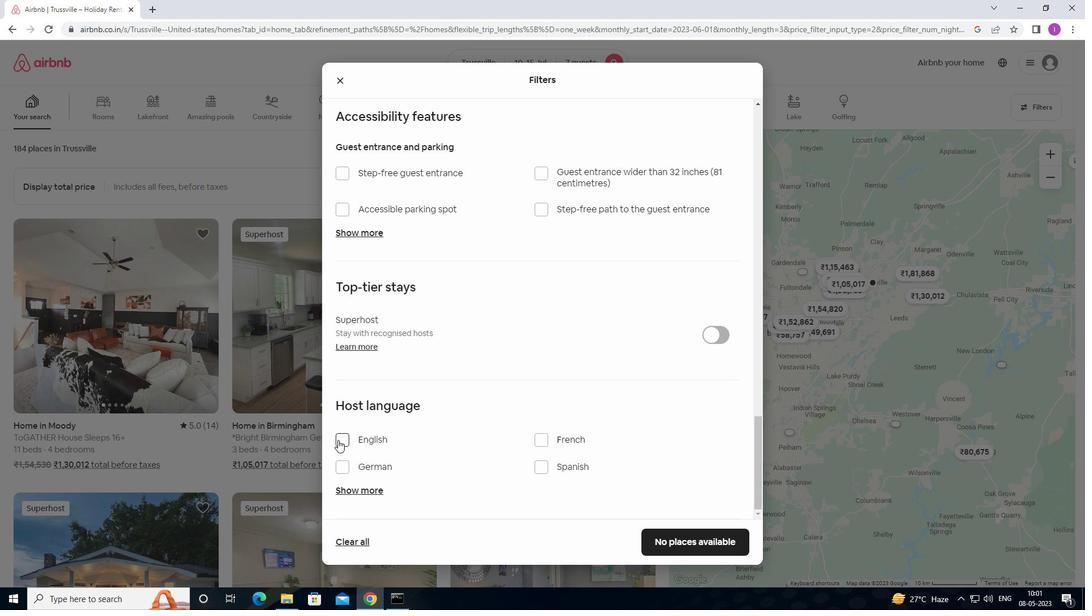 
Action: Mouse moved to (682, 539)
Screenshot: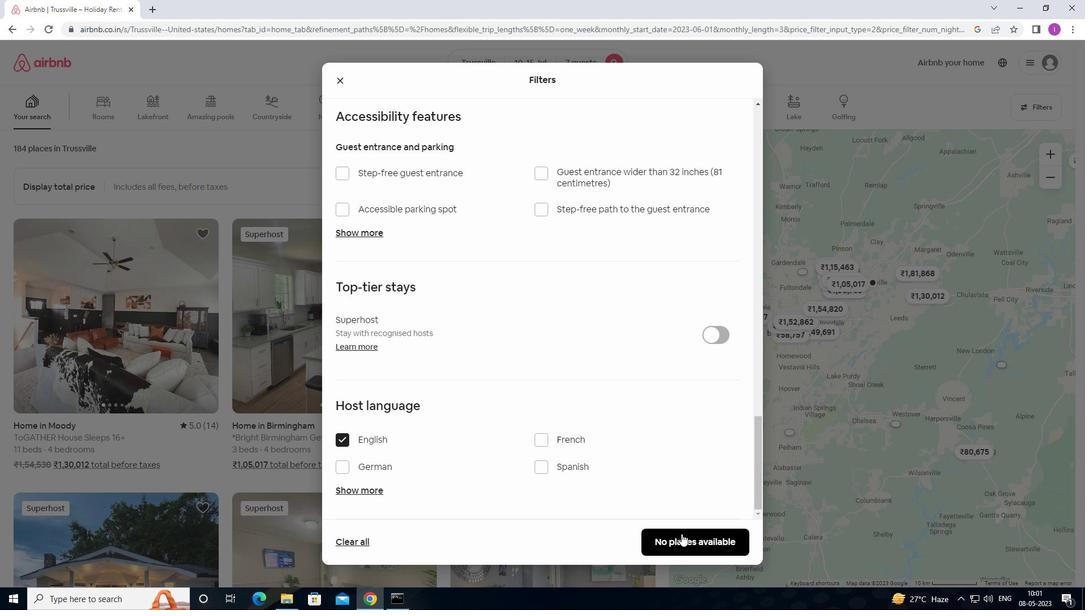 
Action: Mouse pressed left at (682, 539)
Screenshot: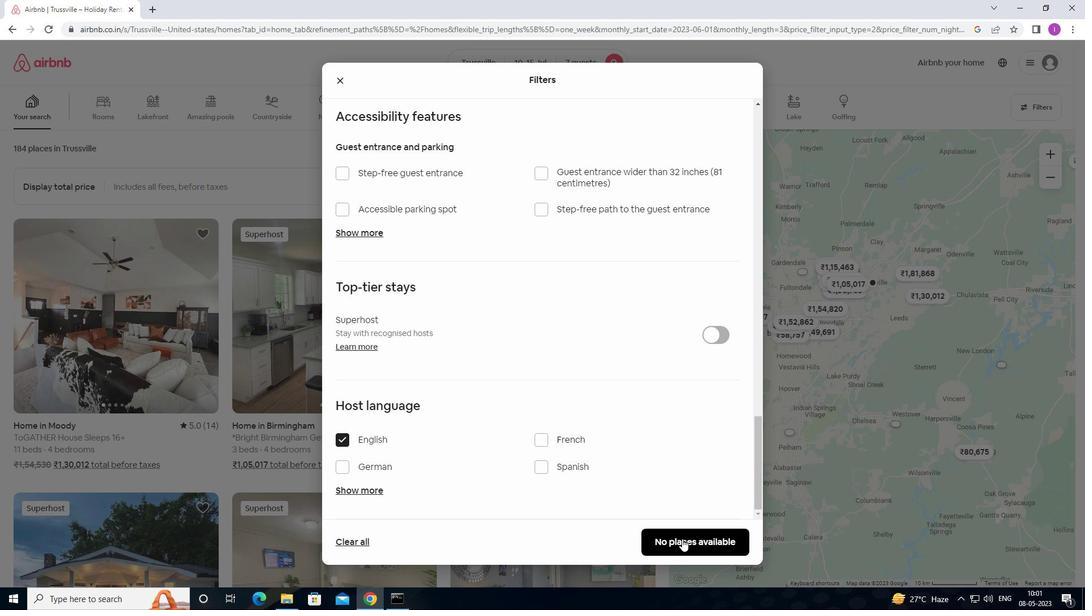 
Action: Mouse moved to (679, 530)
Screenshot: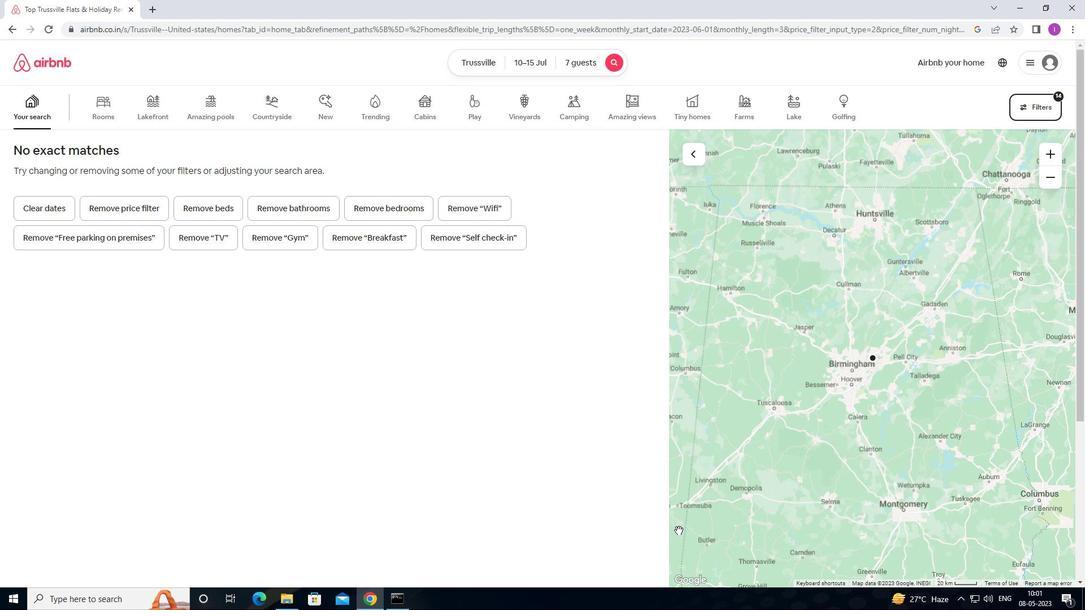 
